 Task: Look for space in Schramberg, Germany from 8th June, 2023 to 19th June, 2023 for 1 adult in price range Rs.5000 to Rs.12000. Place can be shared room with 1  bedroom having 1 bed and 1 bathroom. Property type can be house, flat, guest house, hotel. Booking option can be shelf check-in. Required host language is English.
Action: Mouse moved to (375, 162)
Screenshot: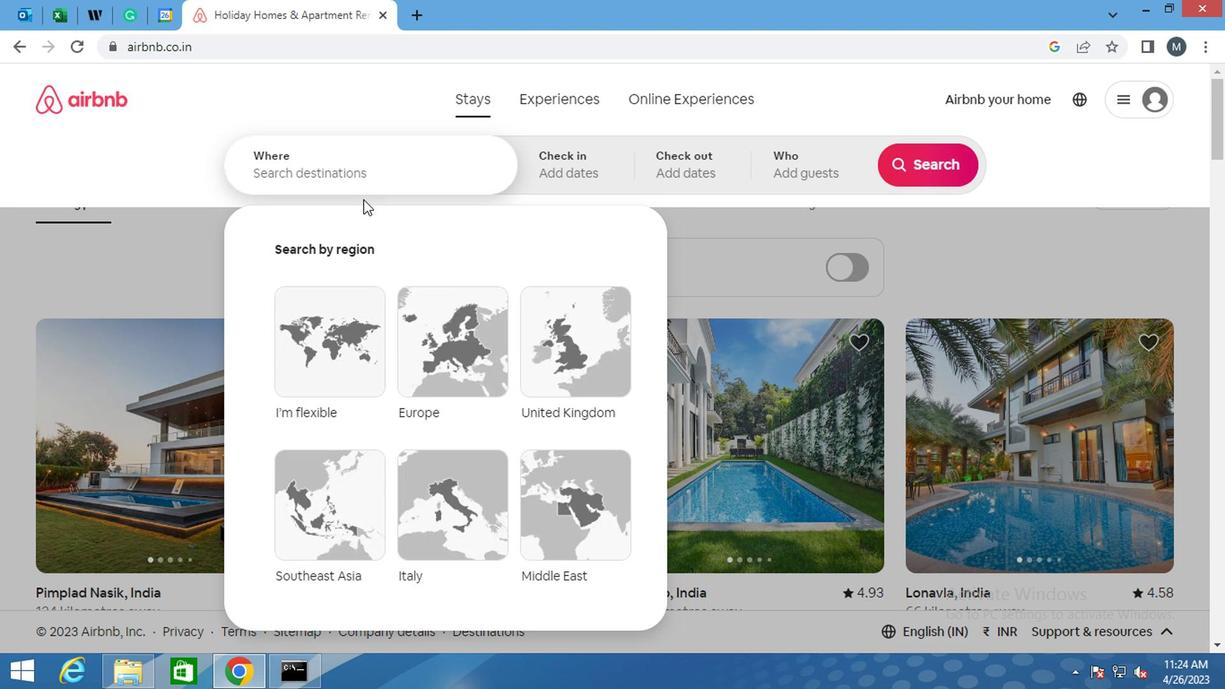 
Action: Mouse pressed left at (375, 162)
Screenshot: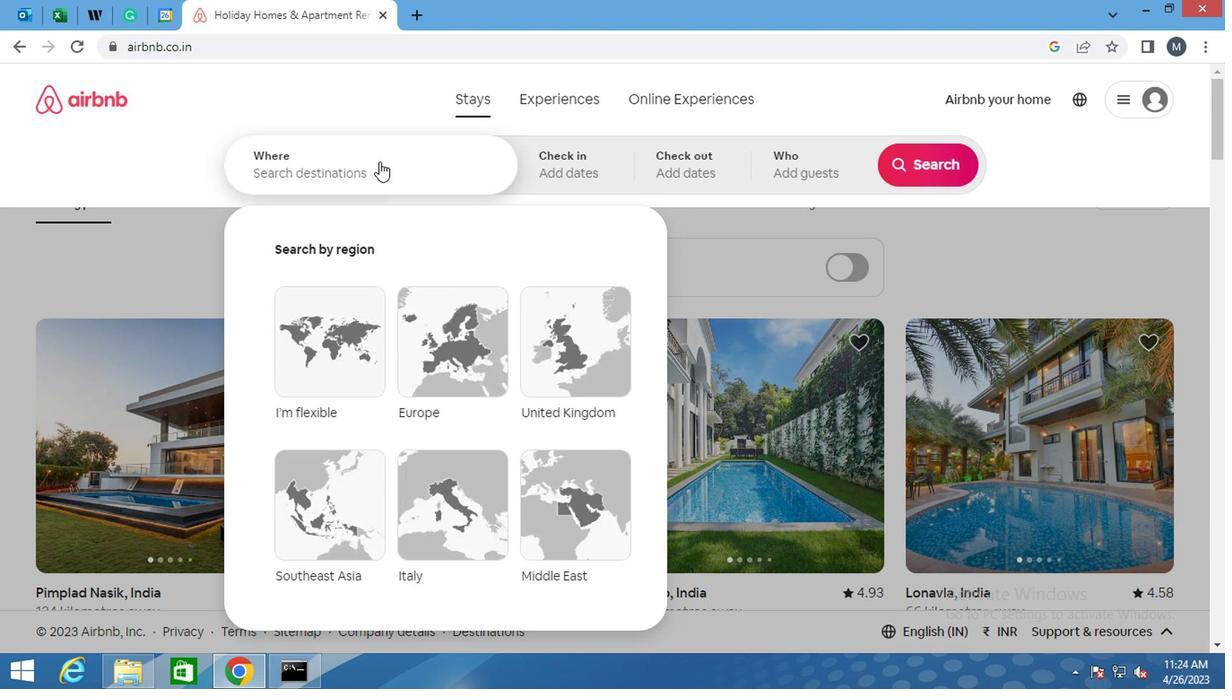 
Action: Mouse moved to (379, 172)
Screenshot: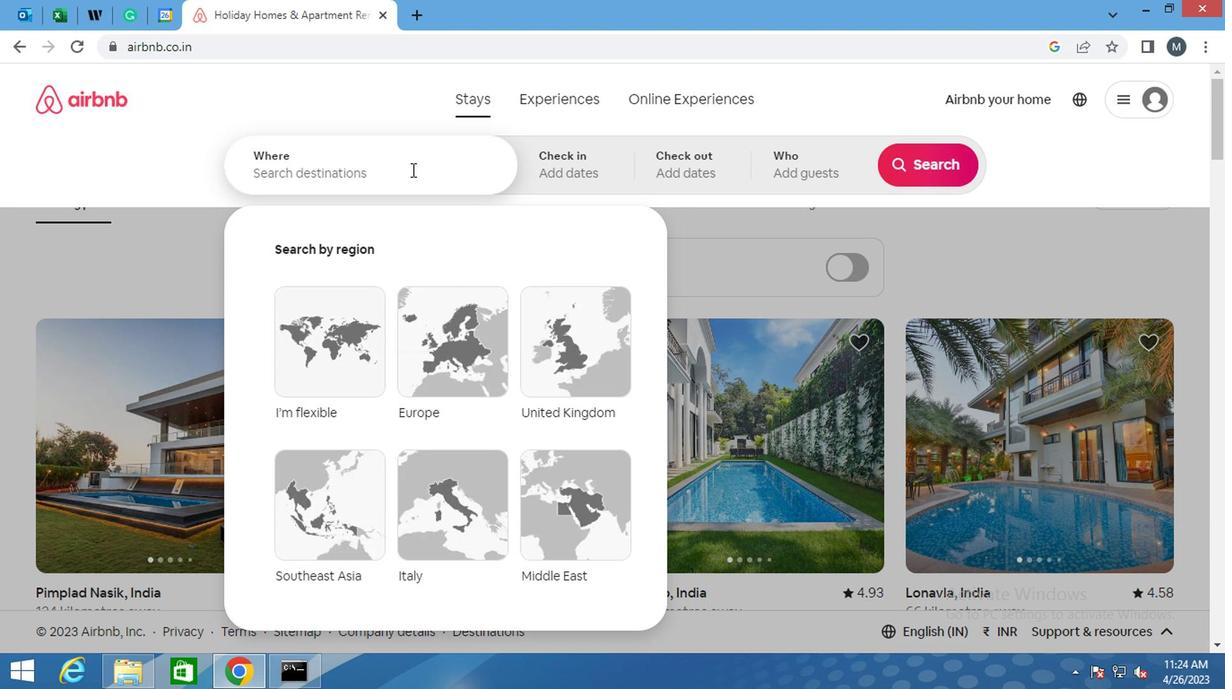 
Action: Key pressed <Key.shift>SCHRAMBERG.<Key.backspace>,<Key.shift>GER
Screenshot: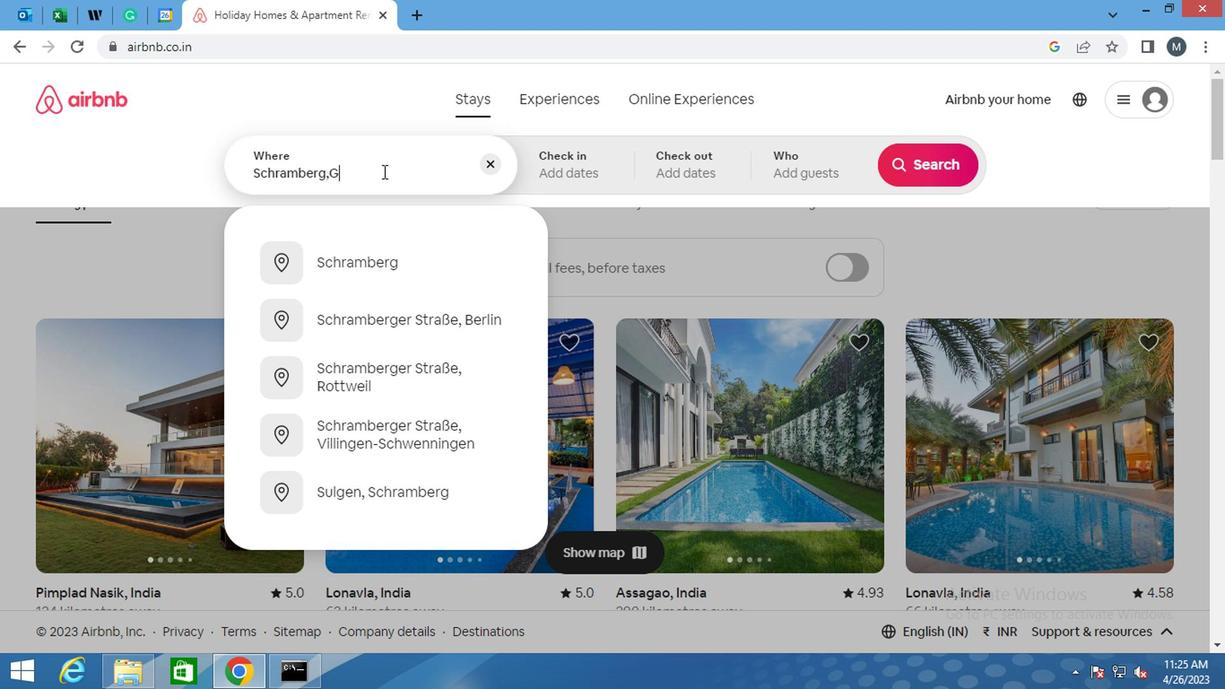 
Action: Mouse moved to (437, 259)
Screenshot: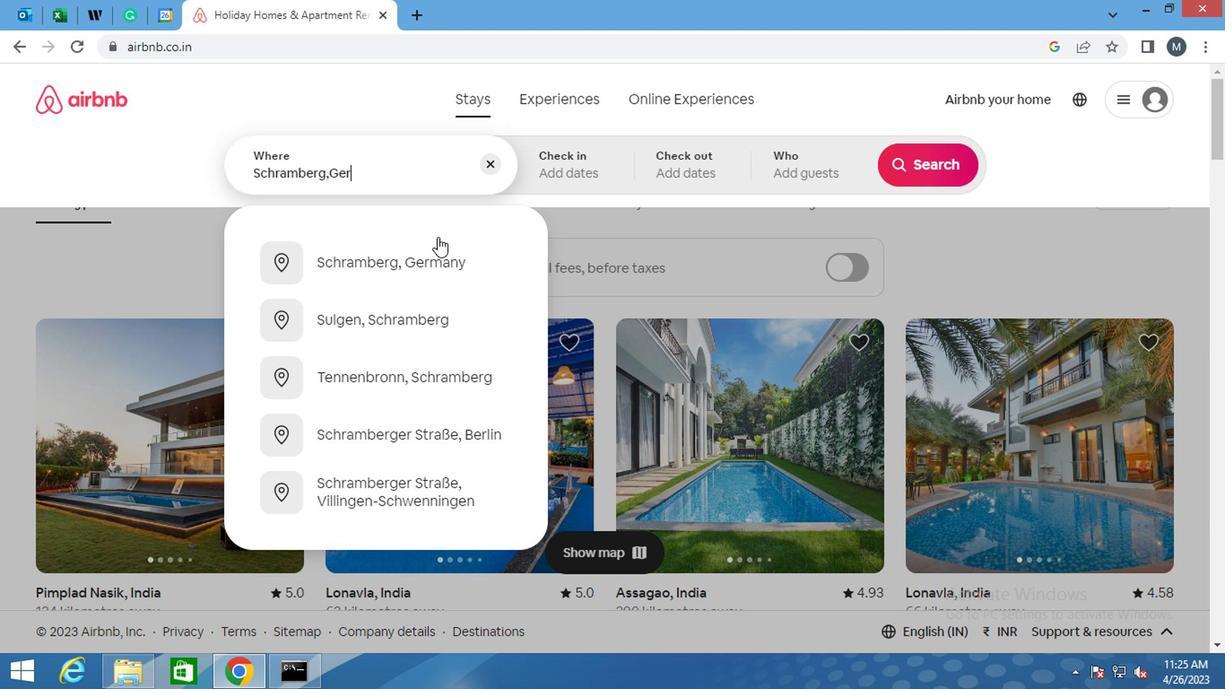 
Action: Mouse pressed left at (437, 259)
Screenshot: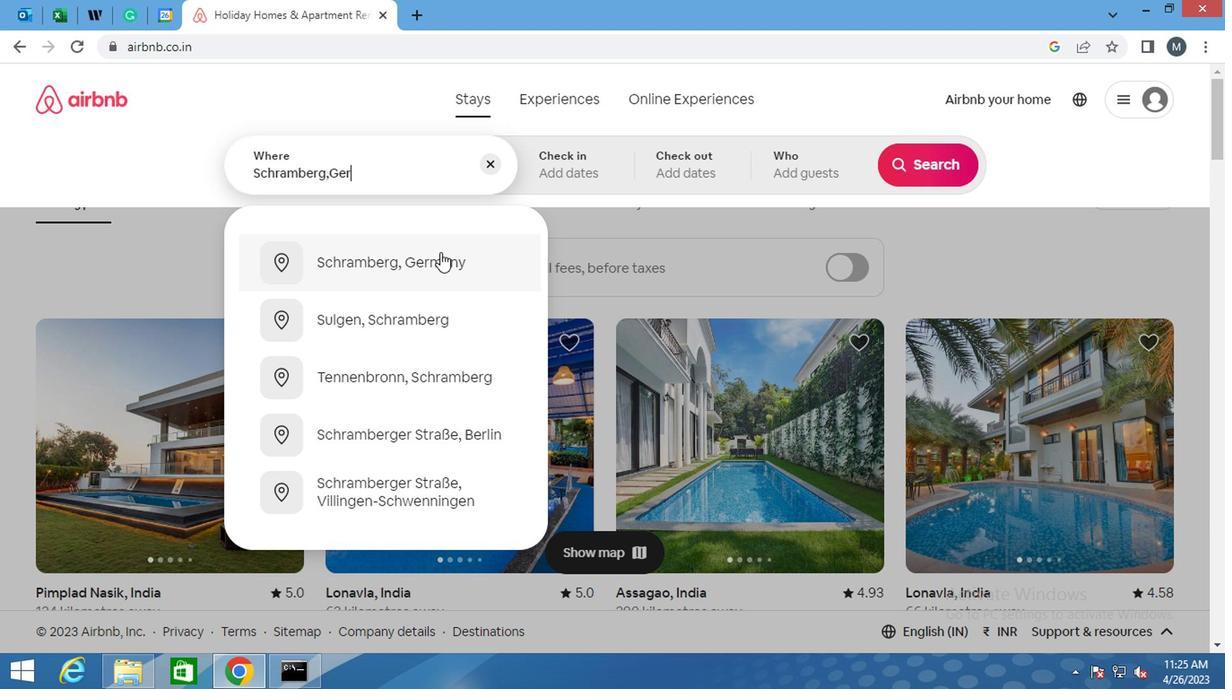 
Action: Mouse moved to (919, 308)
Screenshot: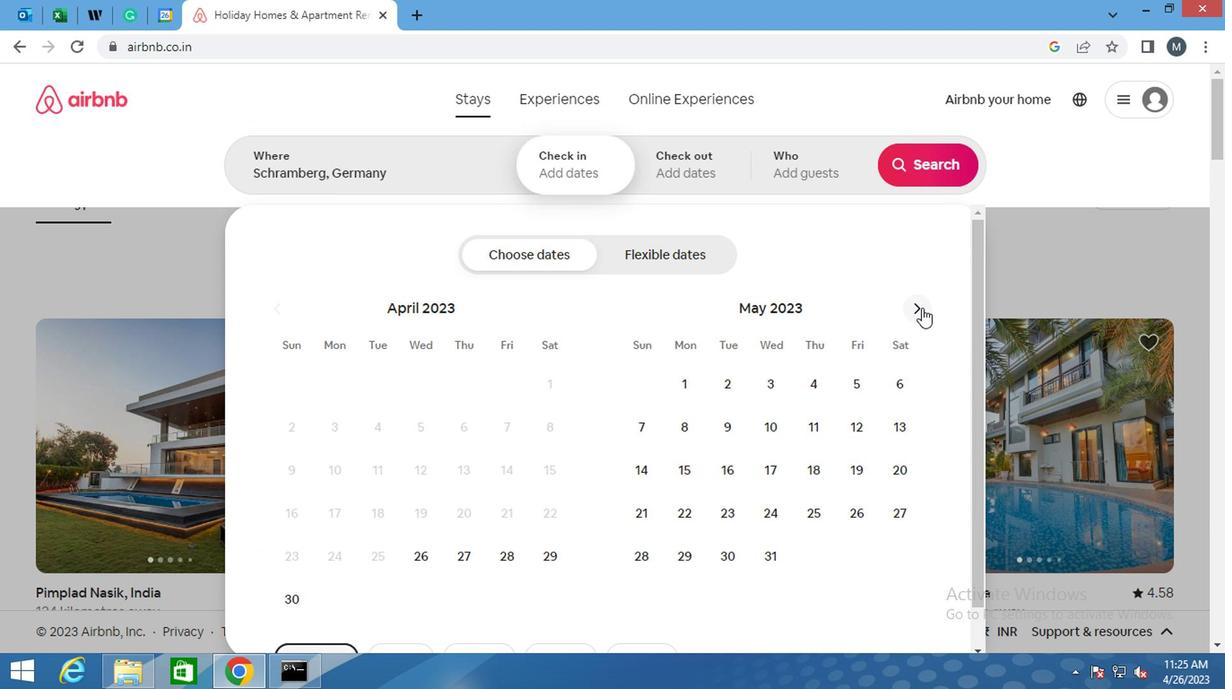 
Action: Mouse pressed left at (919, 308)
Screenshot: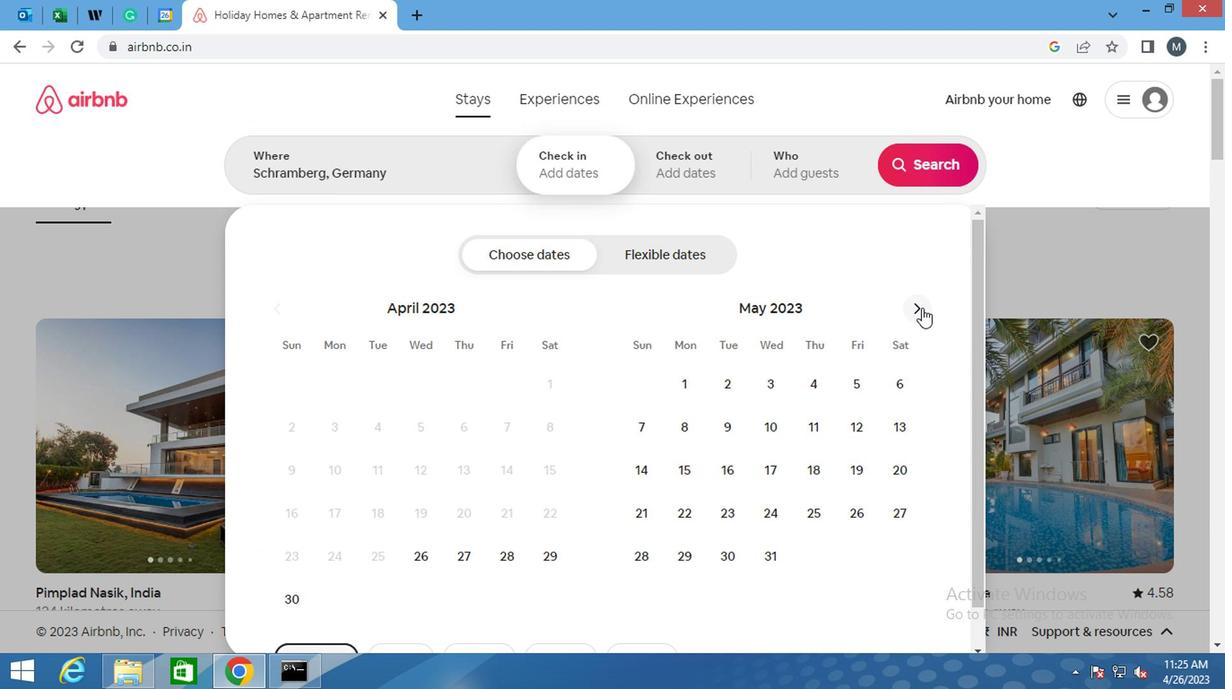 
Action: Mouse pressed left at (919, 308)
Screenshot: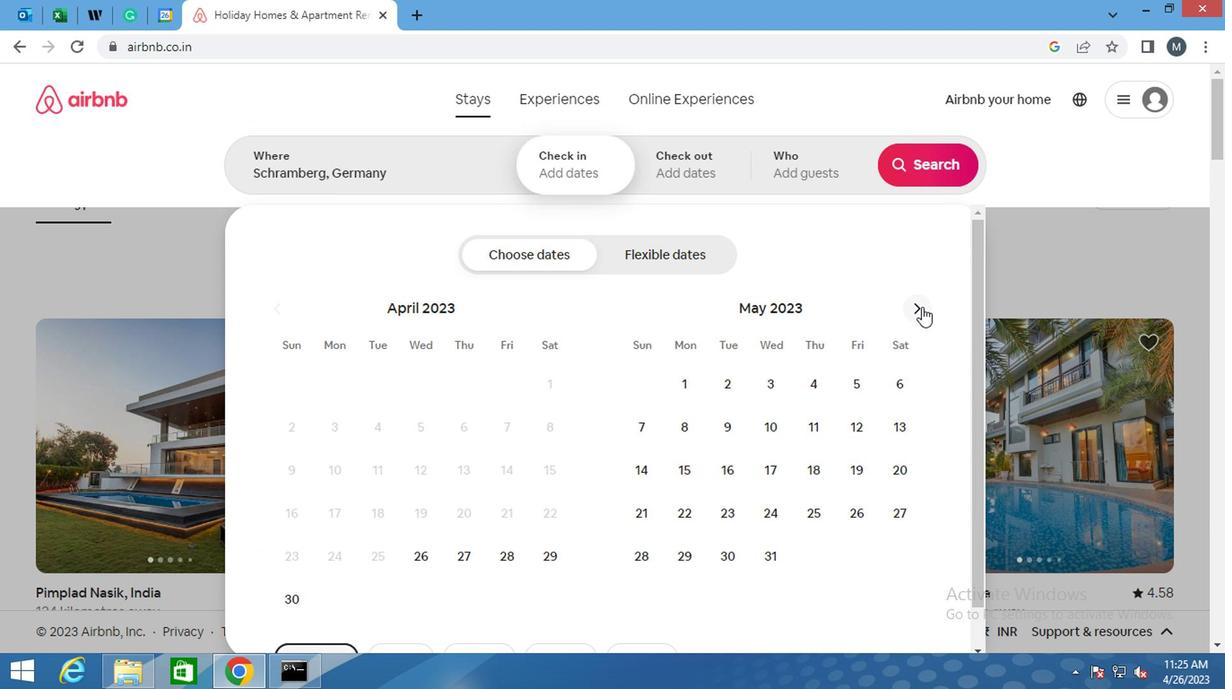 
Action: Mouse moved to (457, 431)
Screenshot: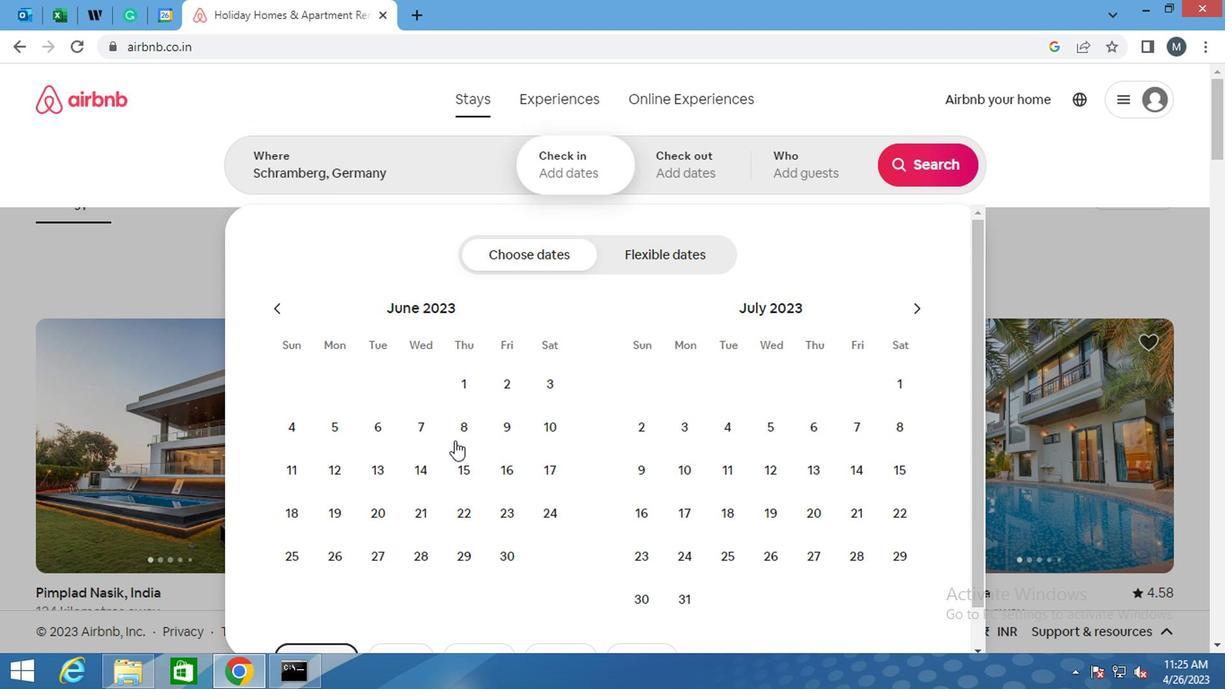 
Action: Mouse pressed left at (457, 431)
Screenshot: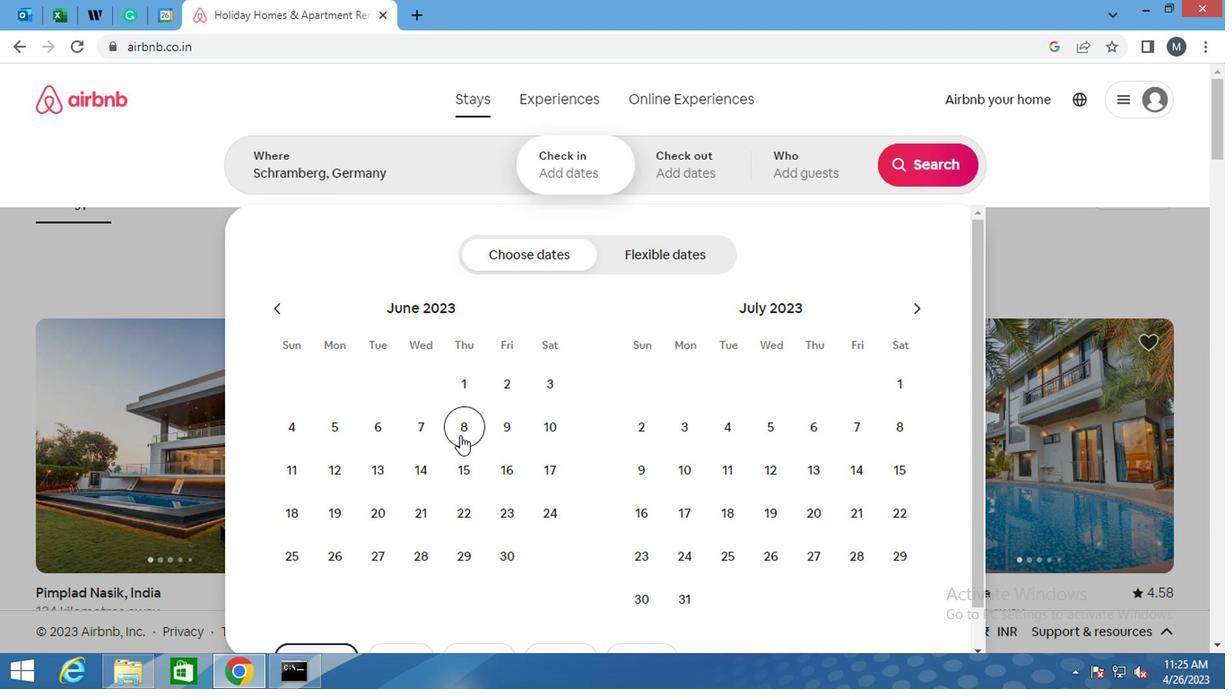 
Action: Mouse moved to (336, 523)
Screenshot: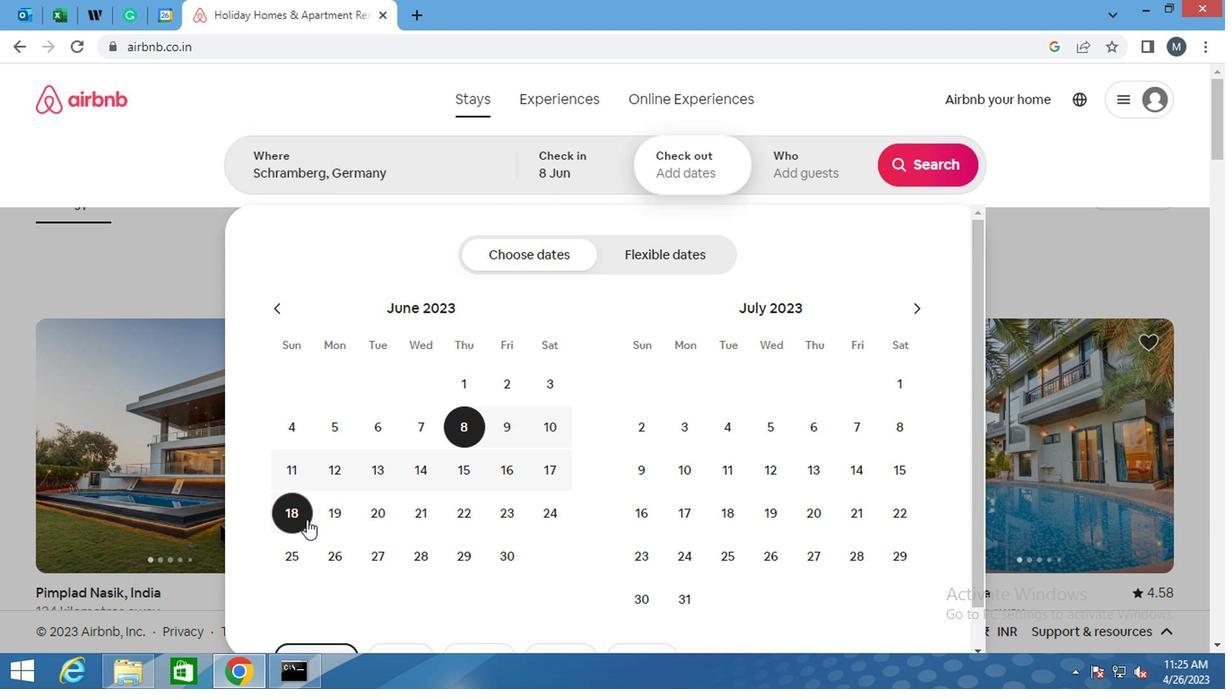 
Action: Mouse pressed left at (336, 523)
Screenshot: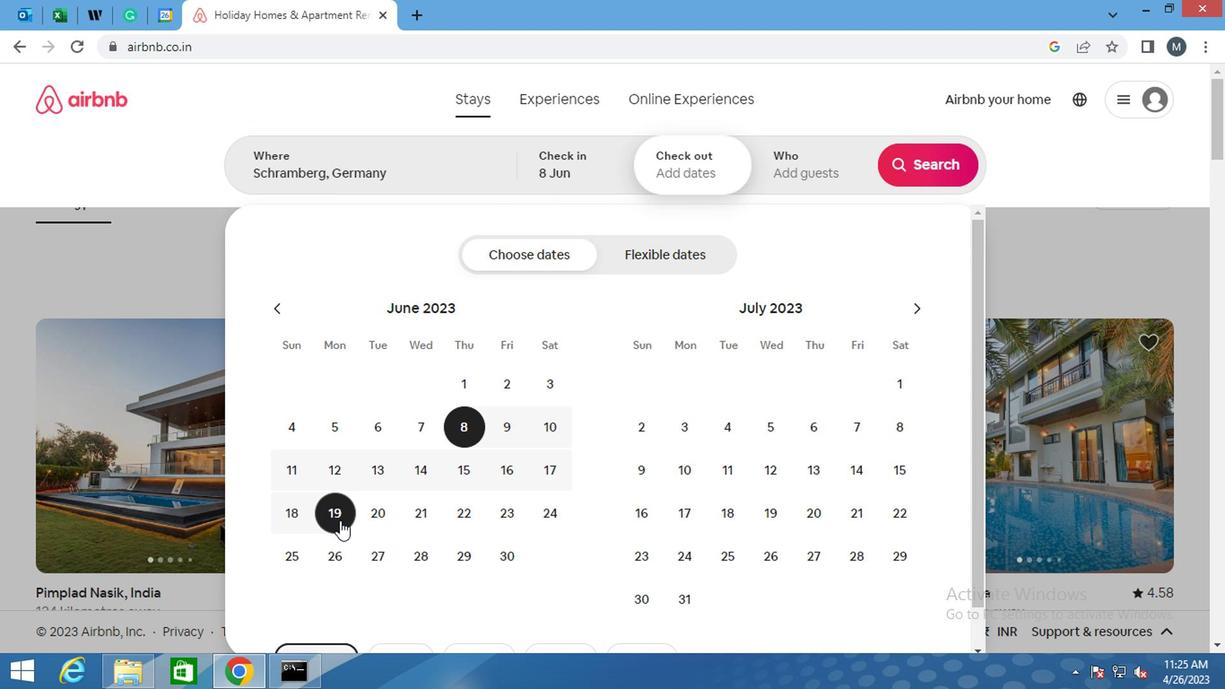 
Action: Mouse moved to (337, 523)
Screenshot: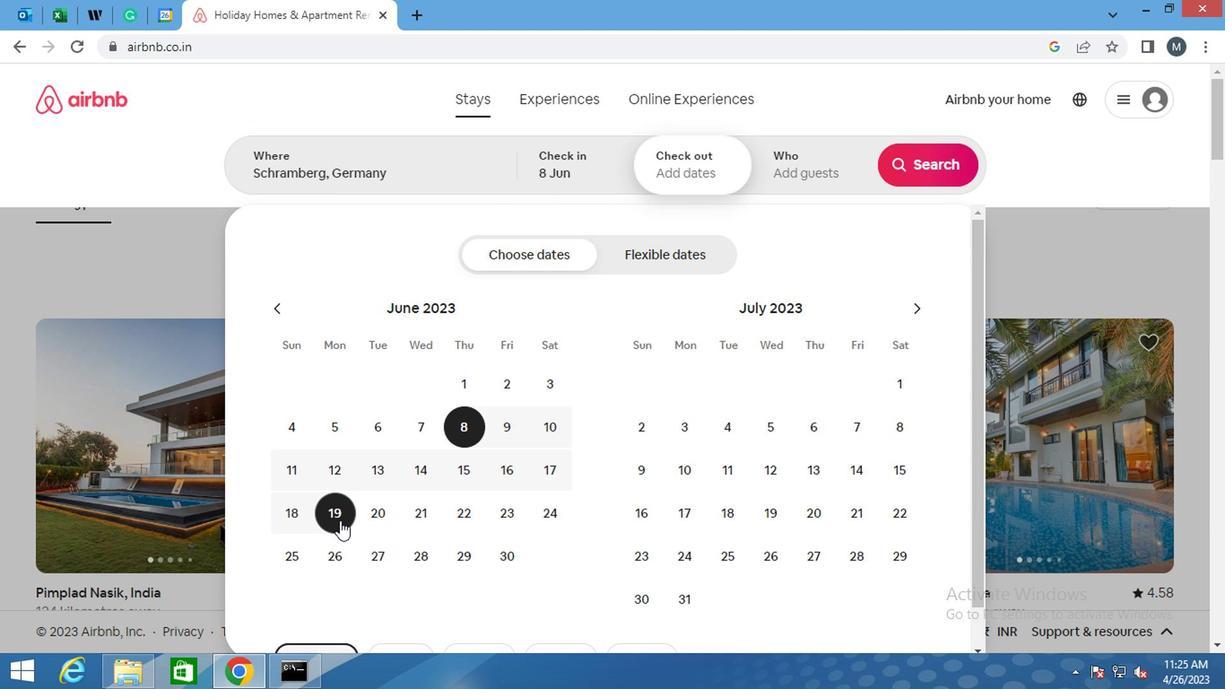 
Action: Mouse pressed left at (337, 523)
Screenshot: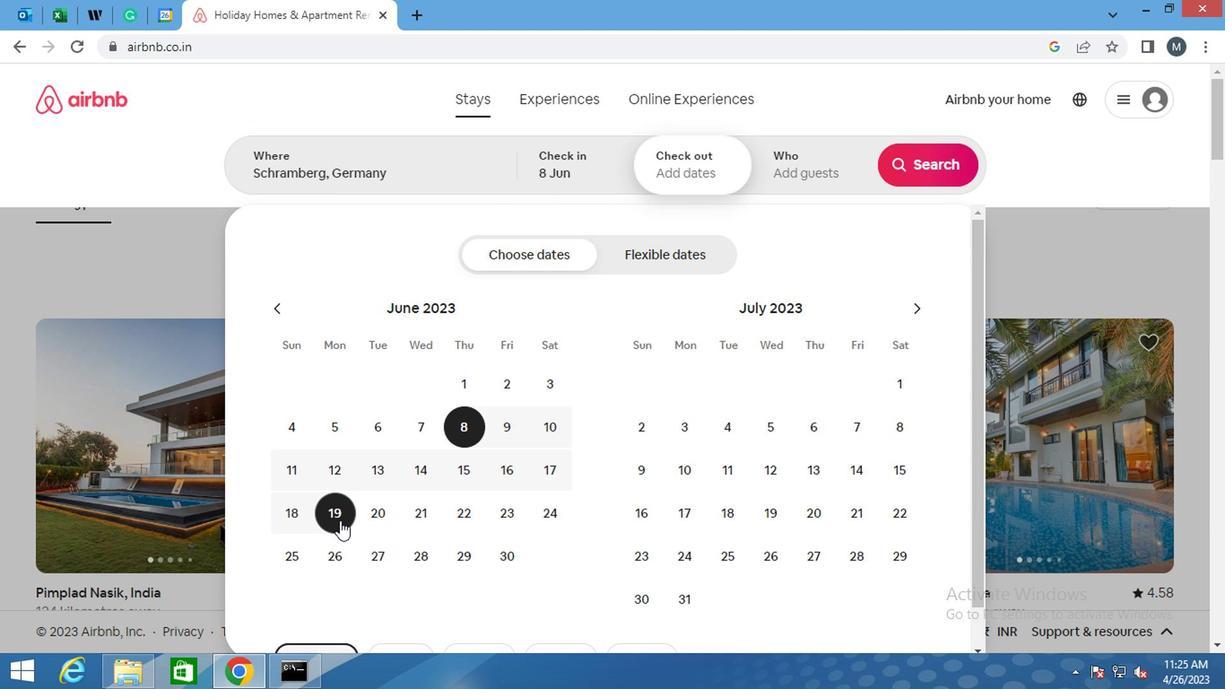 
Action: Mouse moved to (795, 173)
Screenshot: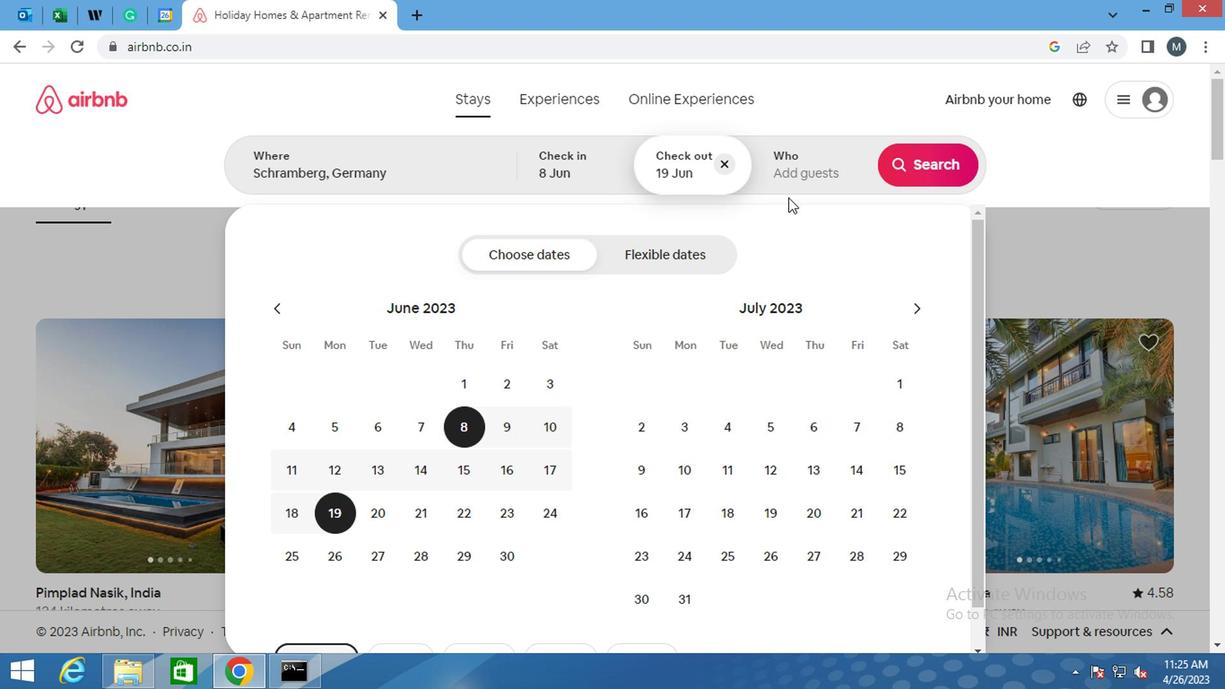 
Action: Mouse pressed left at (795, 173)
Screenshot: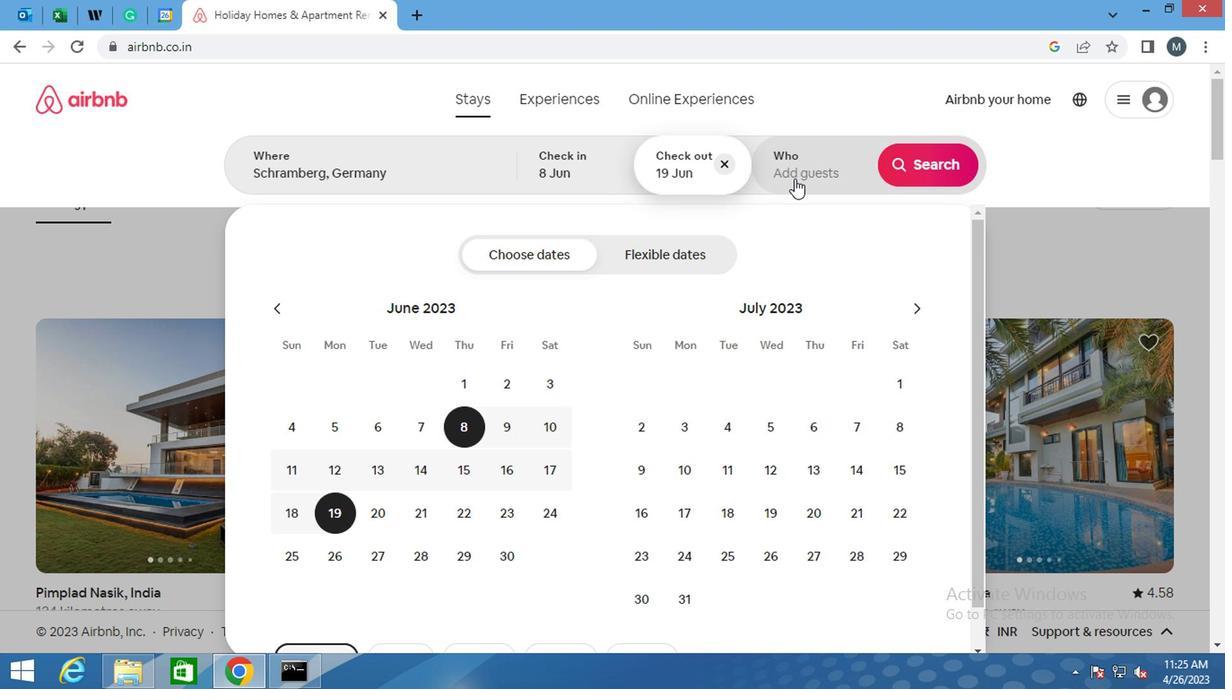 
Action: Mouse moved to (929, 258)
Screenshot: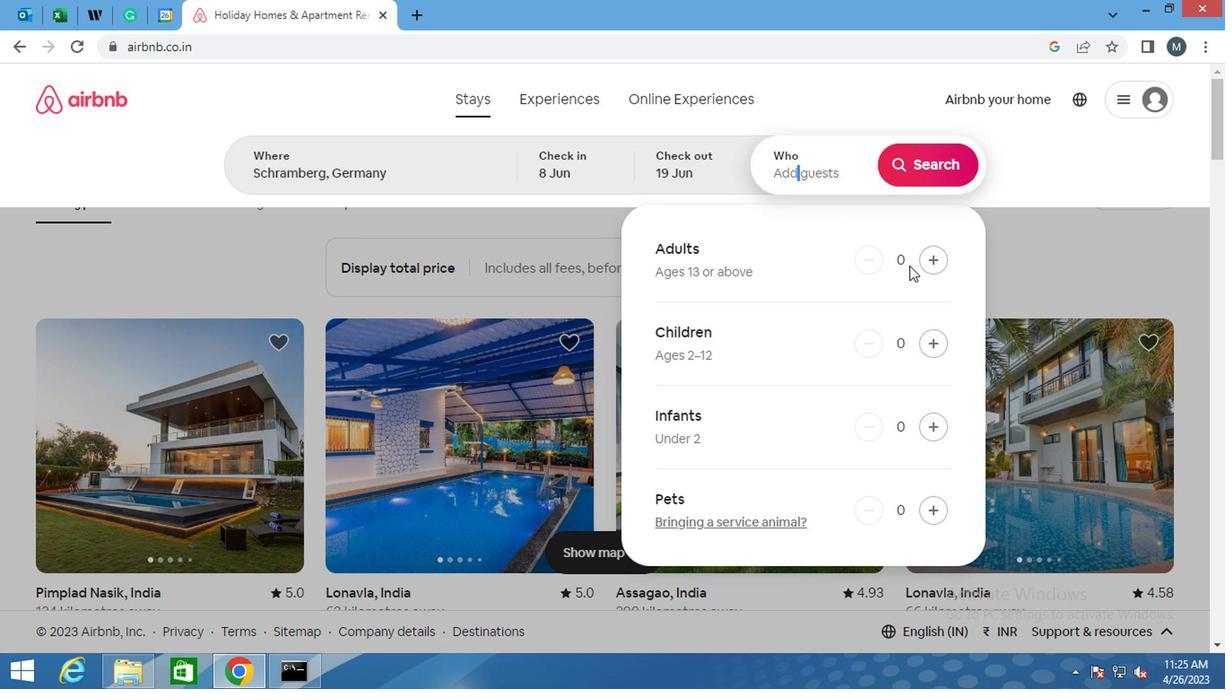 
Action: Mouse pressed left at (929, 258)
Screenshot: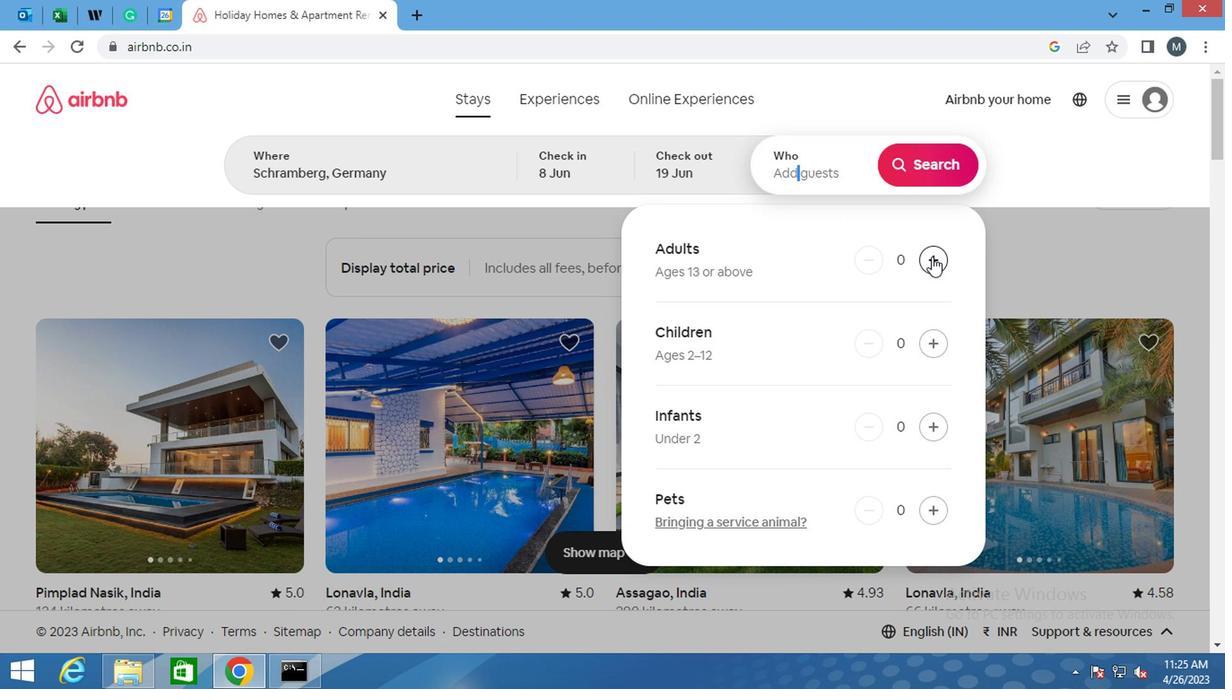
Action: Mouse moved to (931, 256)
Screenshot: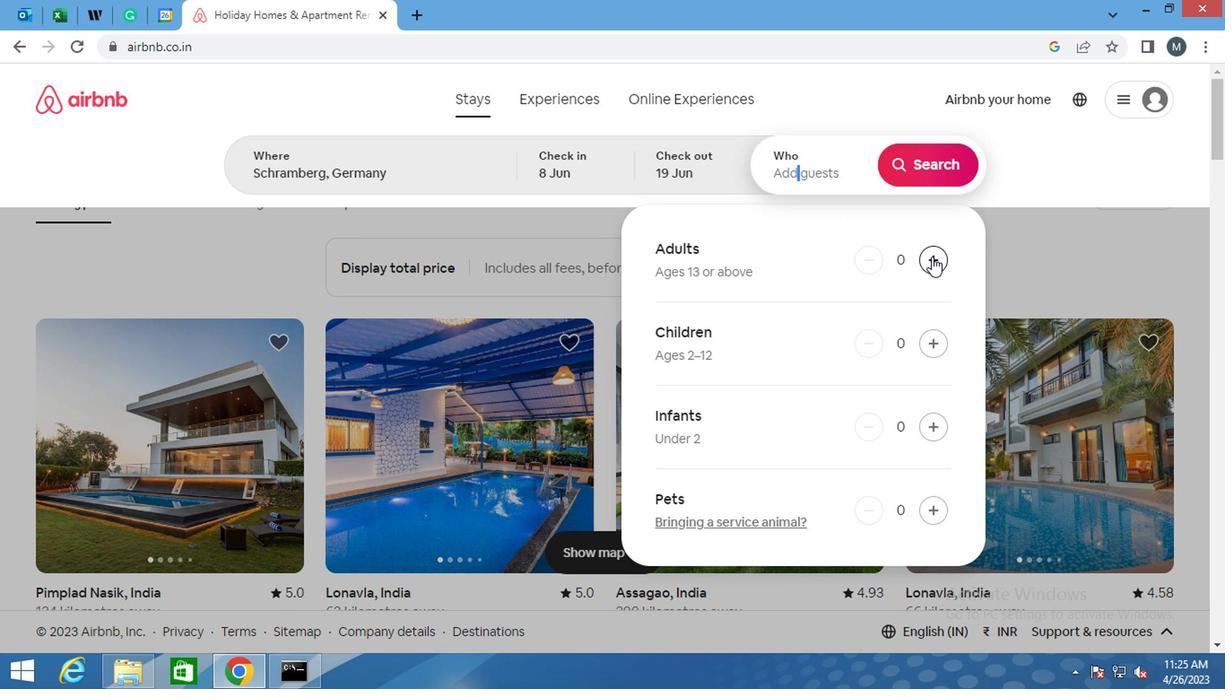 
Action: Mouse pressed left at (931, 256)
Screenshot: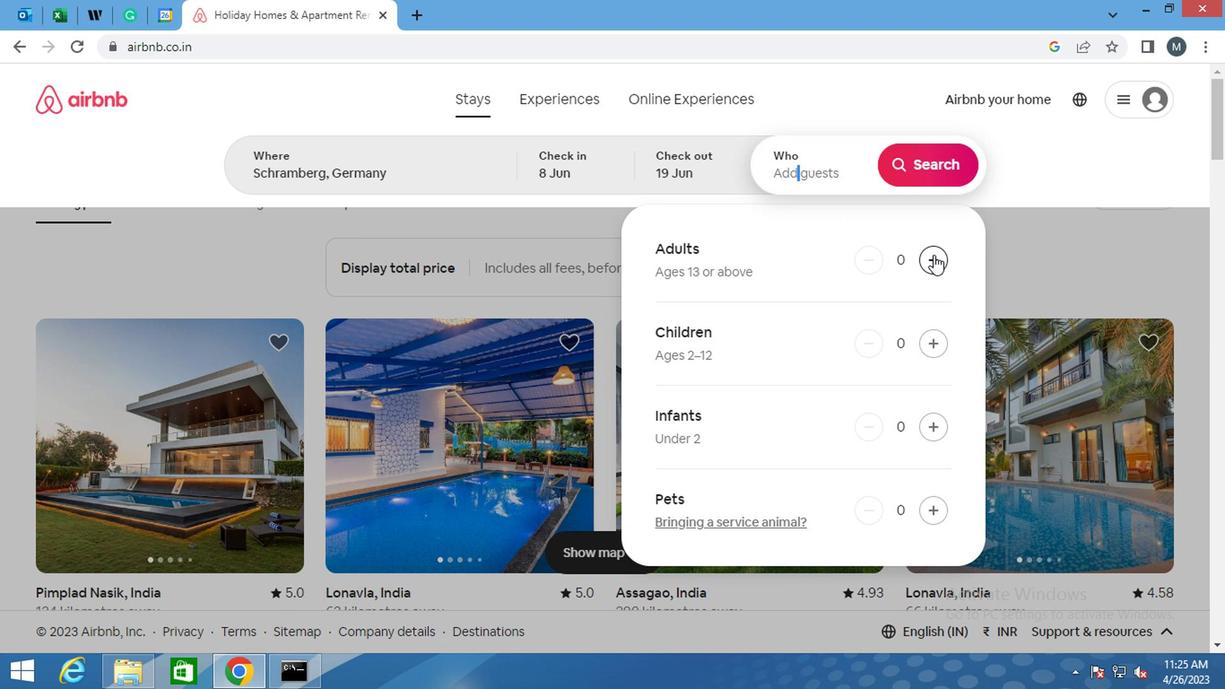 
Action: Mouse moved to (857, 262)
Screenshot: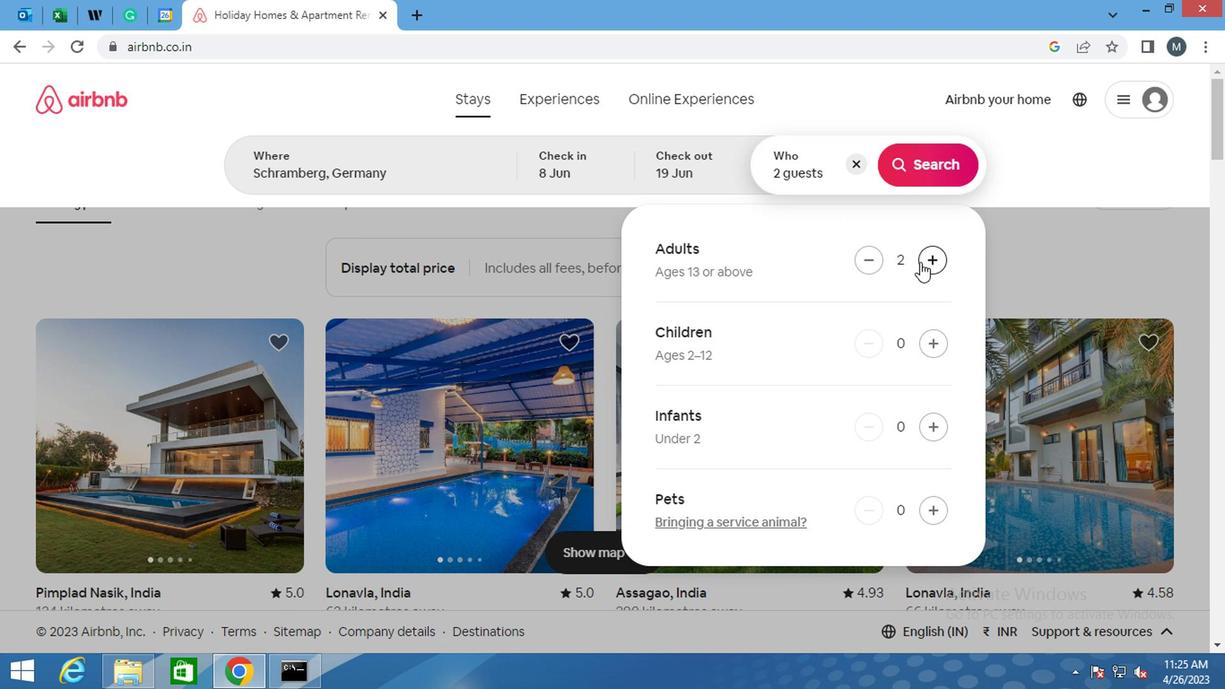 
Action: Mouse pressed left at (857, 262)
Screenshot: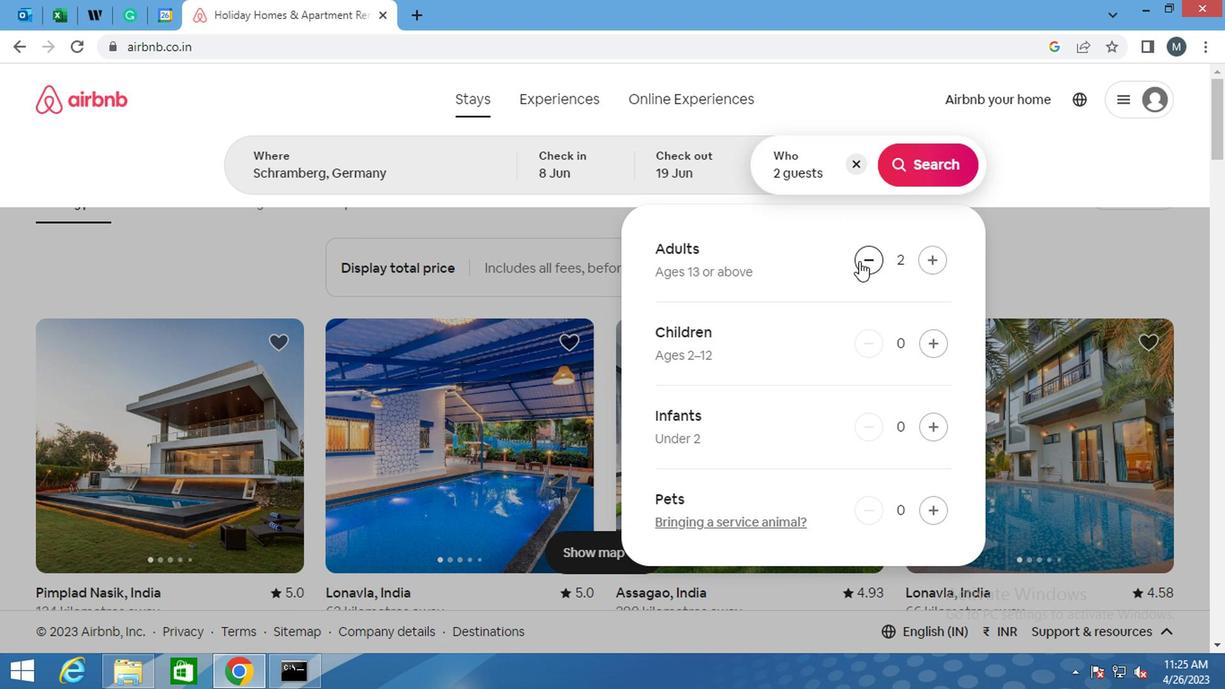 
Action: Mouse moved to (922, 167)
Screenshot: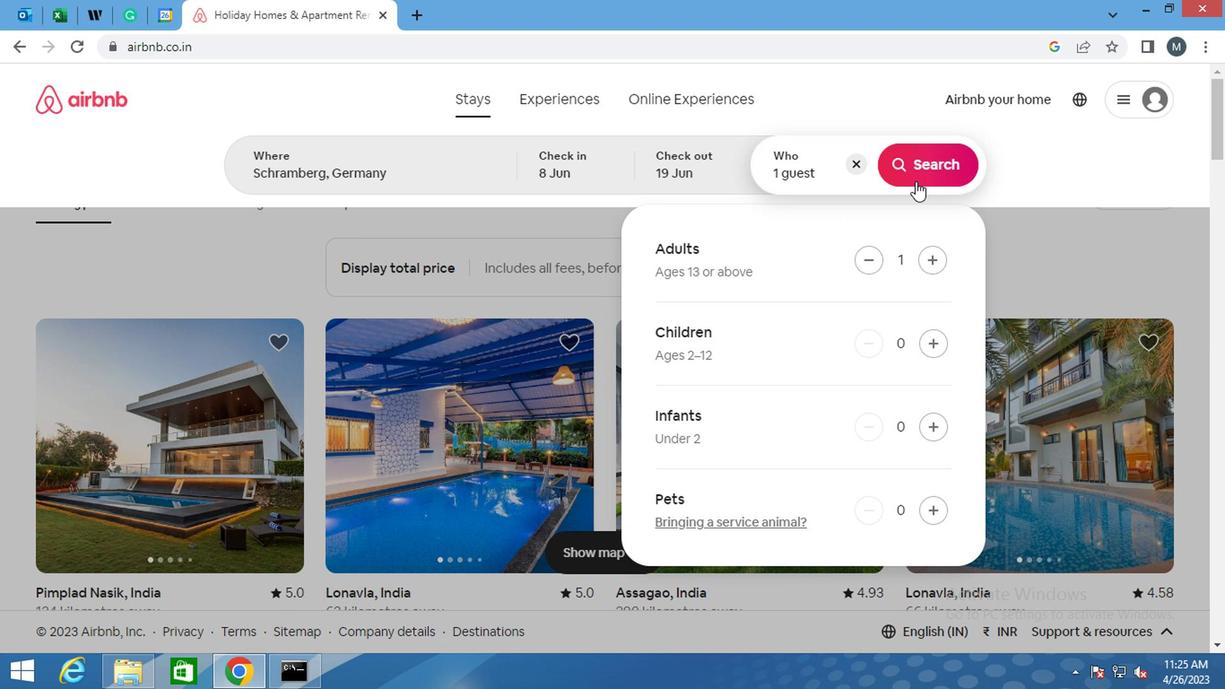 
Action: Mouse pressed left at (922, 167)
Screenshot: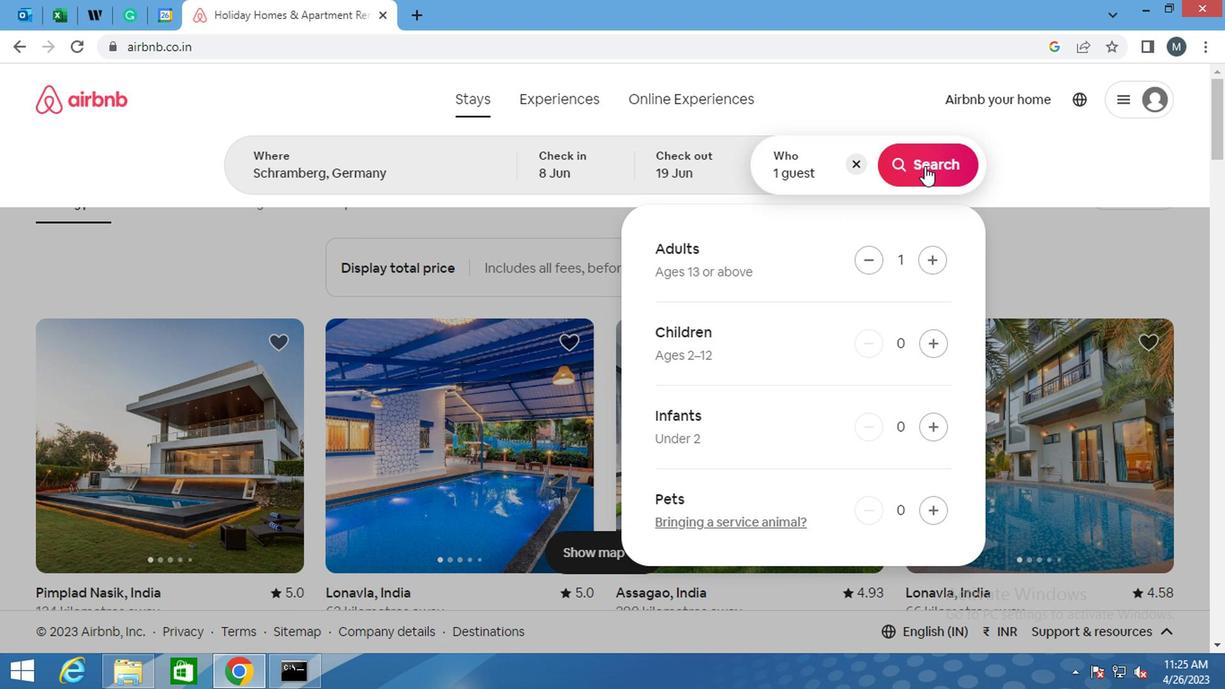 
Action: Mouse moved to (1136, 164)
Screenshot: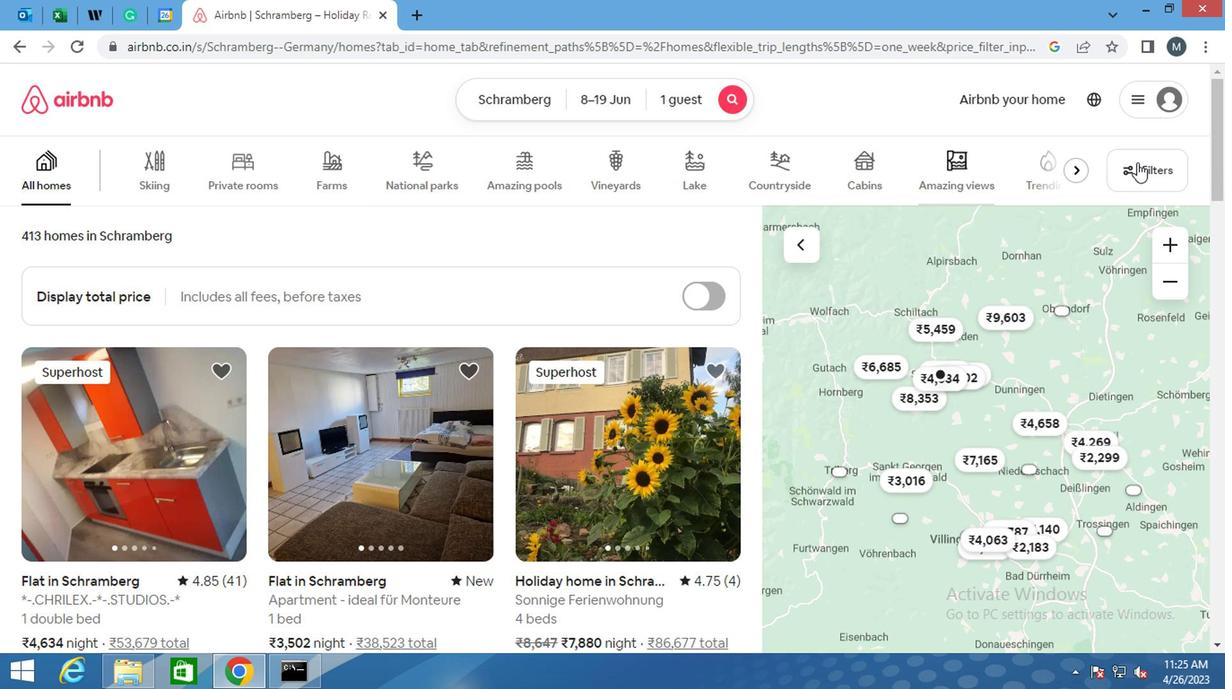 
Action: Mouse pressed left at (1136, 164)
Screenshot: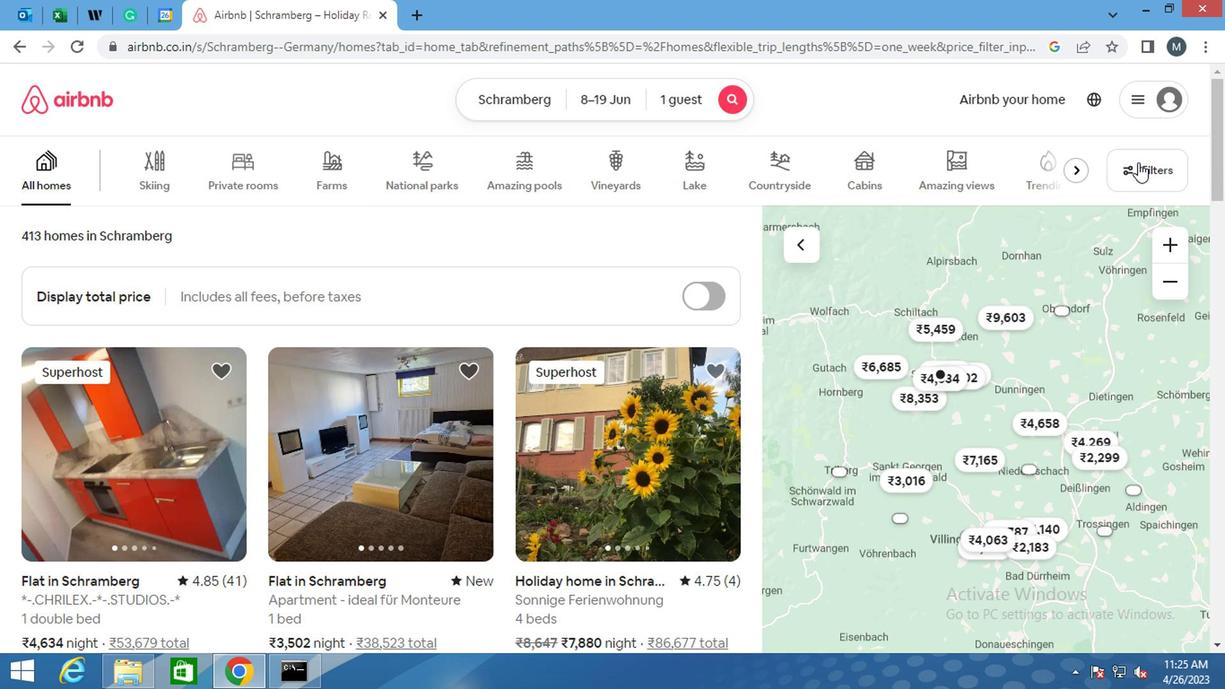 
Action: Mouse moved to (388, 394)
Screenshot: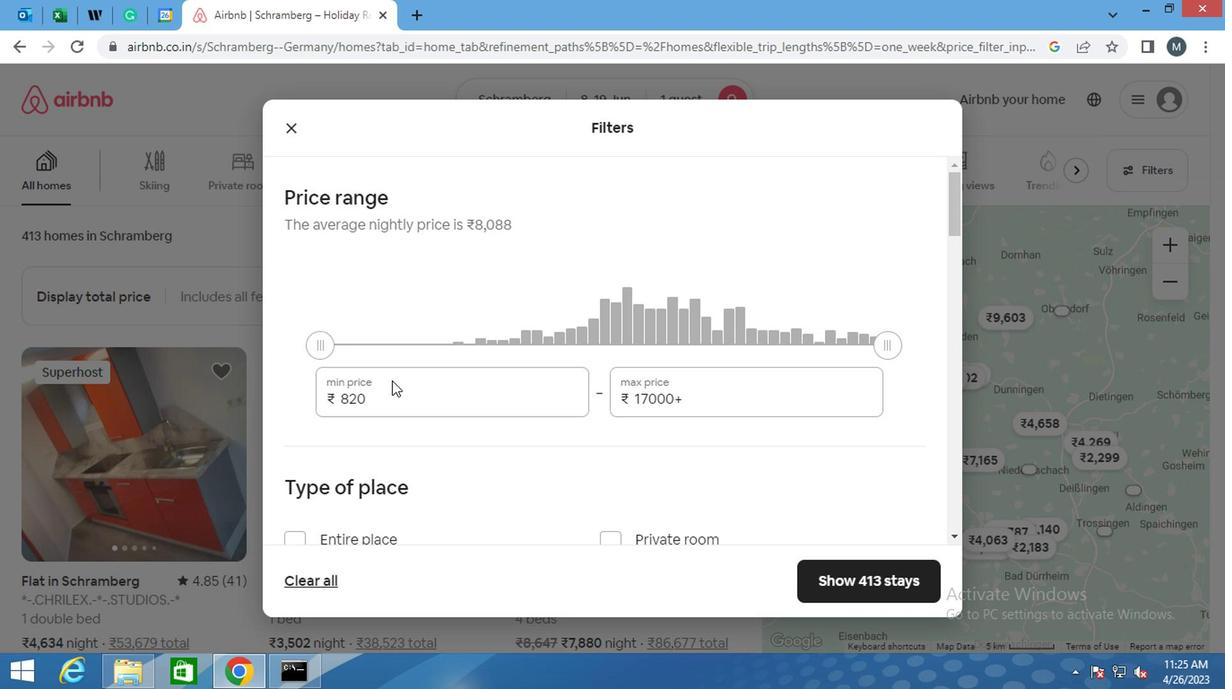 
Action: Mouse pressed left at (388, 394)
Screenshot: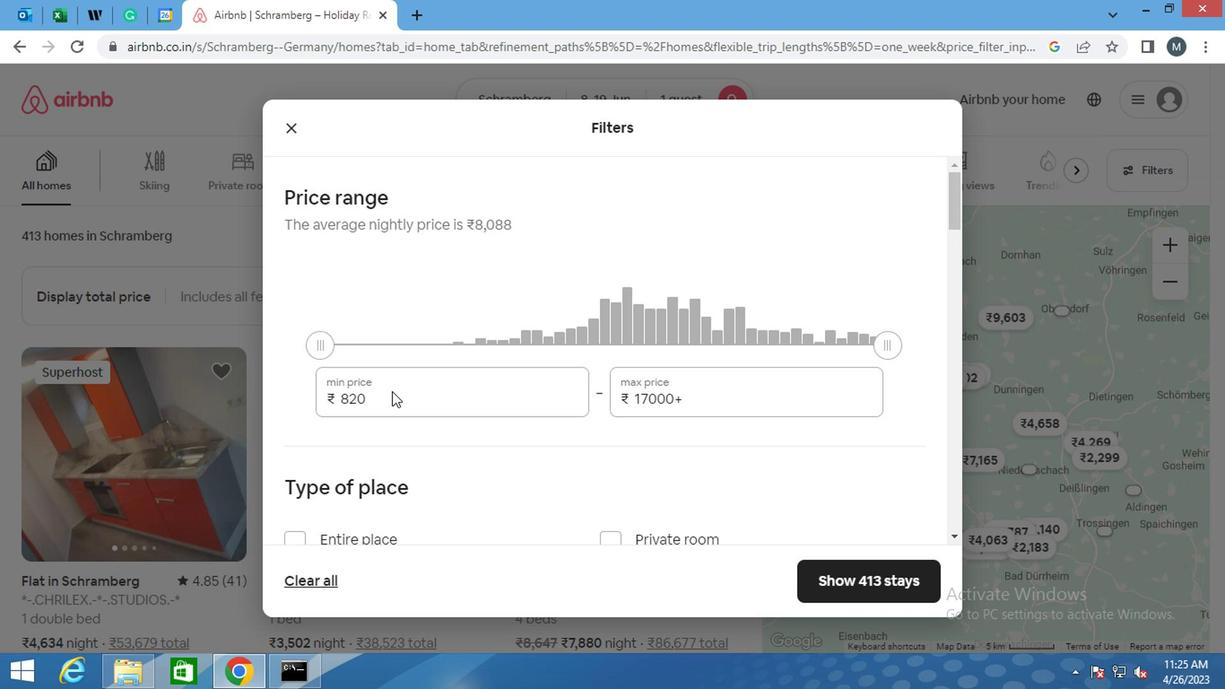 
Action: Key pressed <Key.backspace><Key.backspace><Key.backspace><Key.backspace><Key.backspace><Key.backspace><Key.backspace>5000
Screenshot: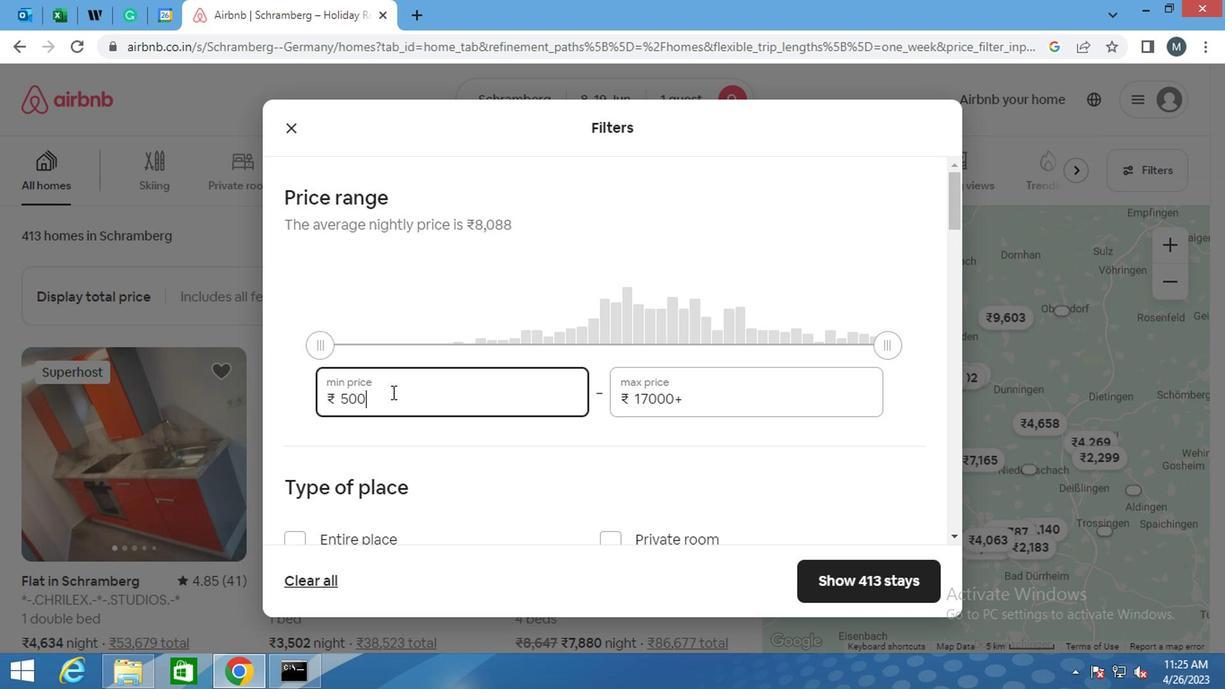 
Action: Mouse moved to (716, 400)
Screenshot: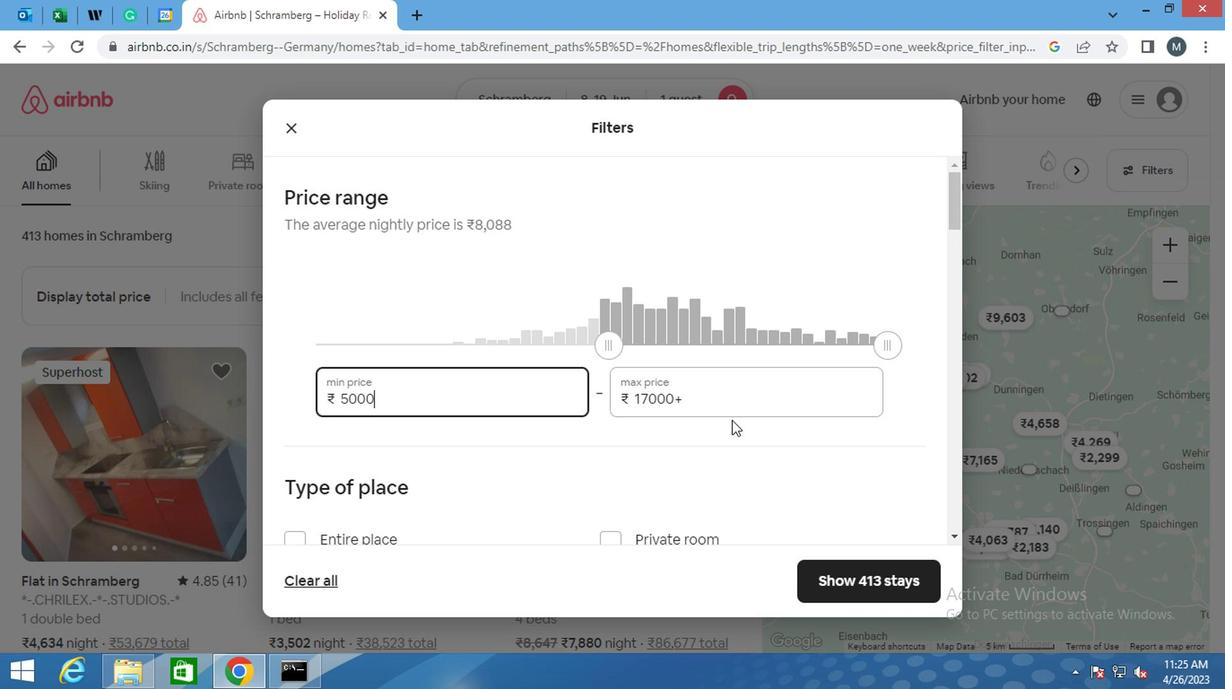
Action: Mouse pressed left at (716, 400)
Screenshot: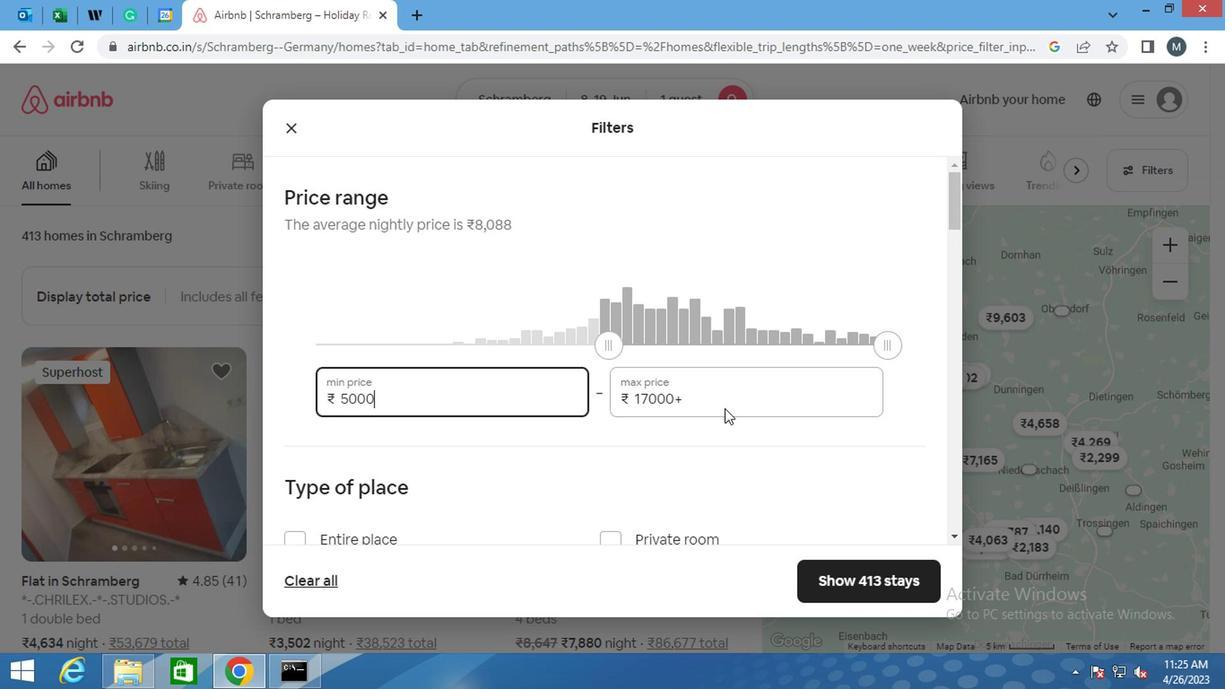 
Action: Key pressed <Key.backspace><Key.backspace><Key.backspace><Key.backspace><Key.backspace><Key.backspace><Key.backspace><Key.backspace><Key.backspace><Key.backspace>
Screenshot: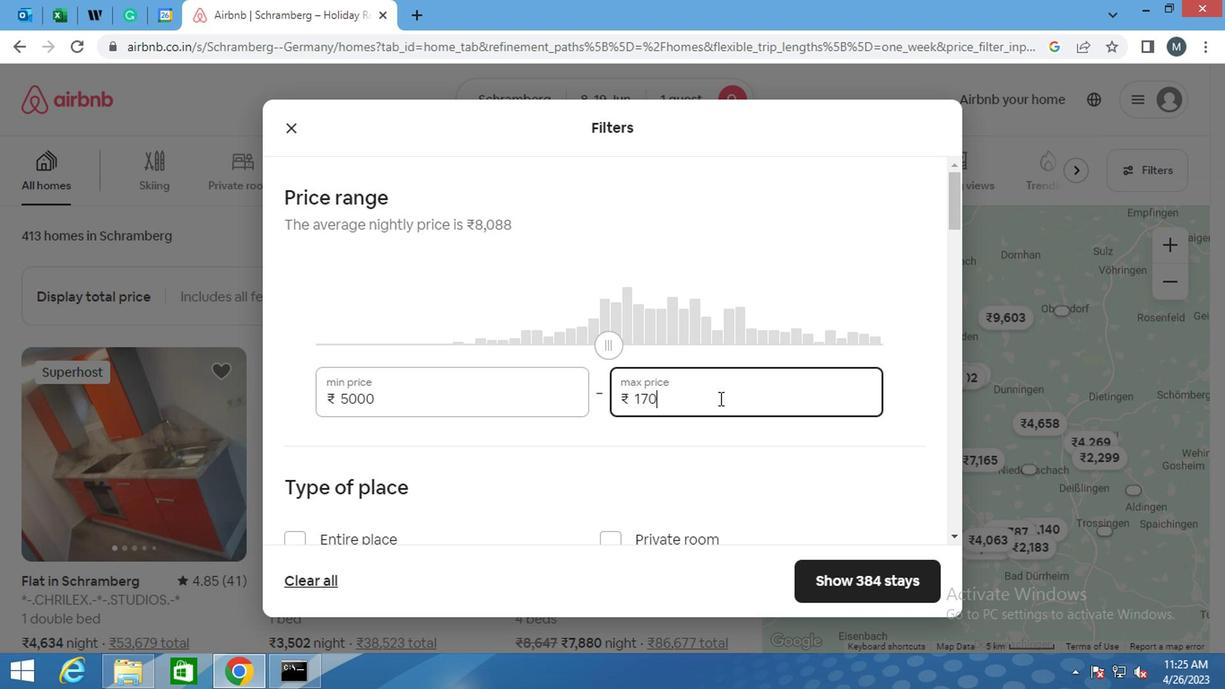 
Action: Mouse moved to (712, 400)
Screenshot: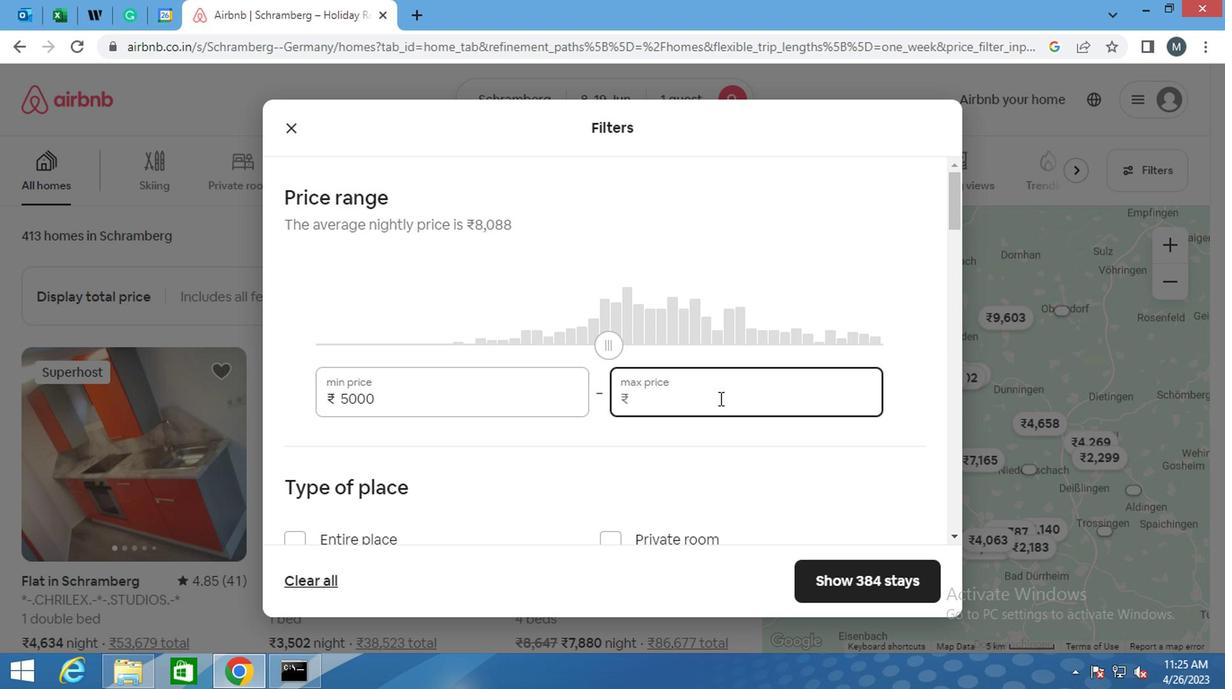 
Action: Key pressed 1
Screenshot: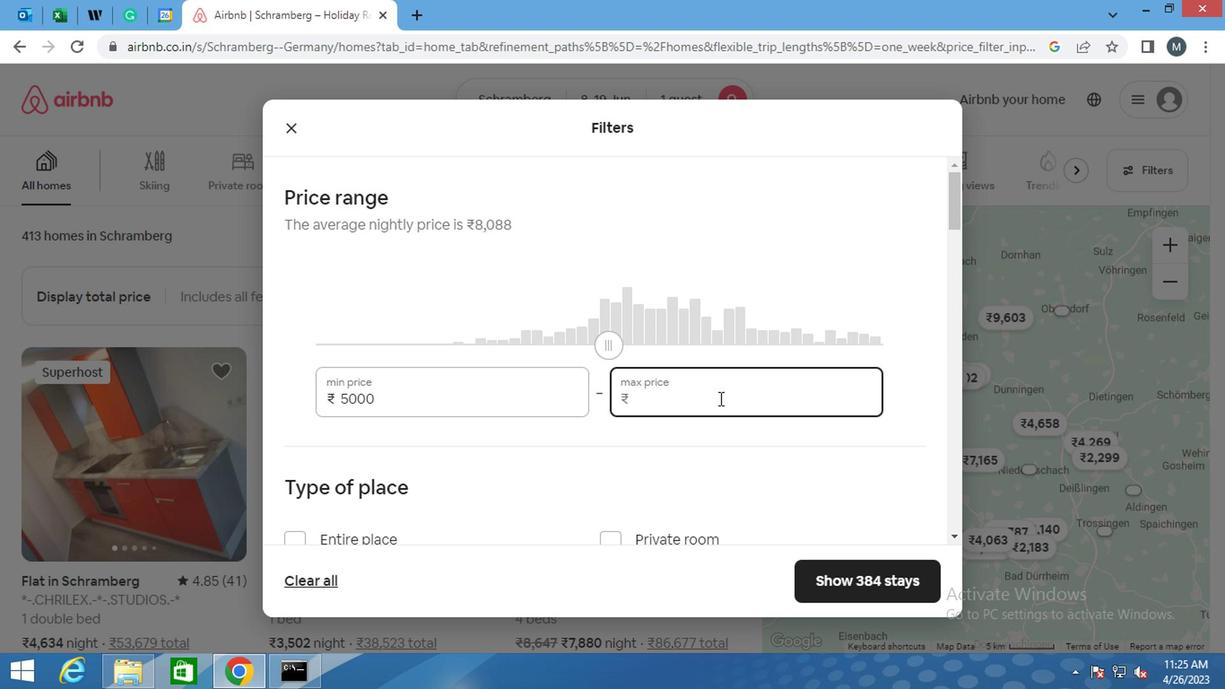 
Action: Mouse moved to (710, 400)
Screenshot: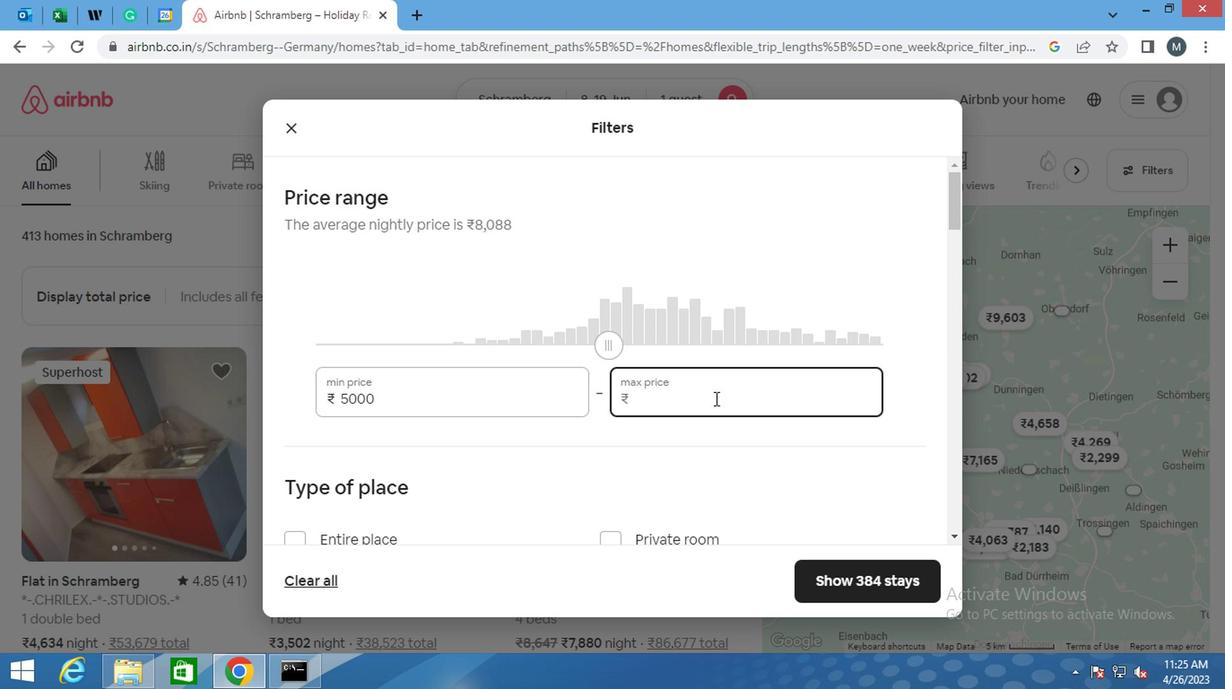 
Action: Key pressed 2000
Screenshot: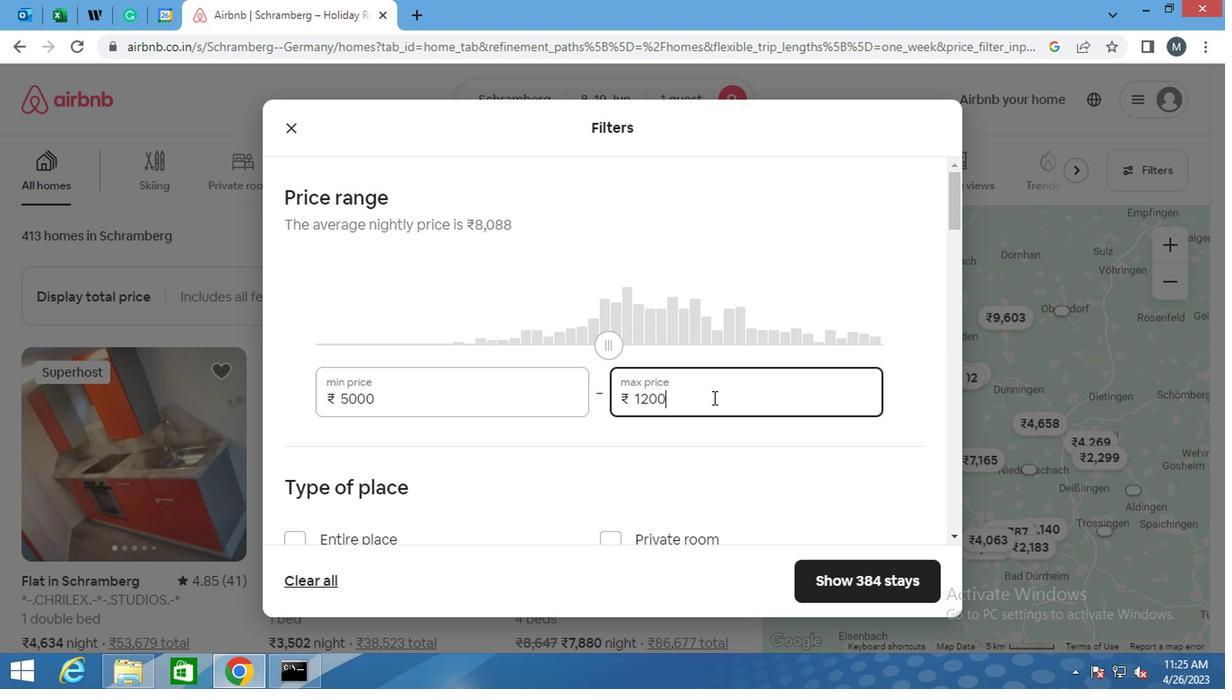 
Action: Mouse moved to (471, 382)
Screenshot: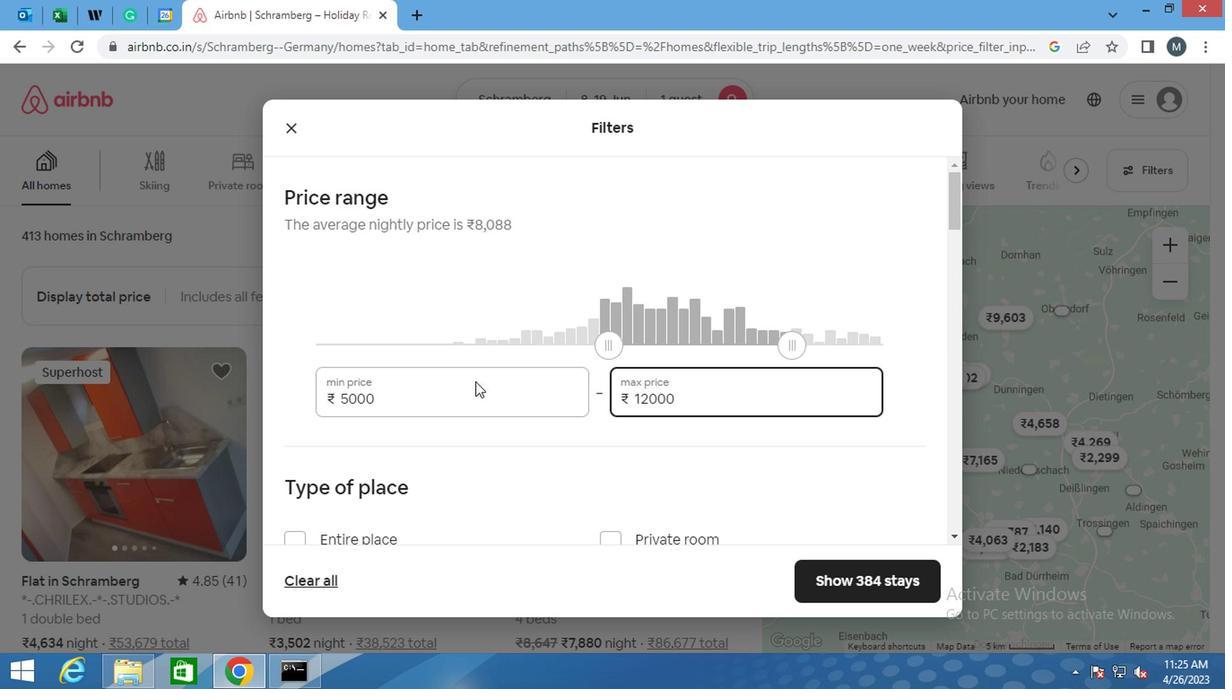 
Action: Mouse scrolled (471, 381) with delta (0, -1)
Screenshot: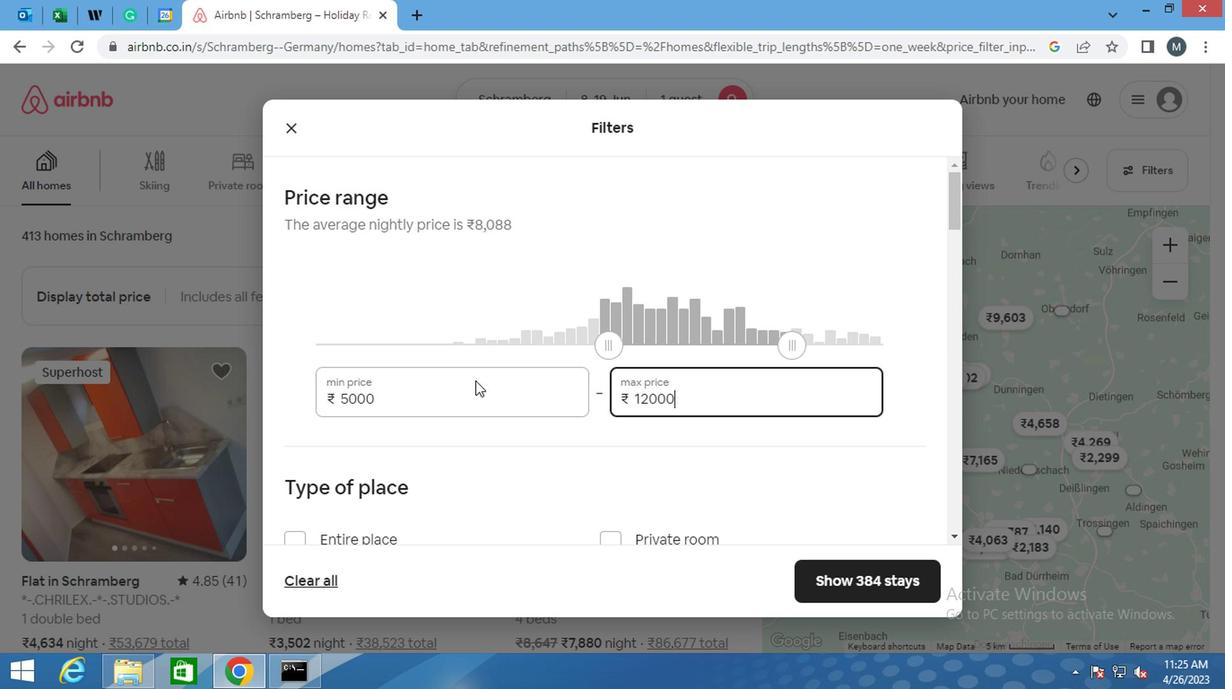 
Action: Mouse moved to (473, 389)
Screenshot: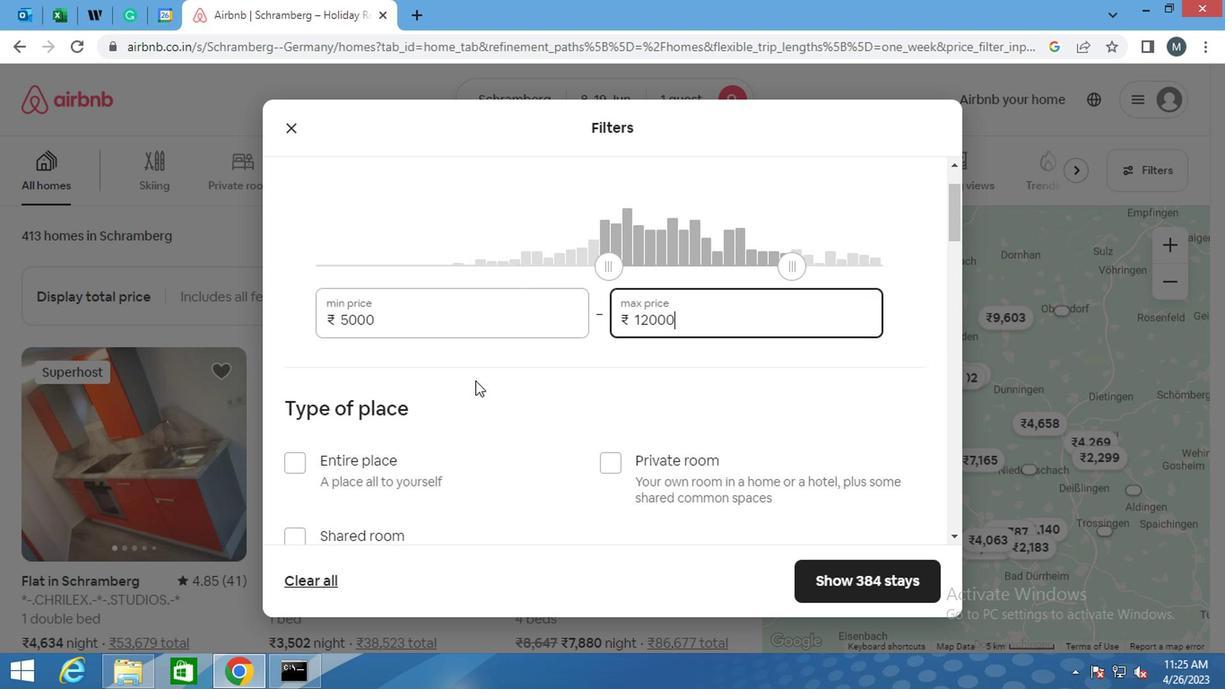
Action: Mouse scrolled (473, 389) with delta (0, 0)
Screenshot: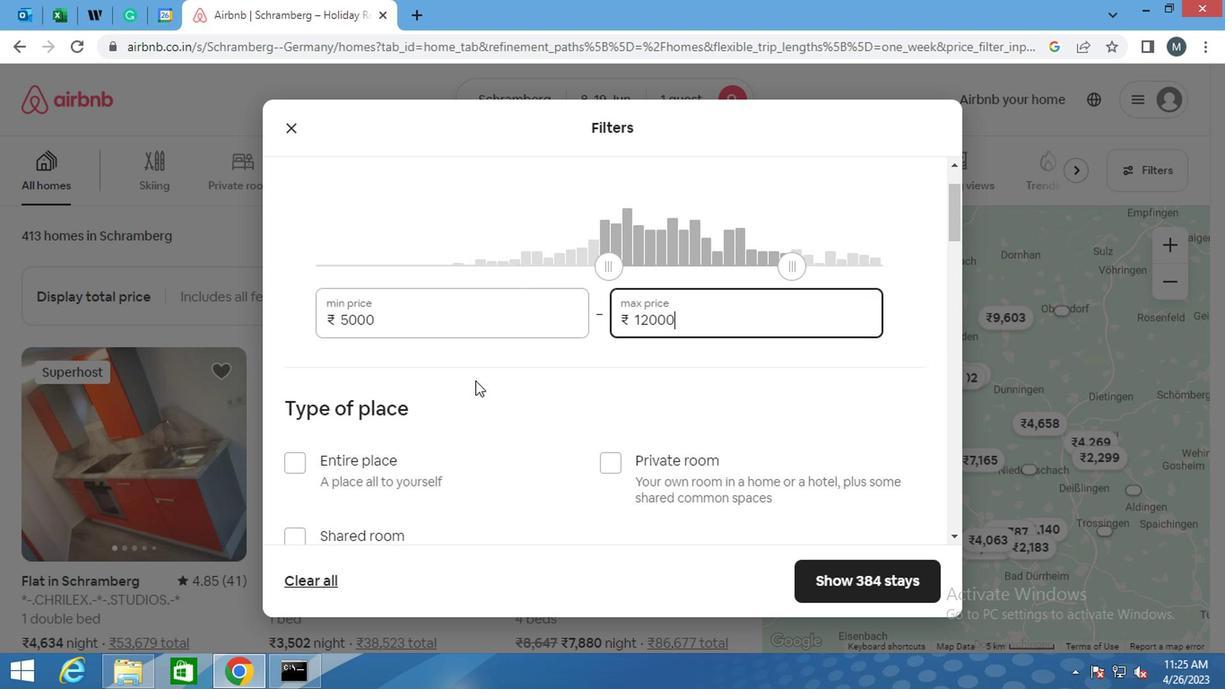 
Action: Mouse moved to (474, 392)
Screenshot: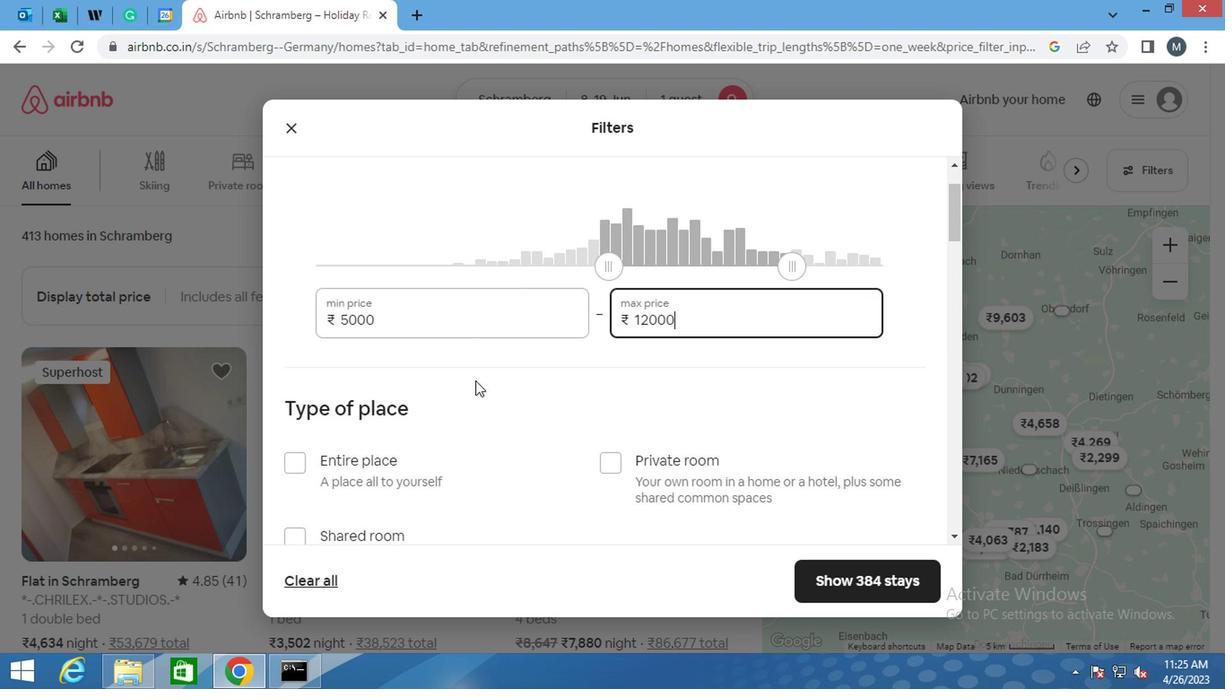 
Action: Mouse scrolled (474, 391) with delta (0, 0)
Screenshot: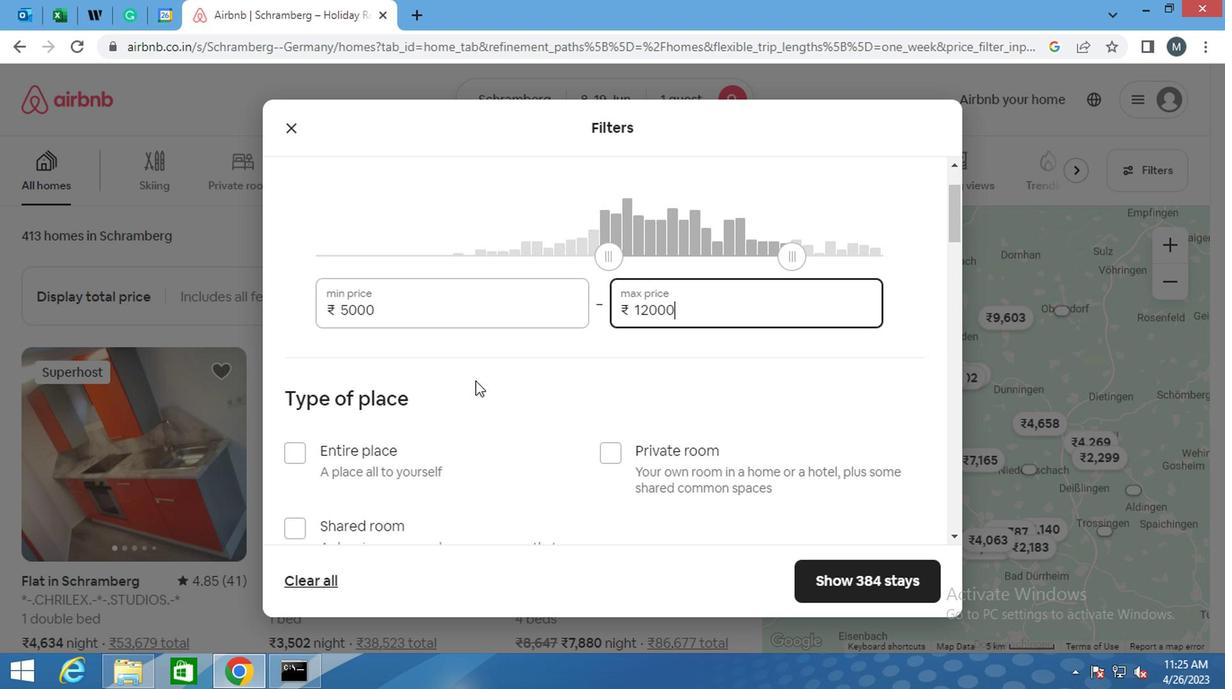 
Action: Mouse moved to (294, 352)
Screenshot: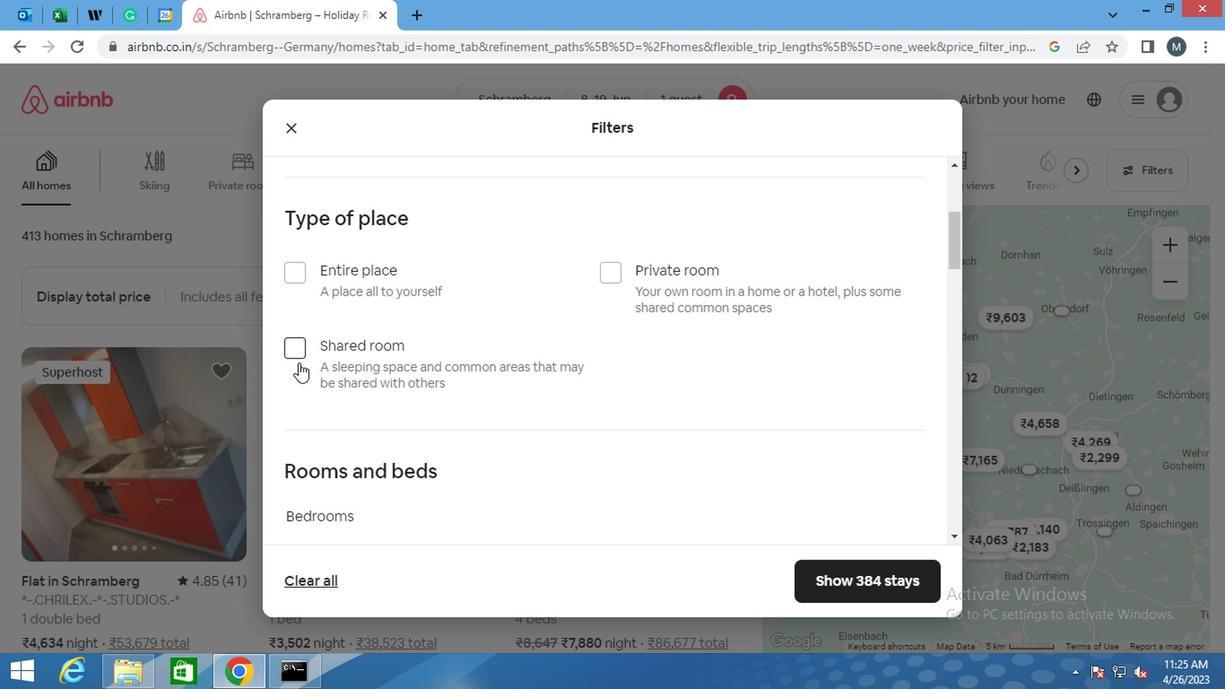 
Action: Mouse pressed left at (294, 352)
Screenshot: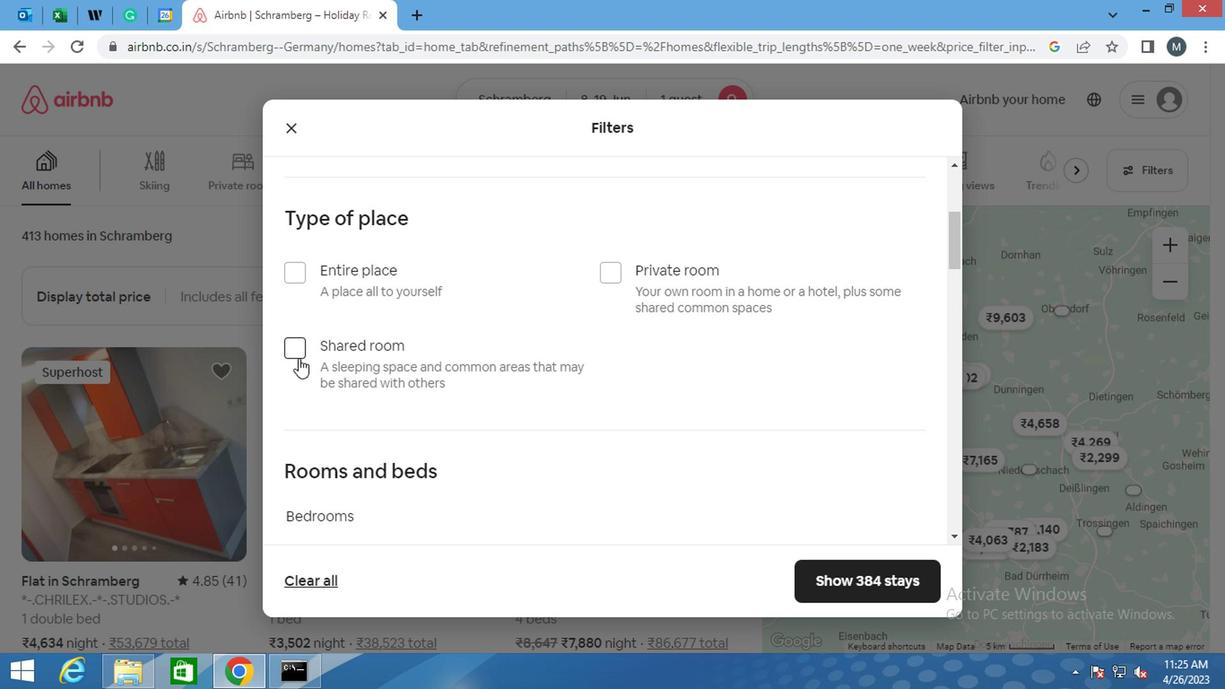
Action: Mouse moved to (317, 359)
Screenshot: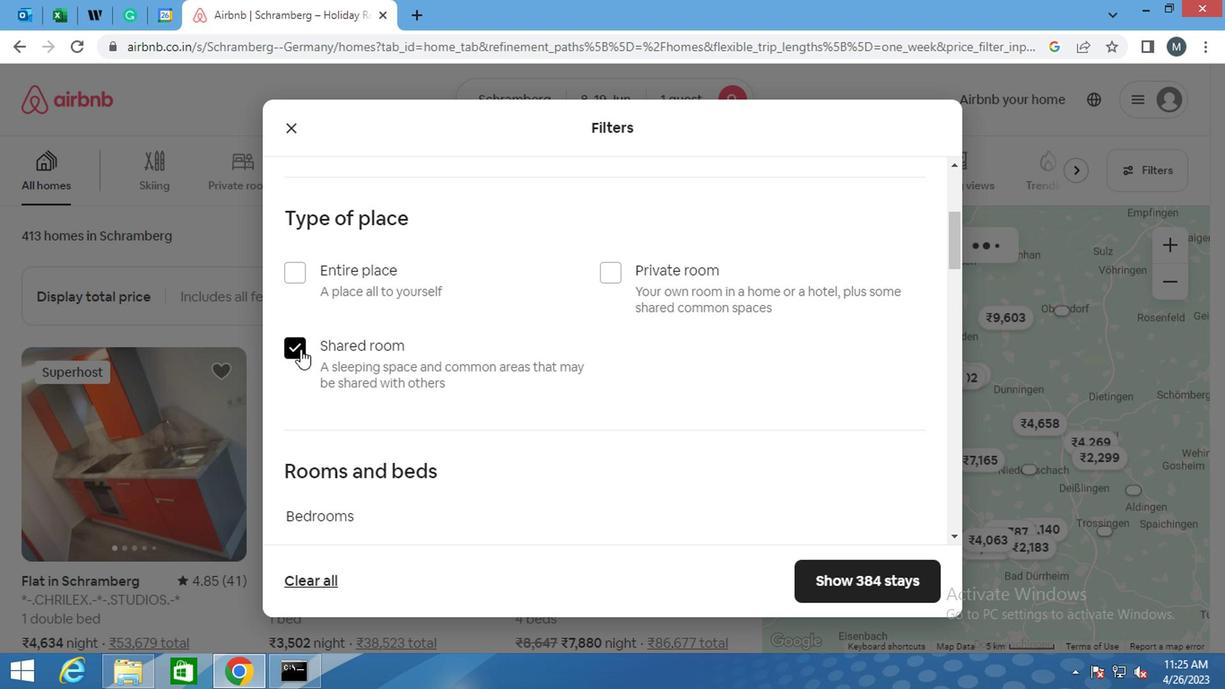 
Action: Mouse scrolled (317, 358) with delta (0, 0)
Screenshot: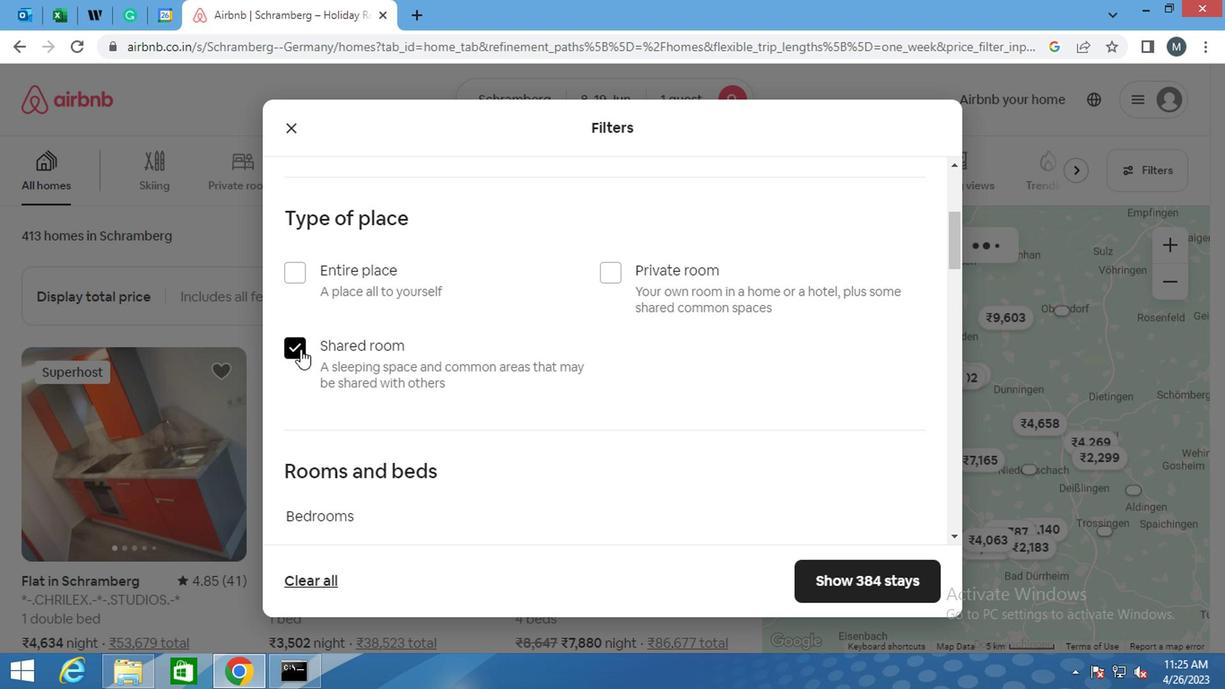 
Action: Mouse moved to (321, 369)
Screenshot: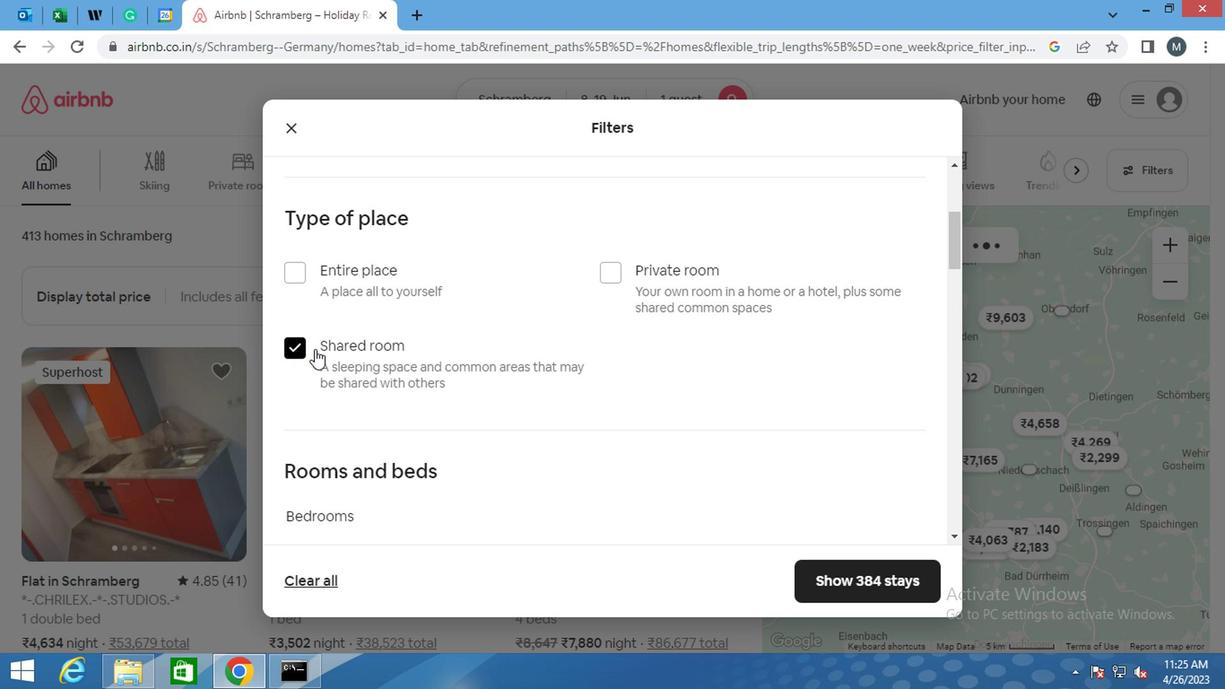 
Action: Mouse scrolled (321, 368) with delta (0, -1)
Screenshot: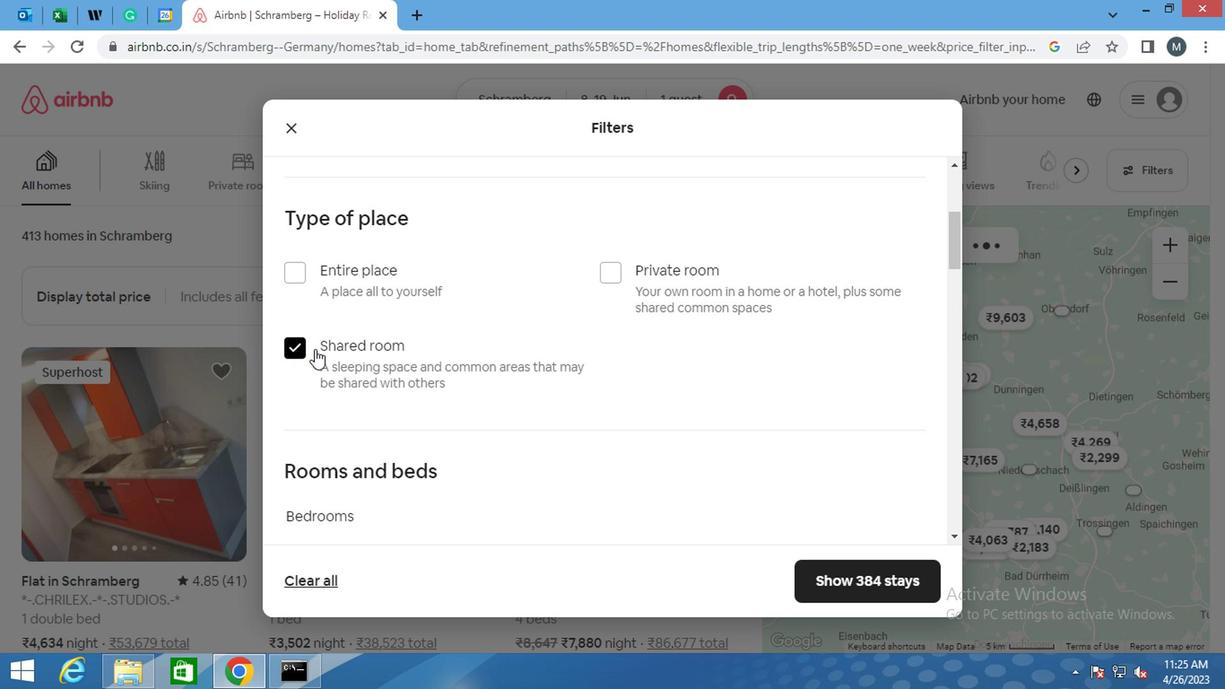 
Action: Mouse moved to (372, 391)
Screenshot: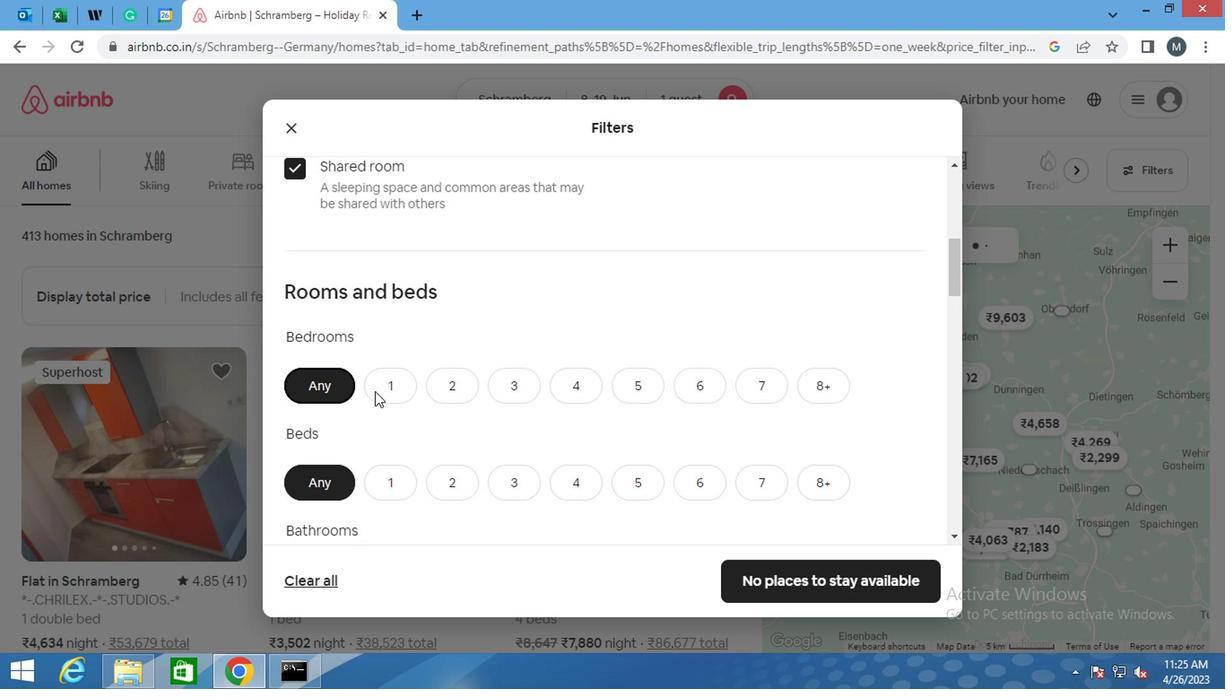 
Action: Mouse pressed left at (372, 391)
Screenshot: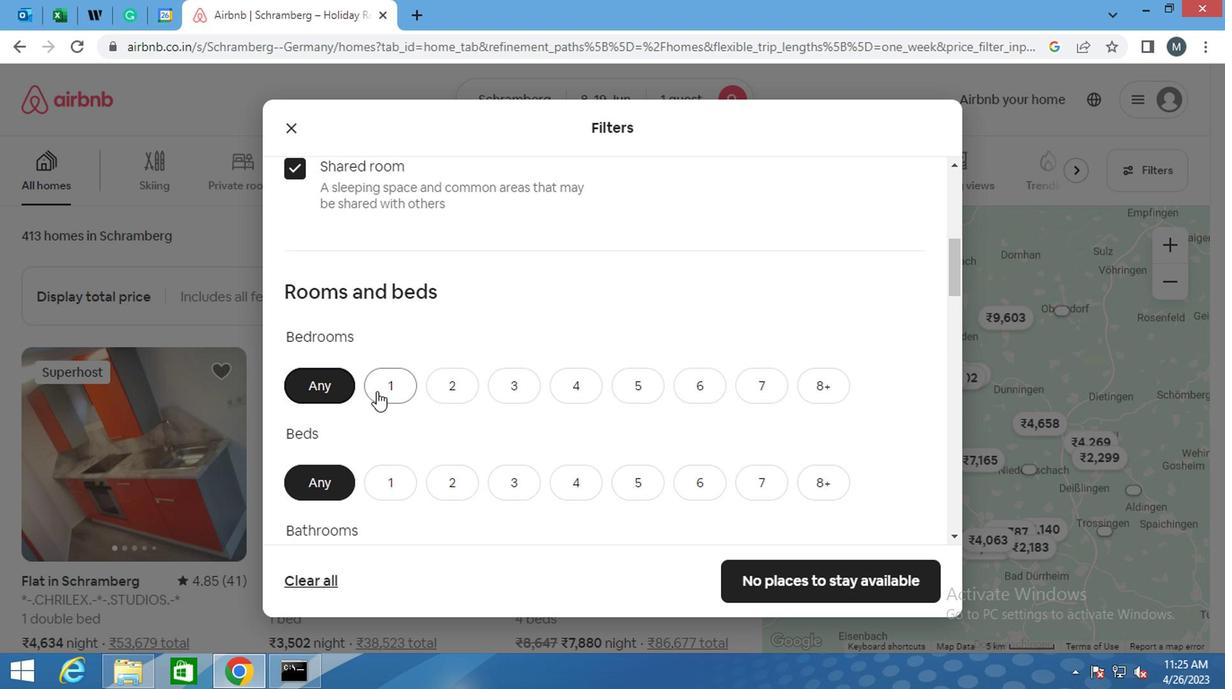
Action: Mouse moved to (370, 379)
Screenshot: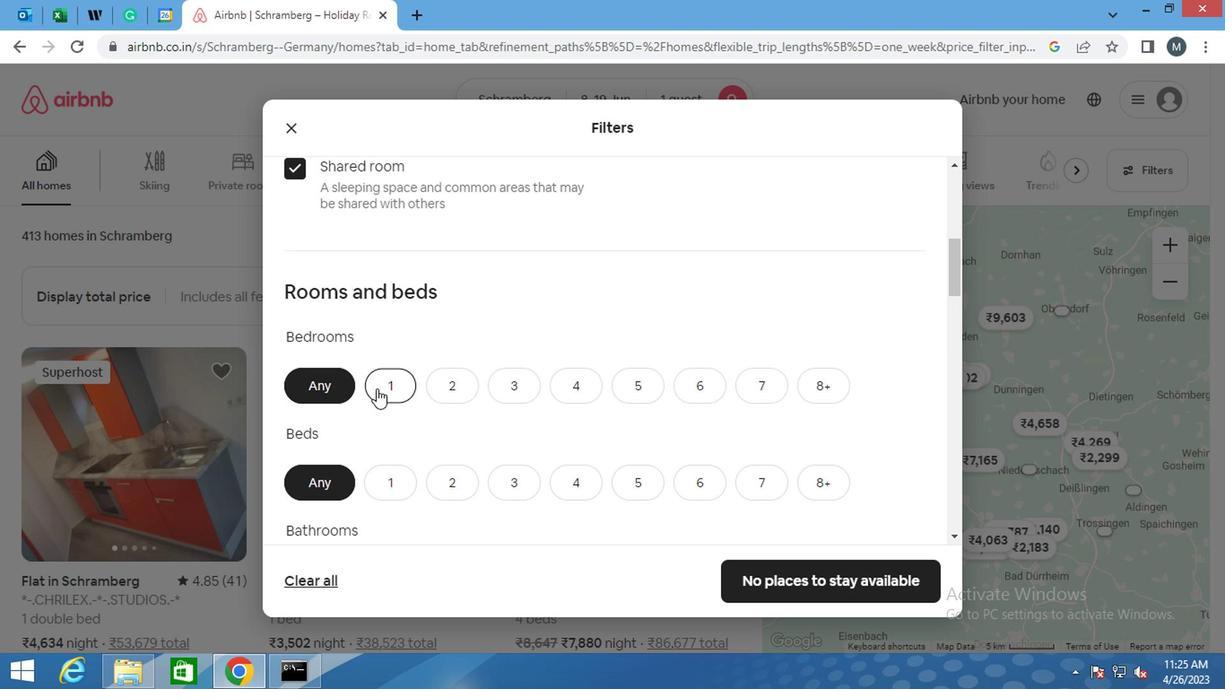 
Action: Mouse scrolled (370, 378) with delta (0, 0)
Screenshot: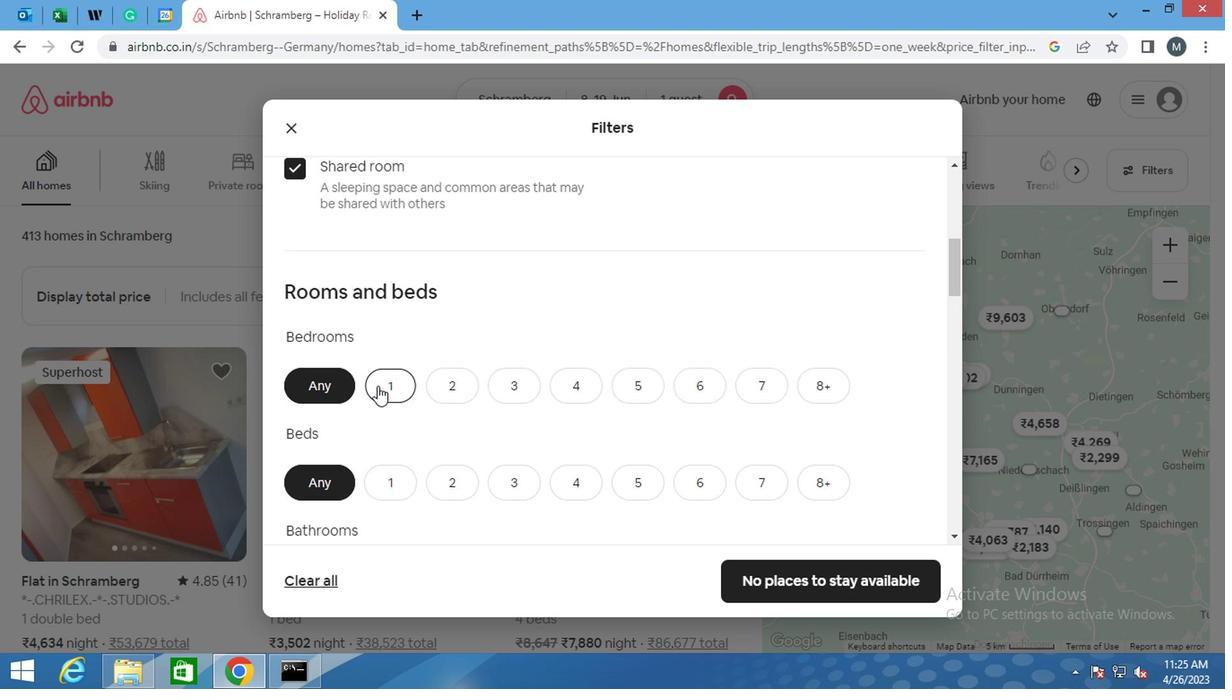 
Action: Mouse scrolled (370, 378) with delta (0, 0)
Screenshot: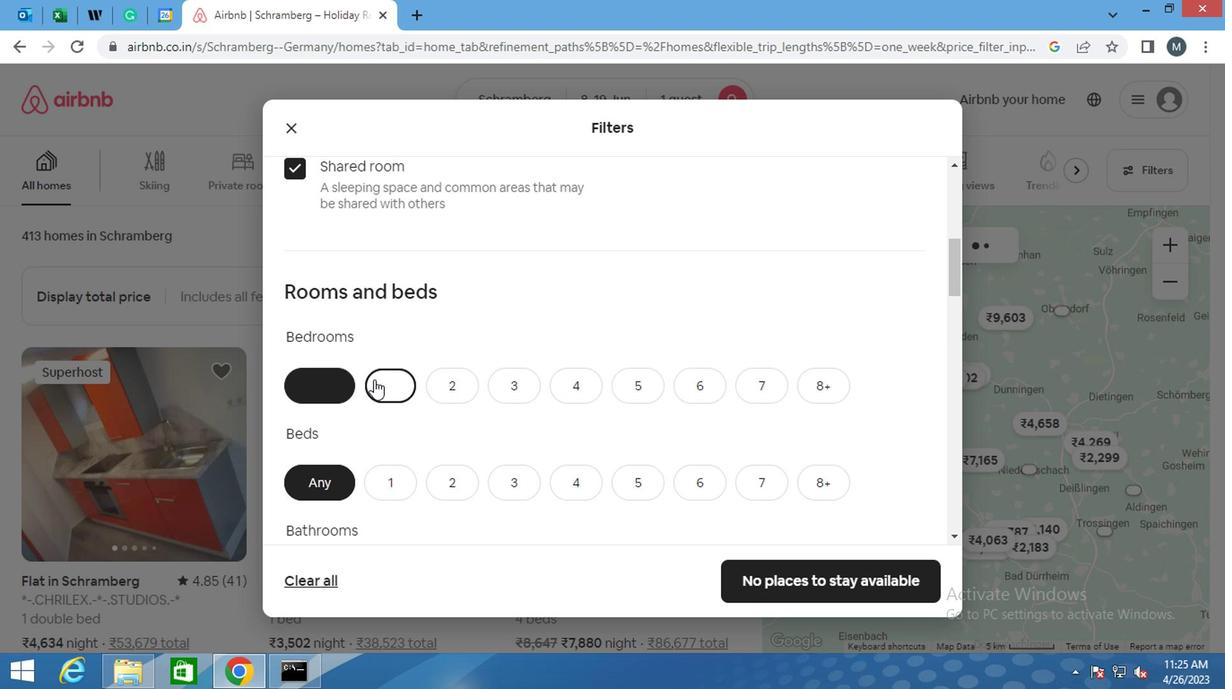 
Action: Mouse moved to (388, 310)
Screenshot: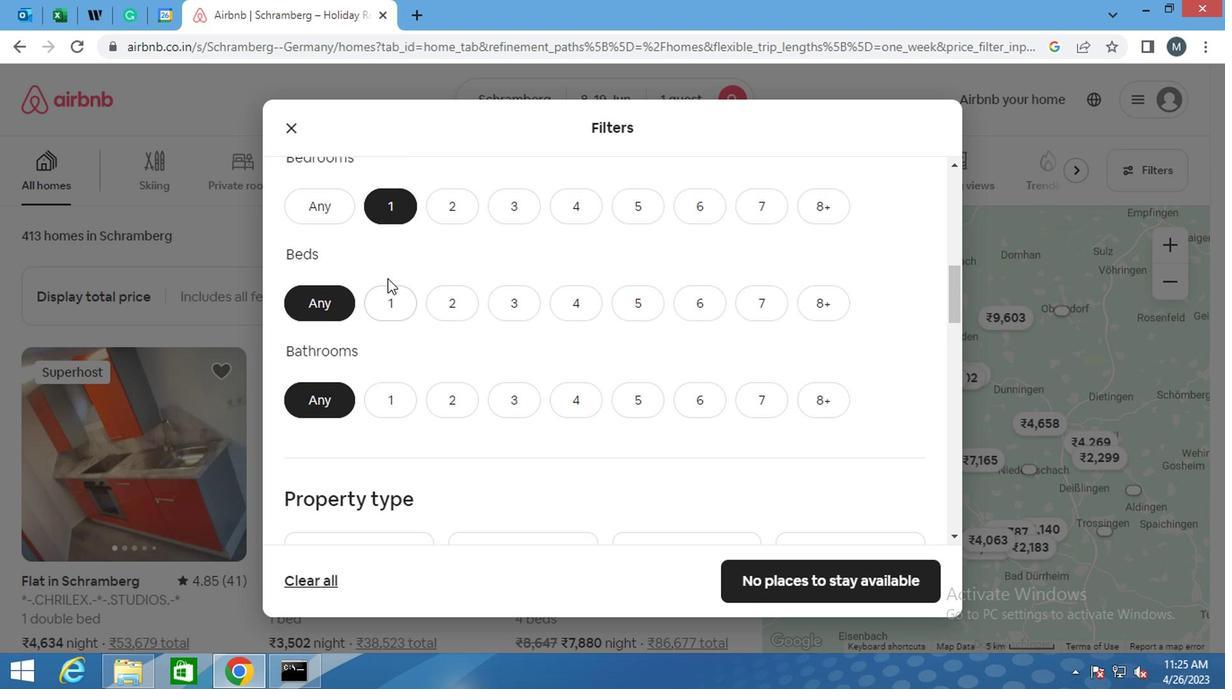 
Action: Mouse pressed left at (388, 310)
Screenshot: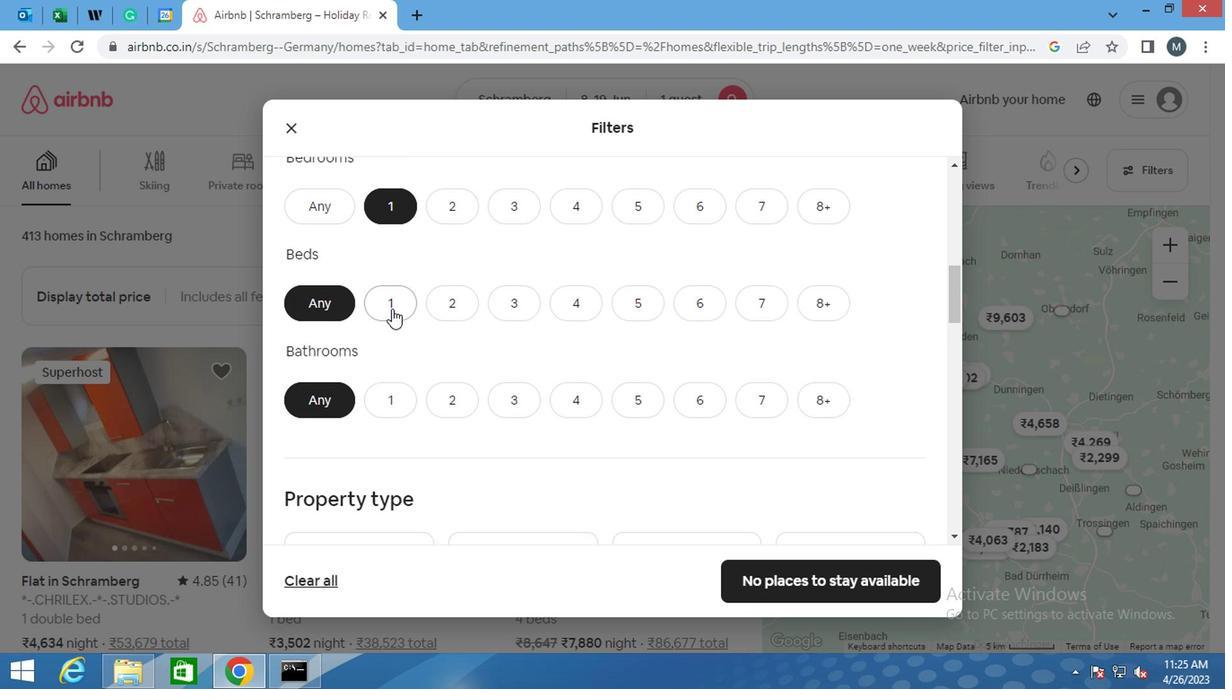 
Action: Mouse moved to (389, 405)
Screenshot: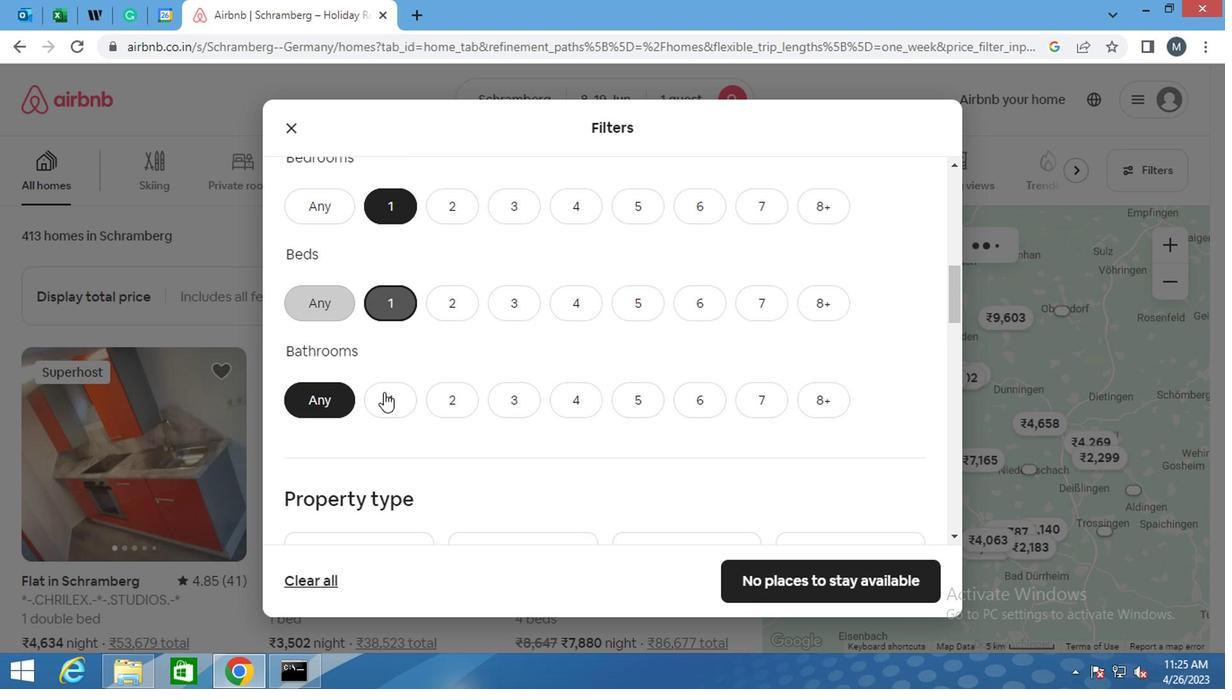 
Action: Mouse pressed left at (389, 405)
Screenshot: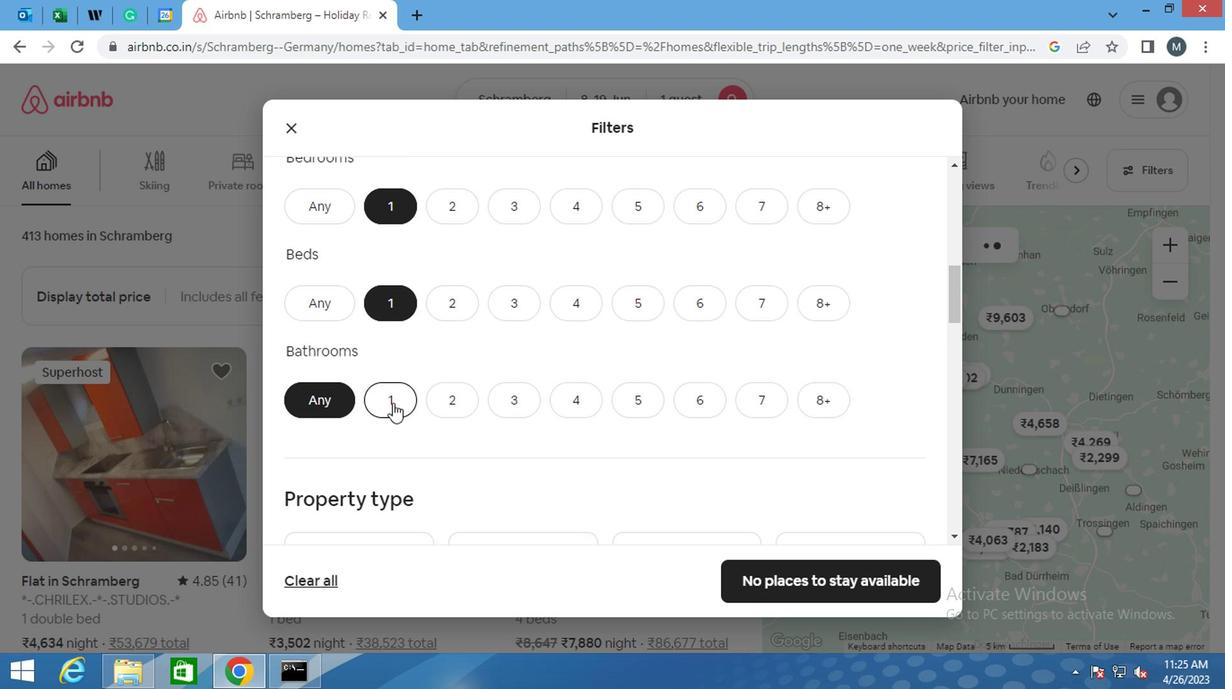
Action: Mouse moved to (391, 385)
Screenshot: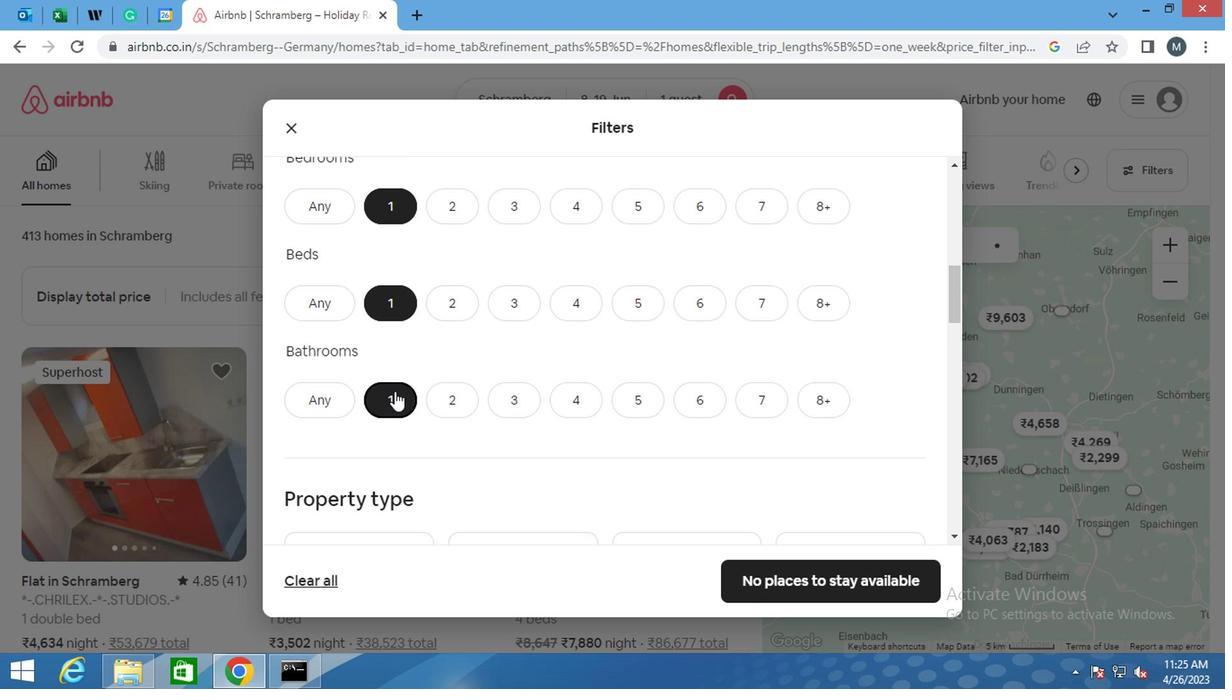 
Action: Mouse scrolled (391, 384) with delta (0, 0)
Screenshot: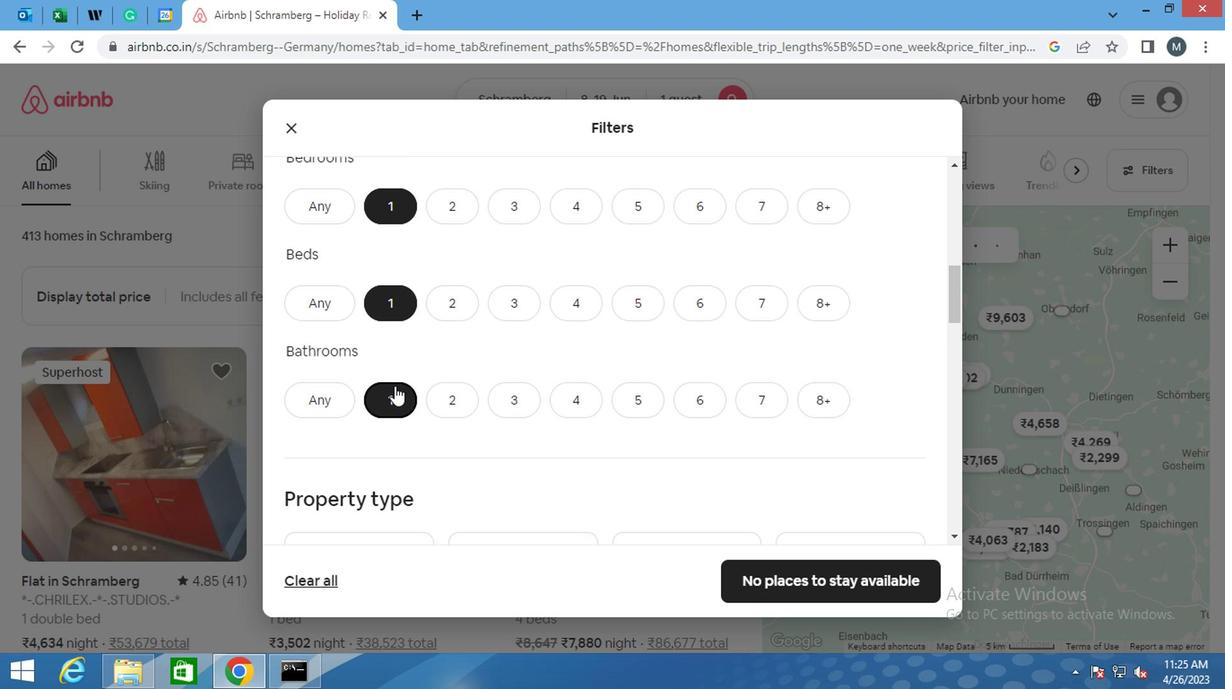 
Action: Mouse scrolled (391, 384) with delta (0, 0)
Screenshot: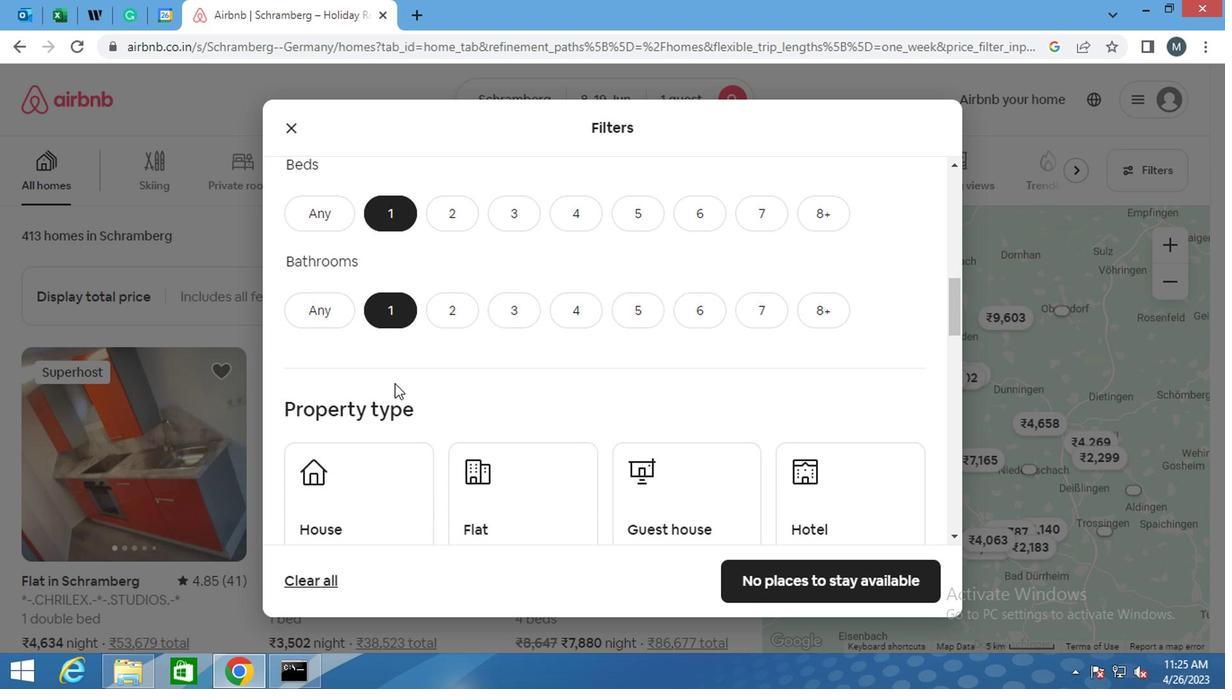 
Action: Mouse moved to (394, 400)
Screenshot: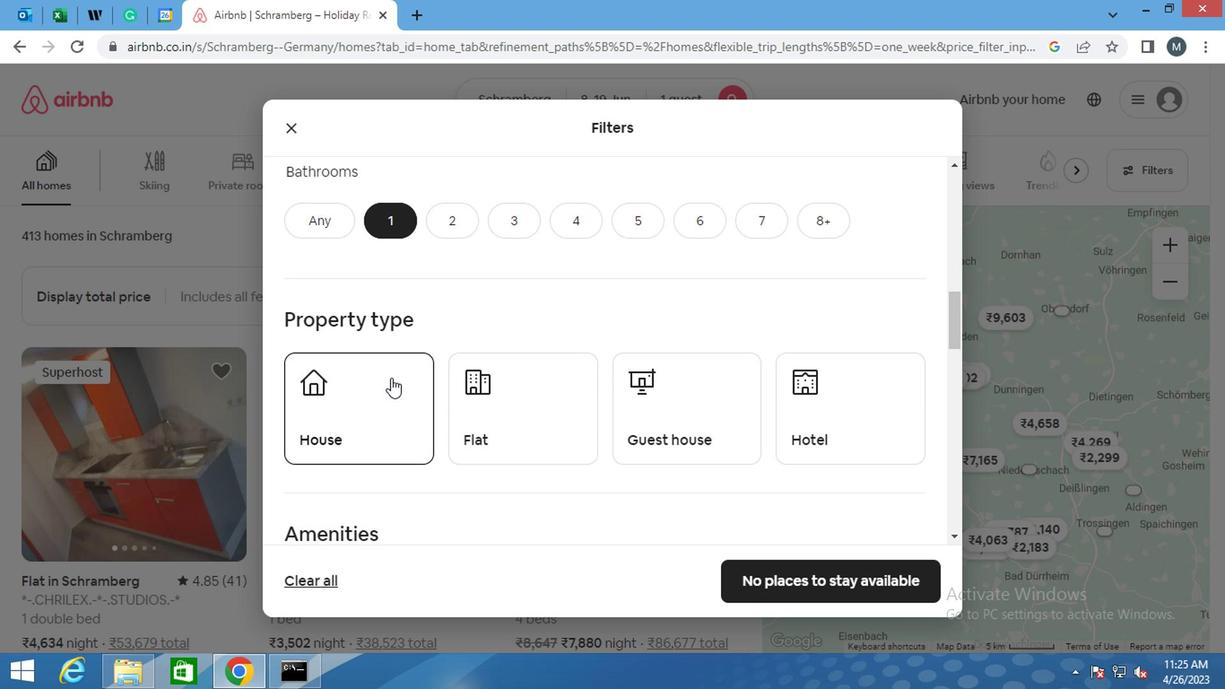 
Action: Mouse pressed left at (394, 400)
Screenshot: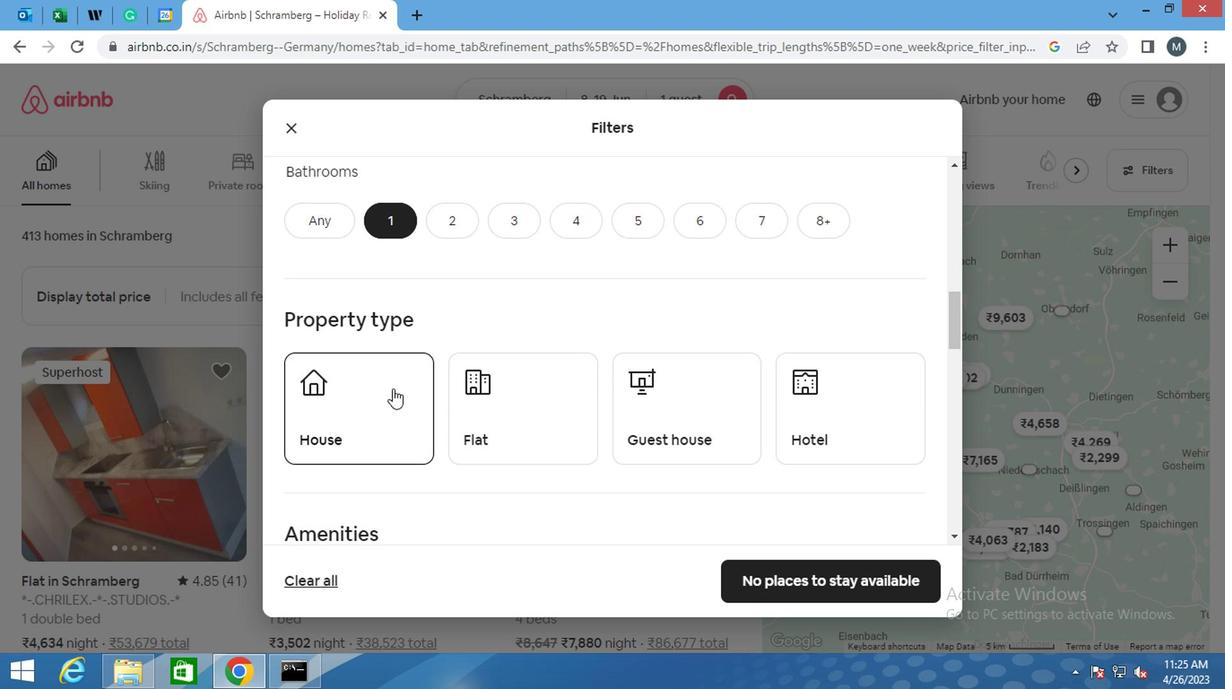 
Action: Mouse moved to (419, 391)
Screenshot: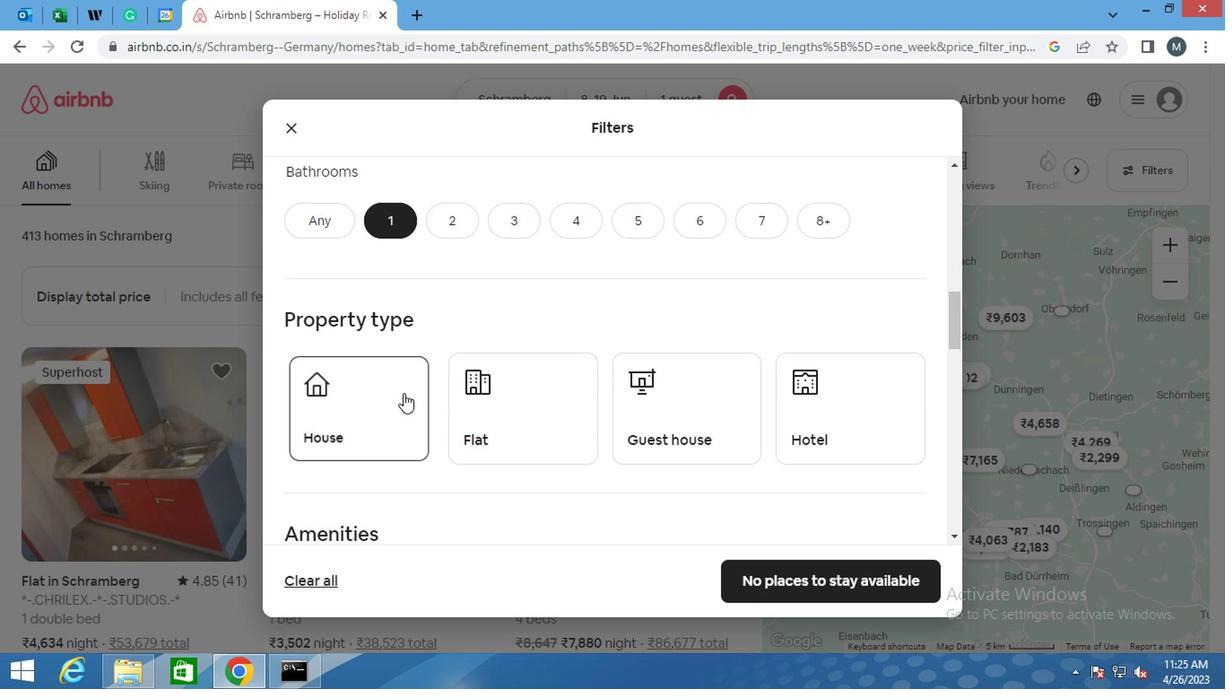 
Action: Mouse pressed left at (419, 391)
Screenshot: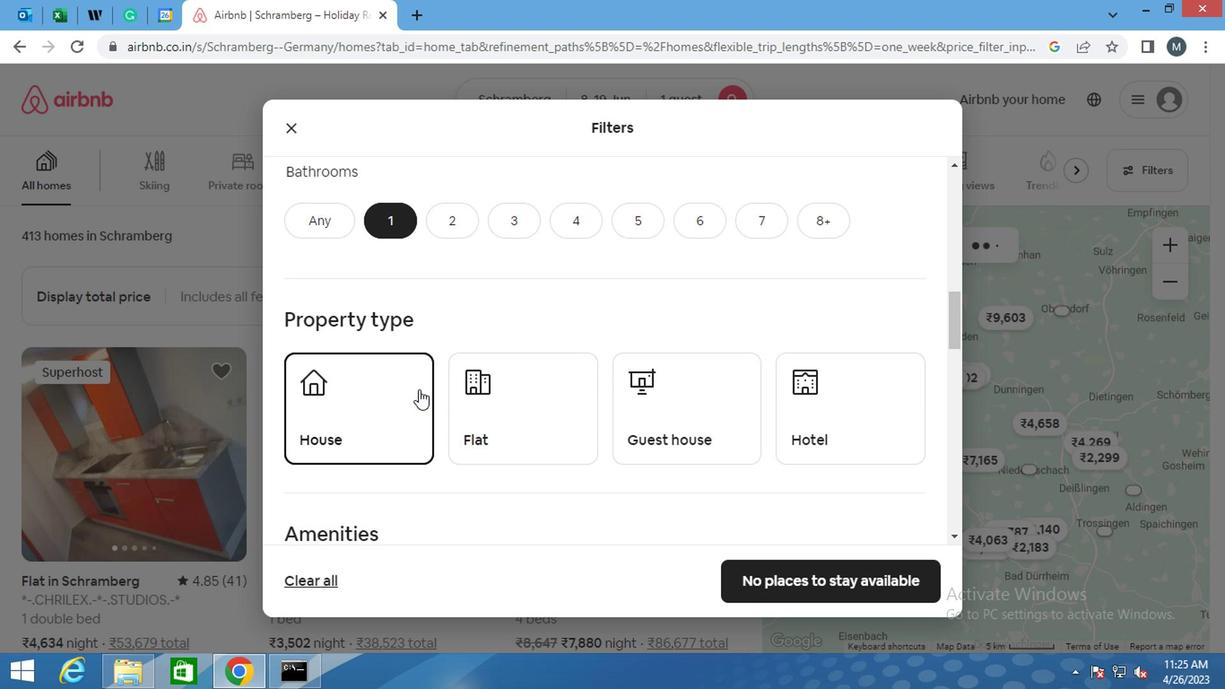 
Action: Mouse moved to (372, 398)
Screenshot: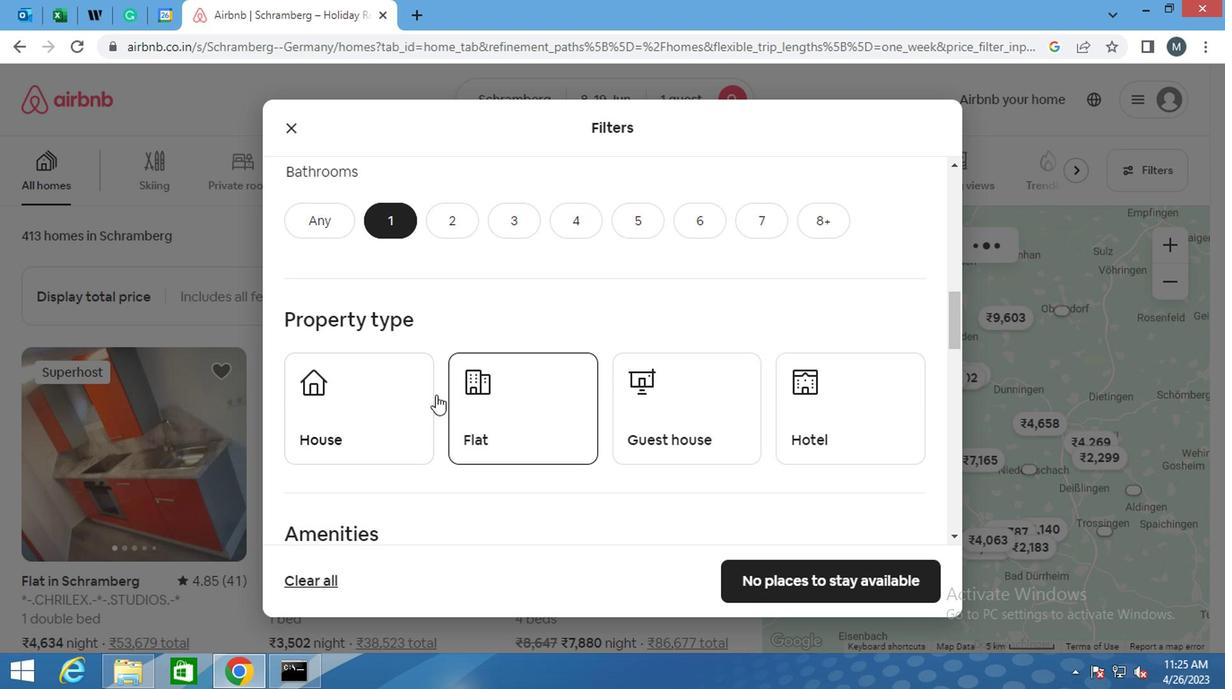 
Action: Mouse pressed left at (372, 398)
Screenshot: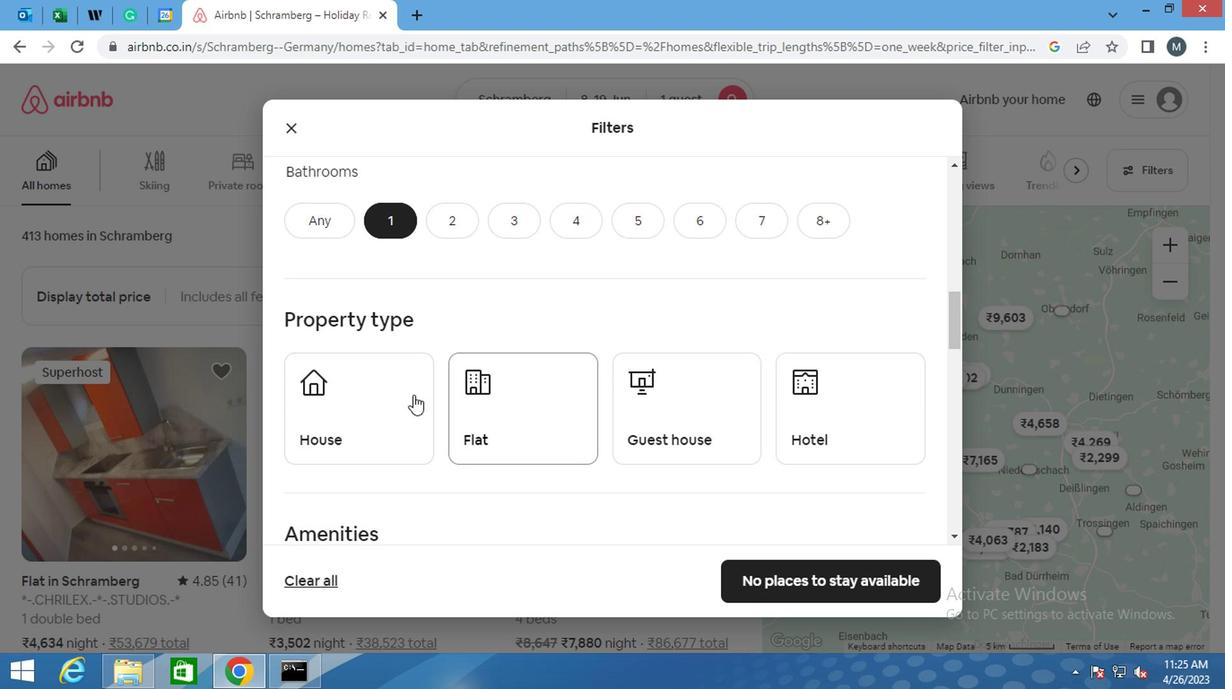 
Action: Mouse moved to (488, 406)
Screenshot: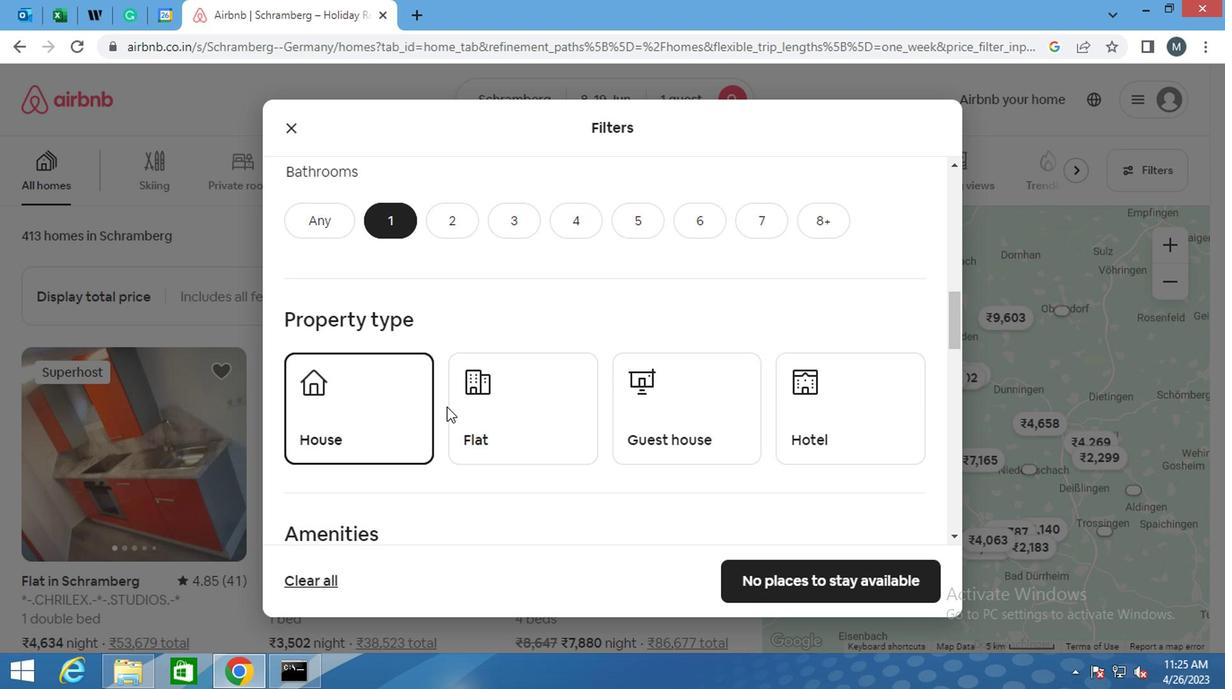 
Action: Mouse pressed left at (488, 406)
Screenshot: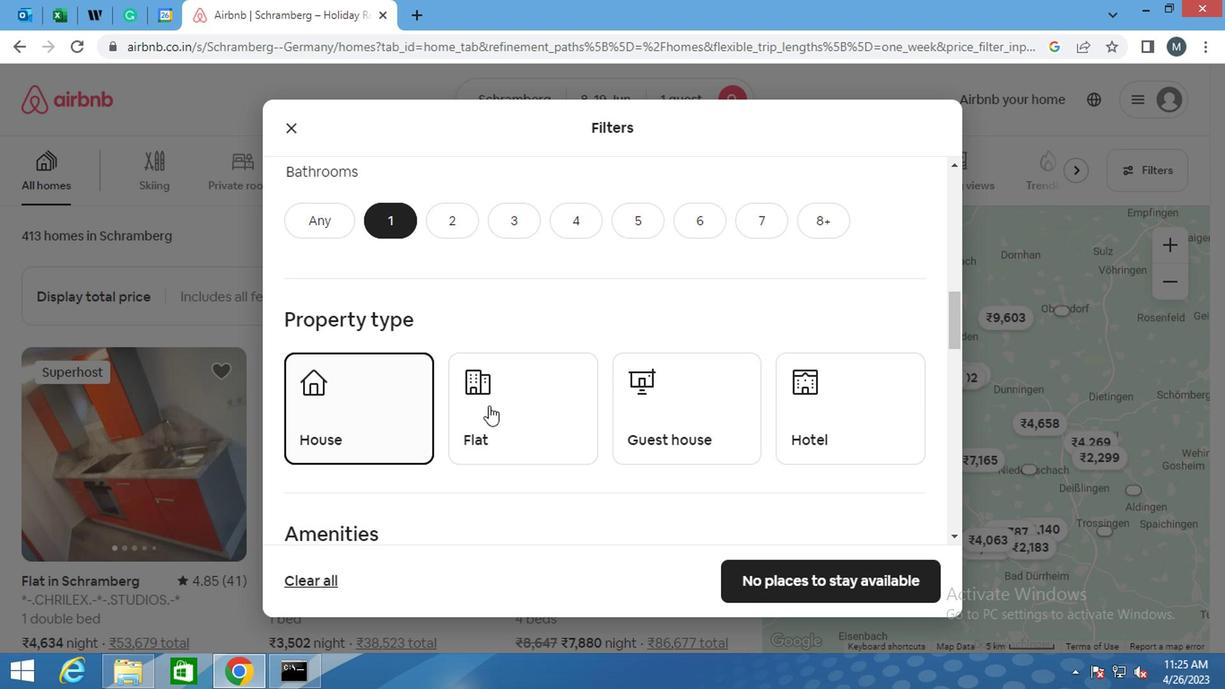 
Action: Mouse moved to (644, 398)
Screenshot: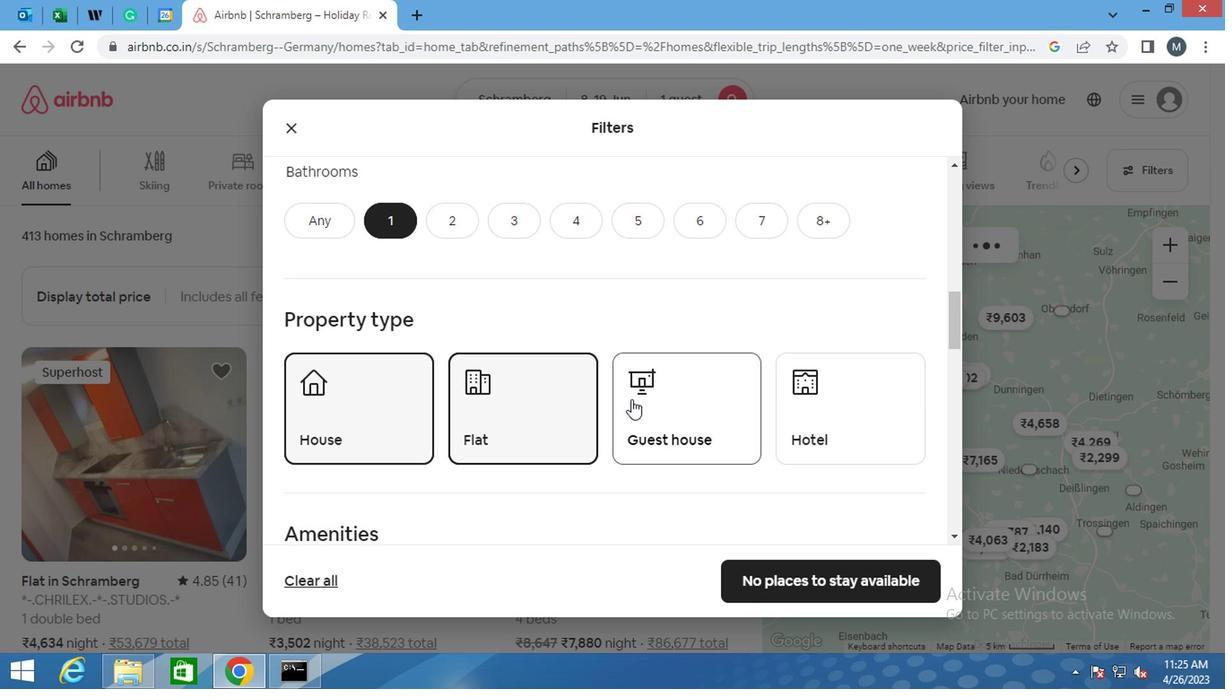 
Action: Mouse pressed left at (644, 398)
Screenshot: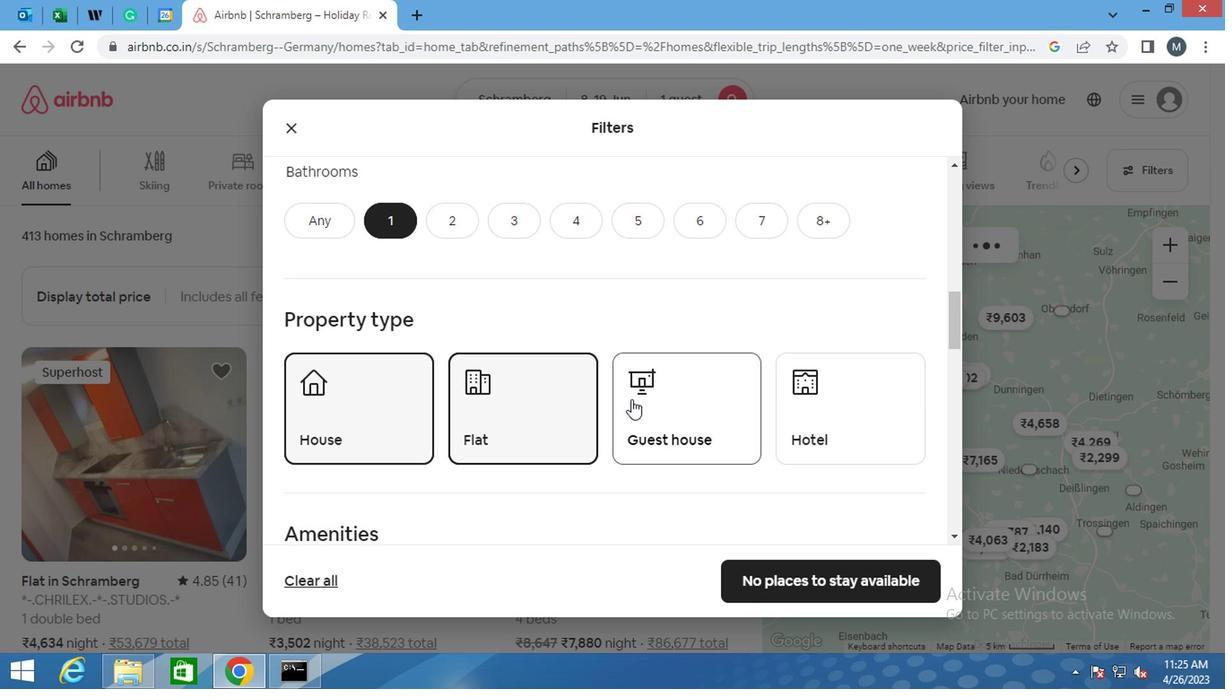 
Action: Mouse moved to (817, 392)
Screenshot: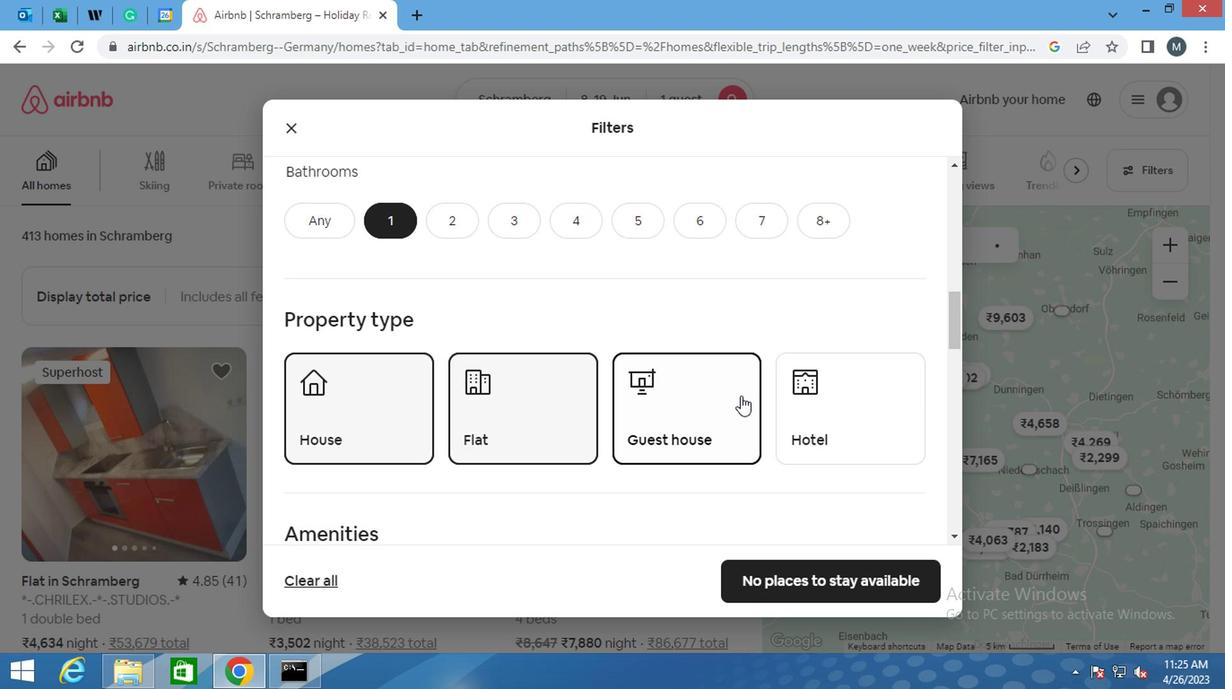 
Action: Mouse pressed left at (817, 392)
Screenshot: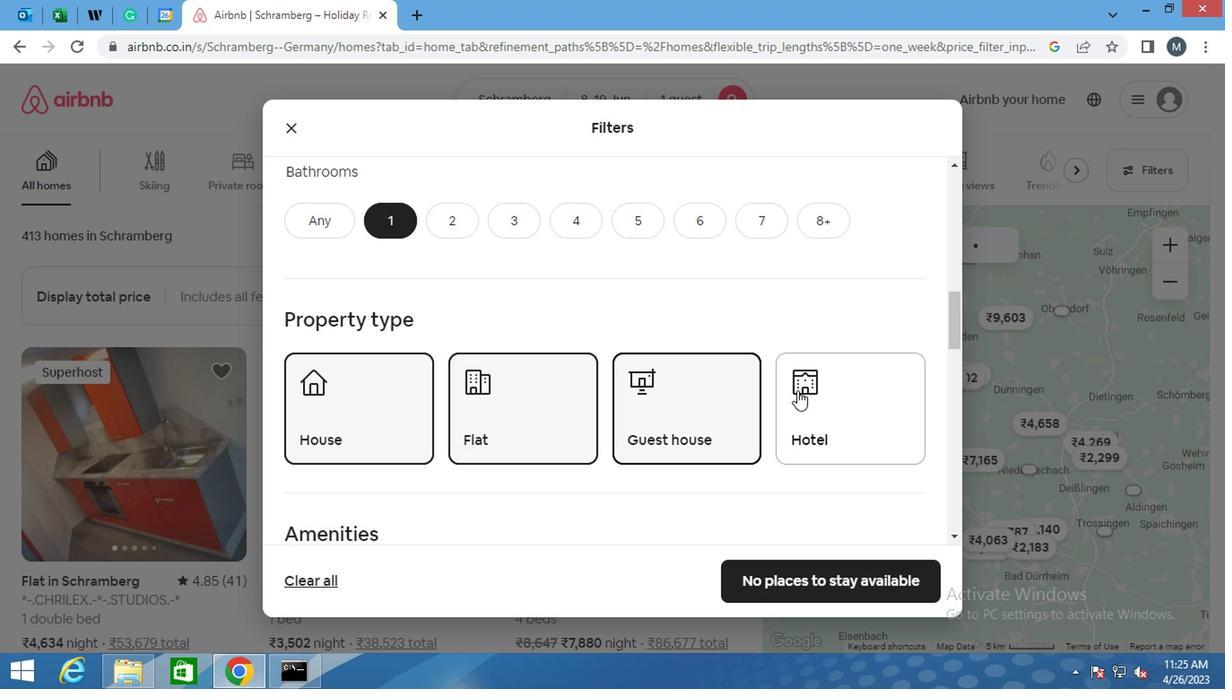 
Action: Mouse moved to (323, 394)
Screenshot: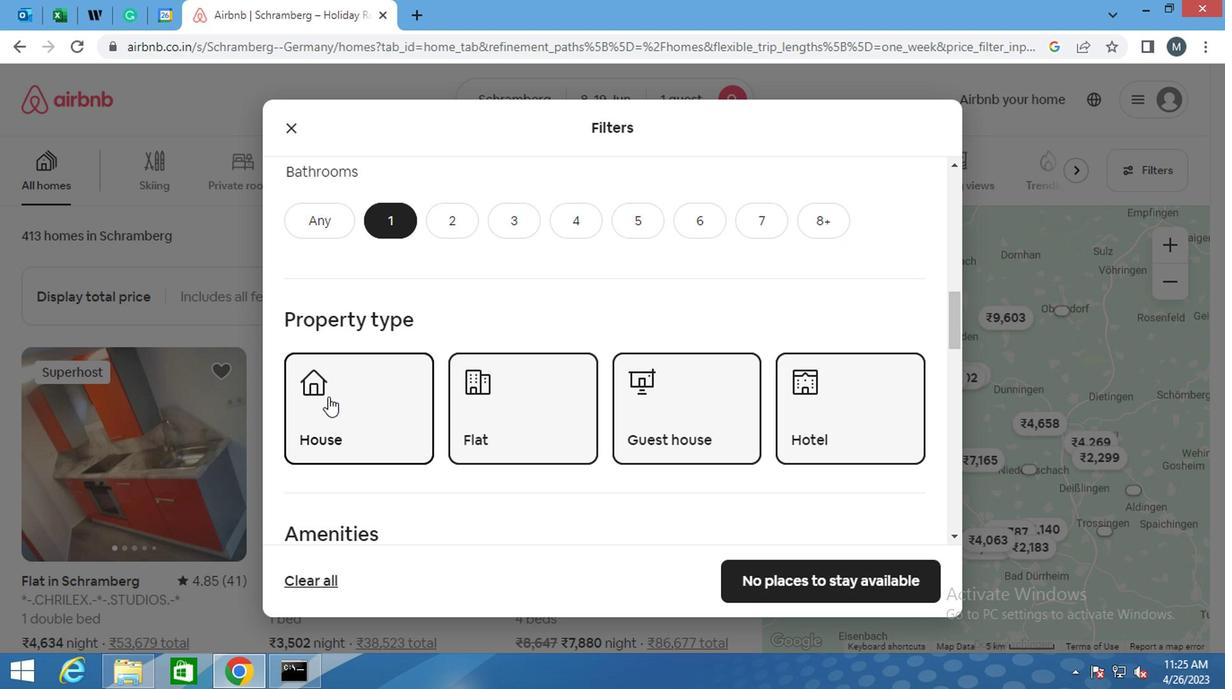 
Action: Mouse scrolled (323, 393) with delta (0, 0)
Screenshot: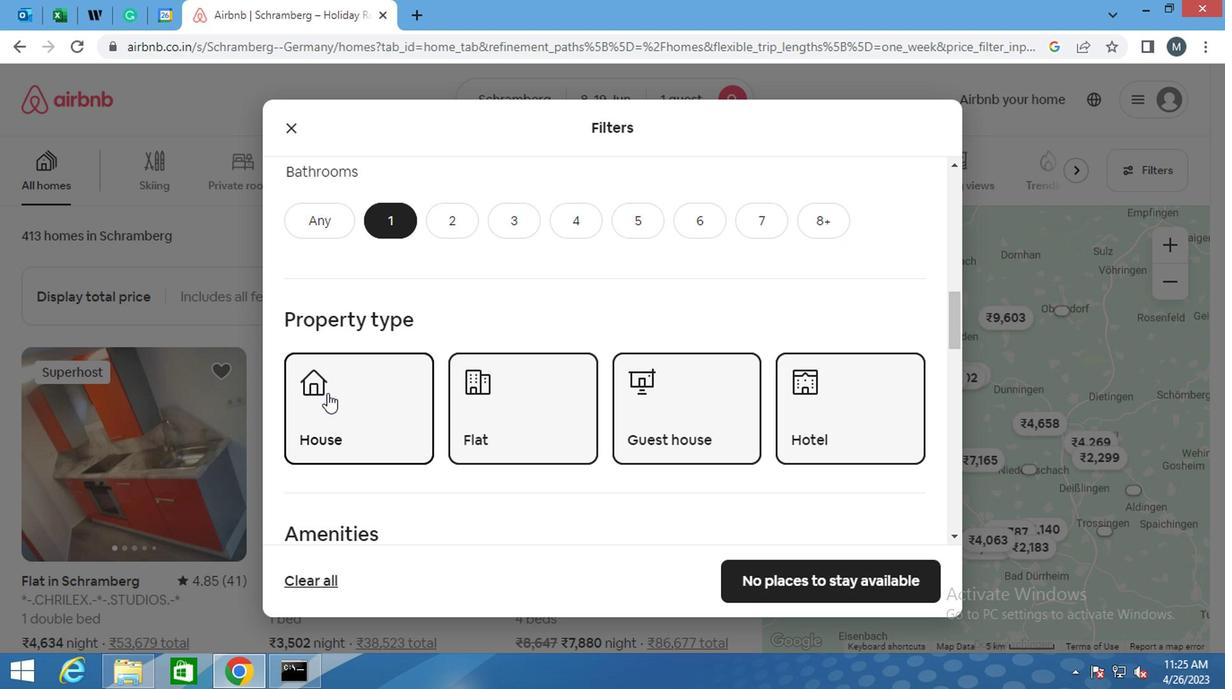 
Action: Mouse moved to (322, 394)
Screenshot: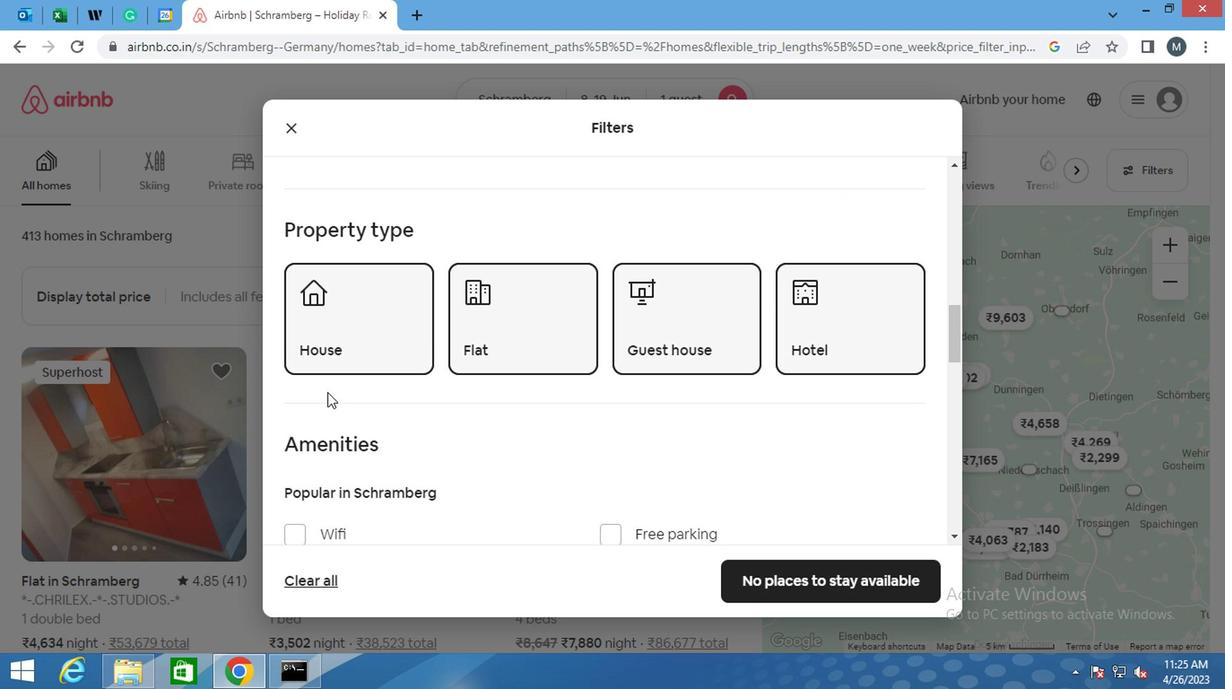 
Action: Mouse scrolled (322, 393) with delta (0, 0)
Screenshot: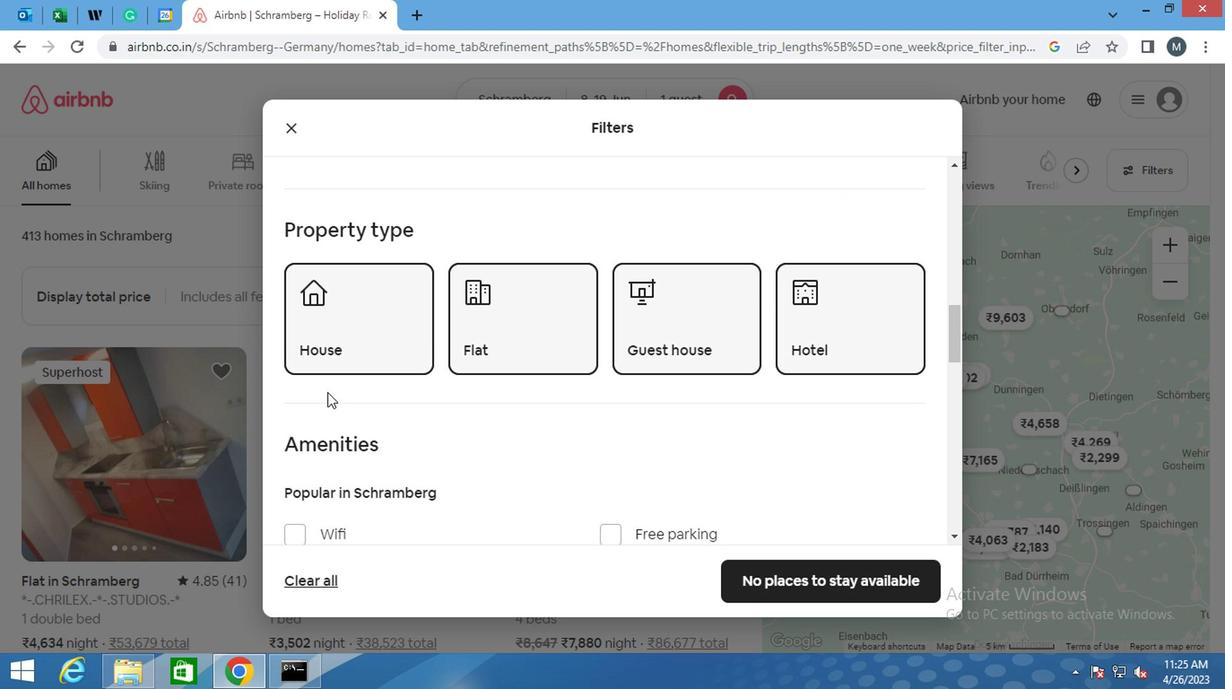 
Action: Mouse moved to (322, 394)
Screenshot: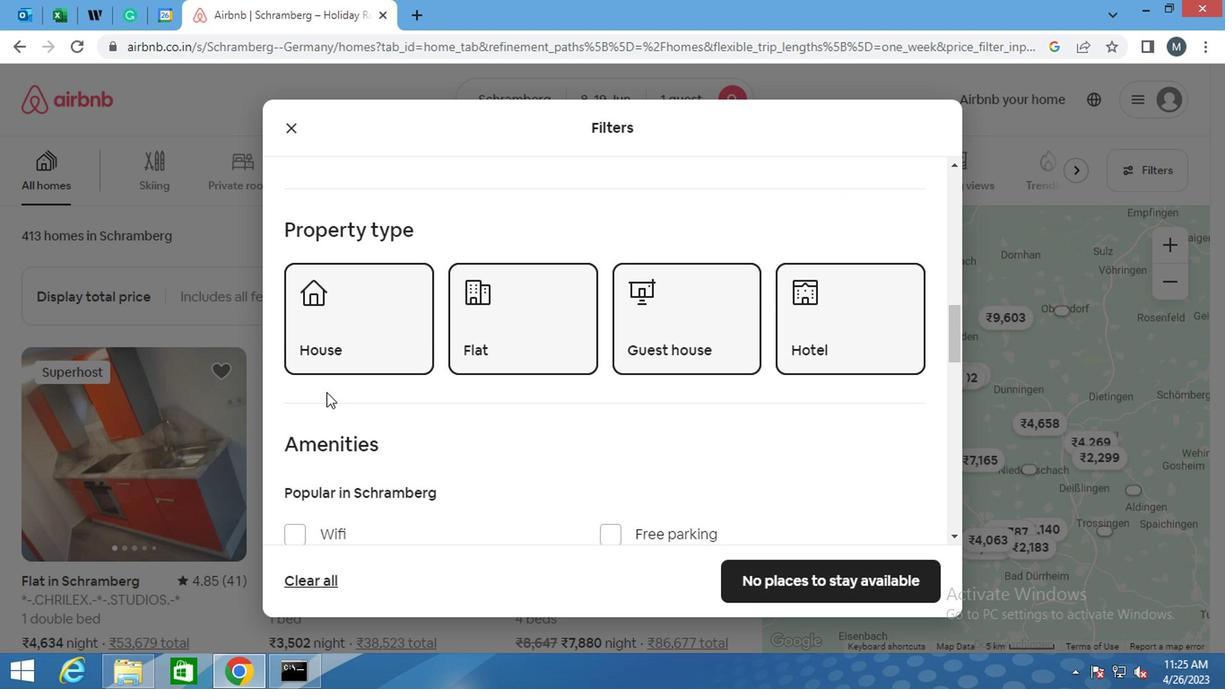 
Action: Mouse scrolled (322, 393) with delta (0, 0)
Screenshot: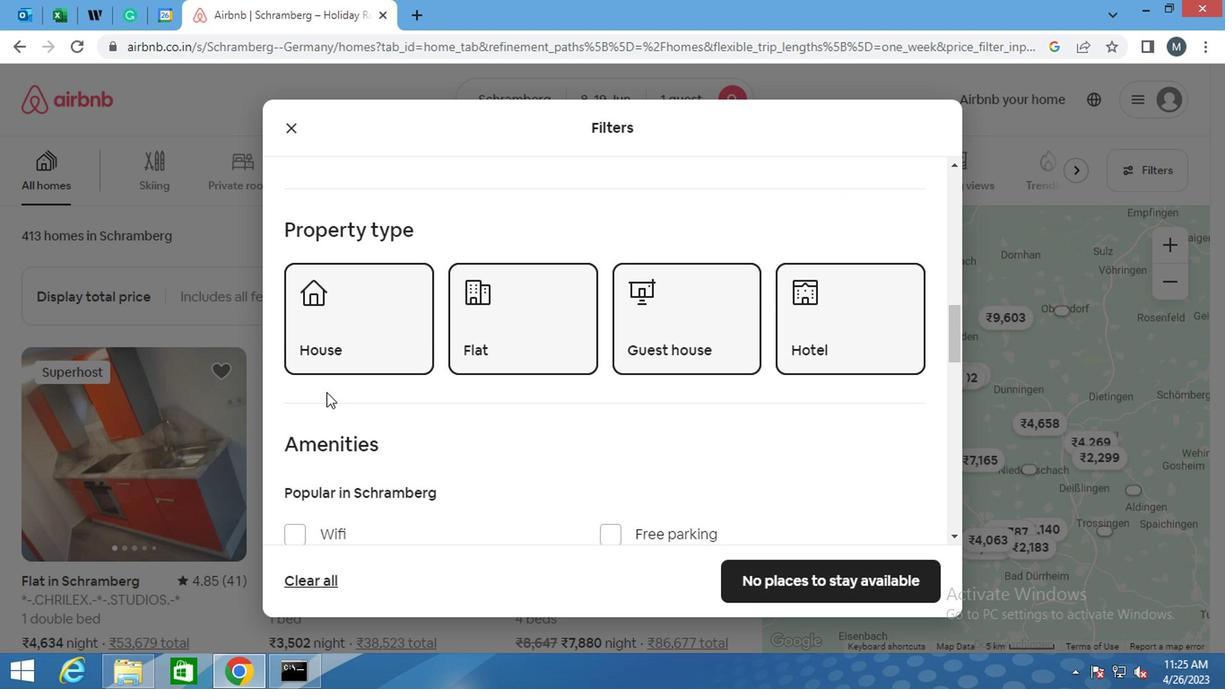 
Action: Mouse moved to (387, 400)
Screenshot: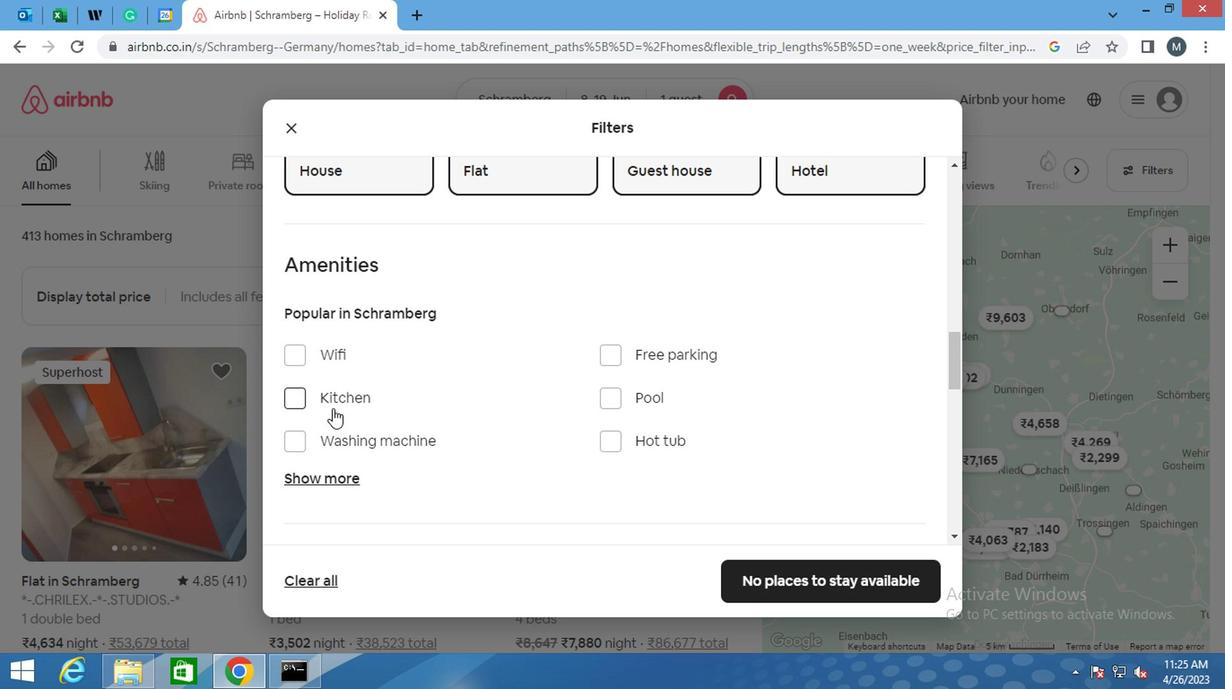 
Action: Mouse scrolled (387, 398) with delta (0, -1)
Screenshot: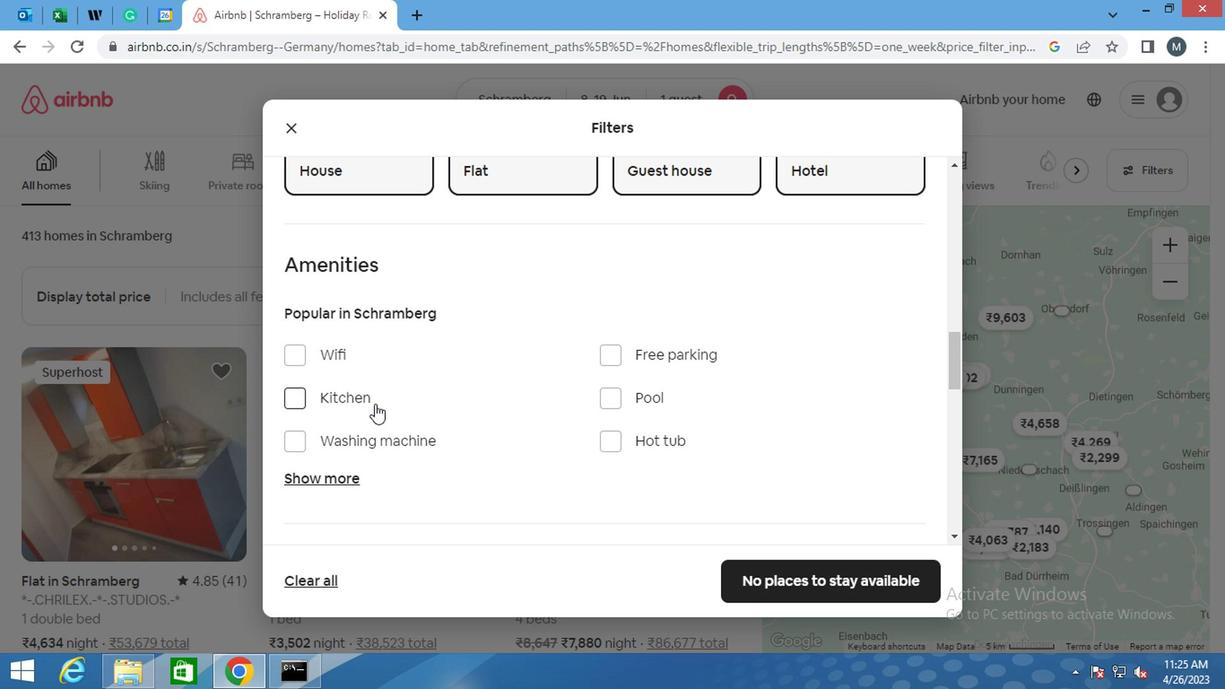 
Action: Mouse scrolled (387, 398) with delta (0, -1)
Screenshot: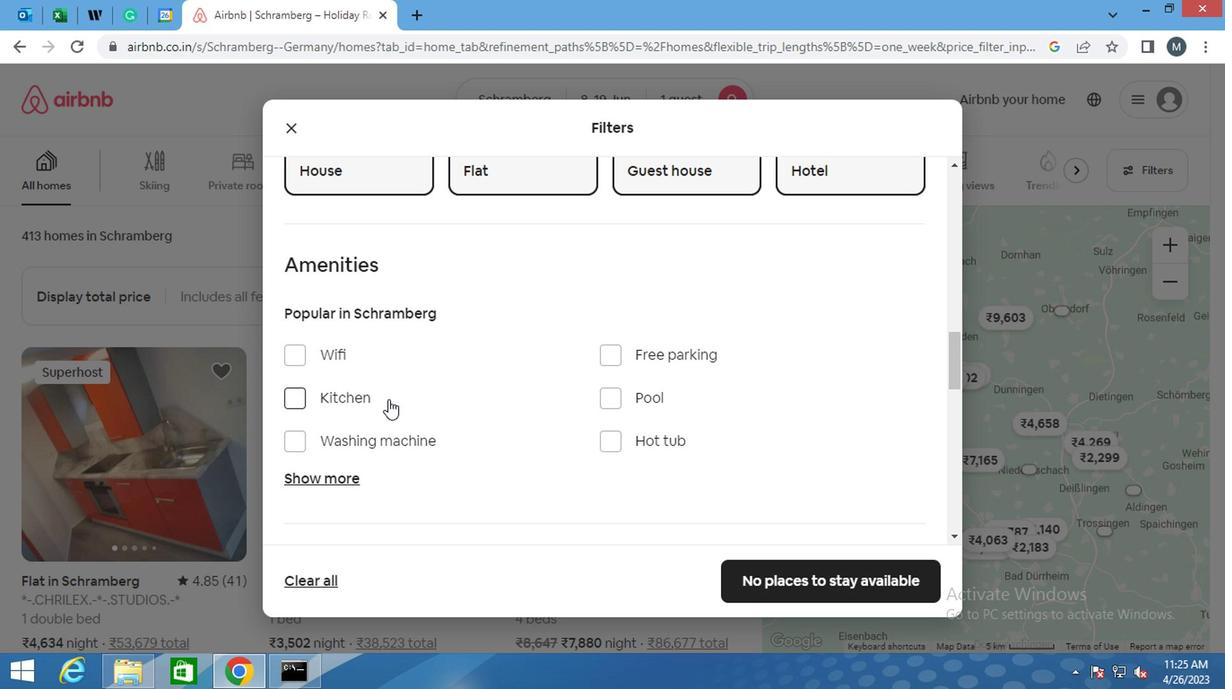 
Action: Mouse moved to (402, 398)
Screenshot: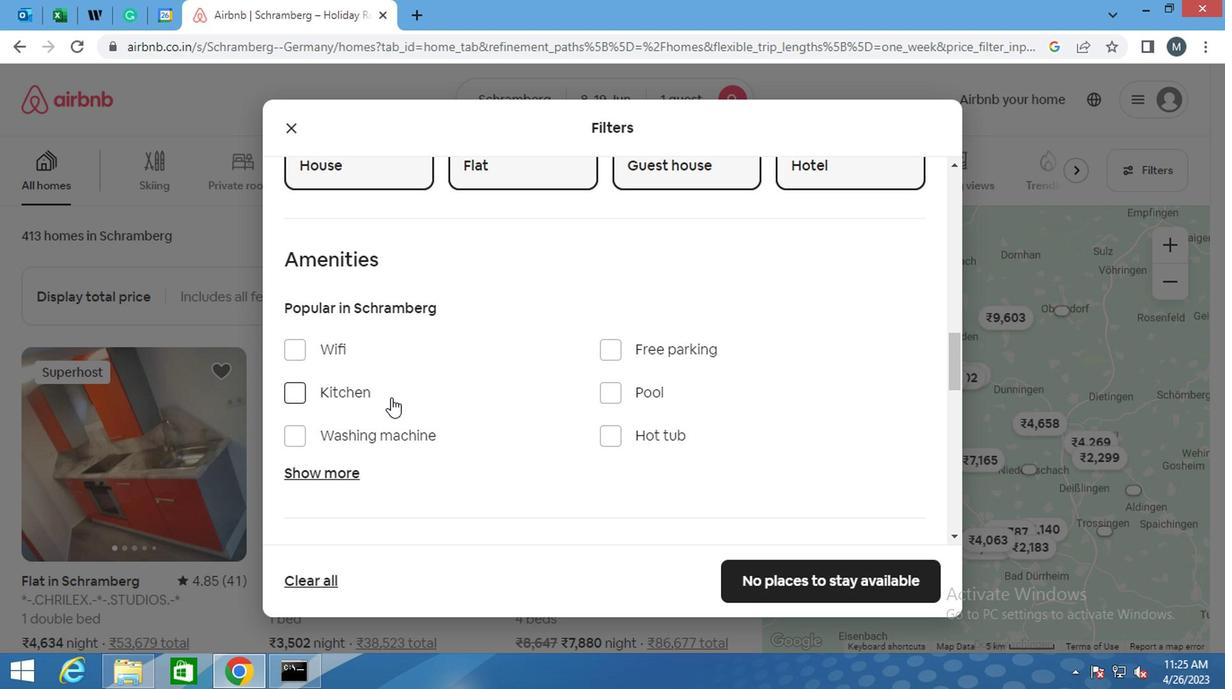 
Action: Mouse scrolled (402, 397) with delta (0, 0)
Screenshot: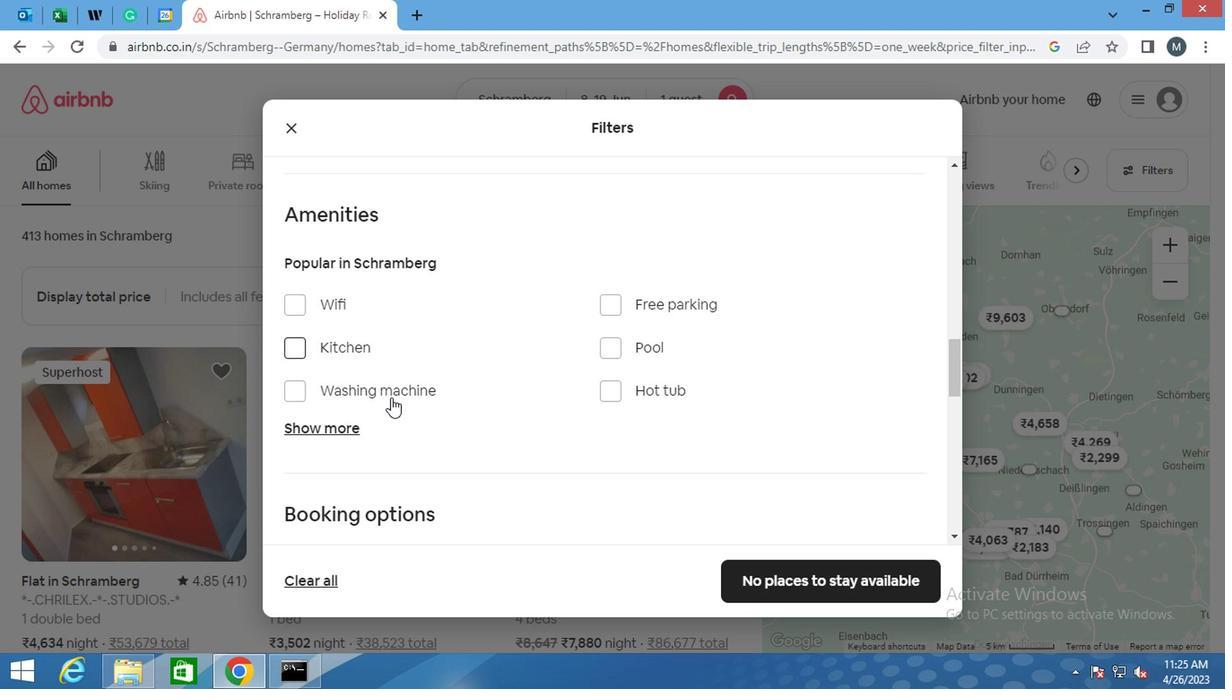 
Action: Mouse moved to (402, 398)
Screenshot: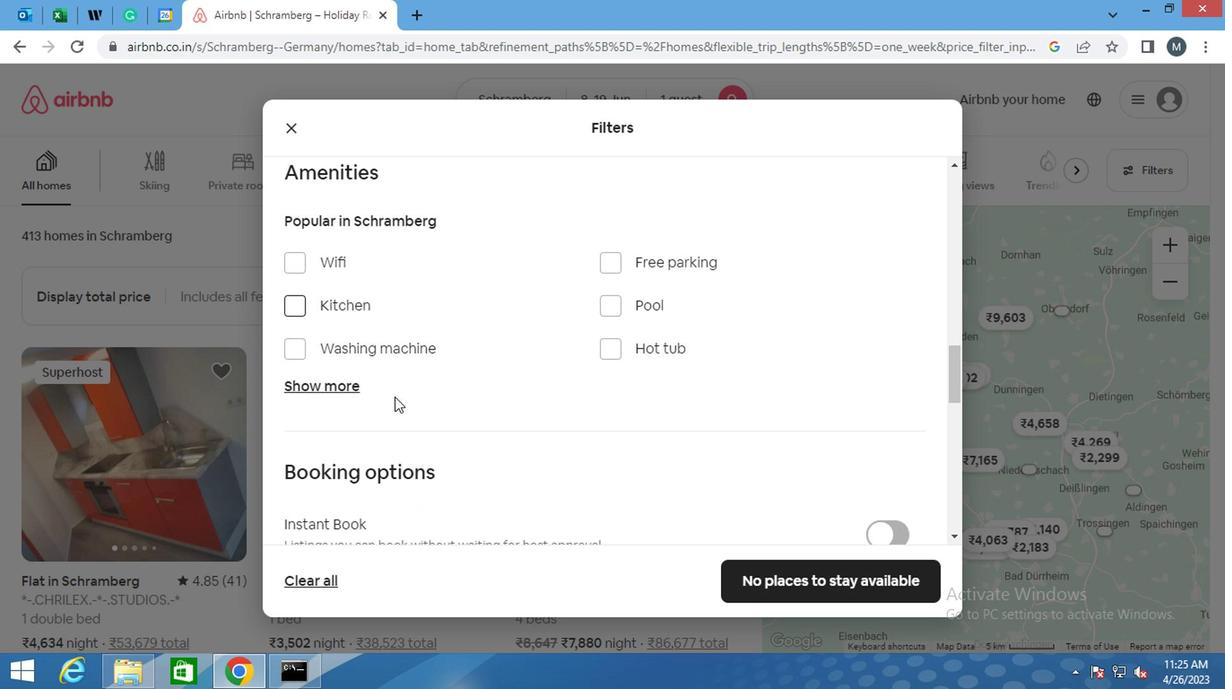 
Action: Mouse scrolled (402, 397) with delta (0, 0)
Screenshot: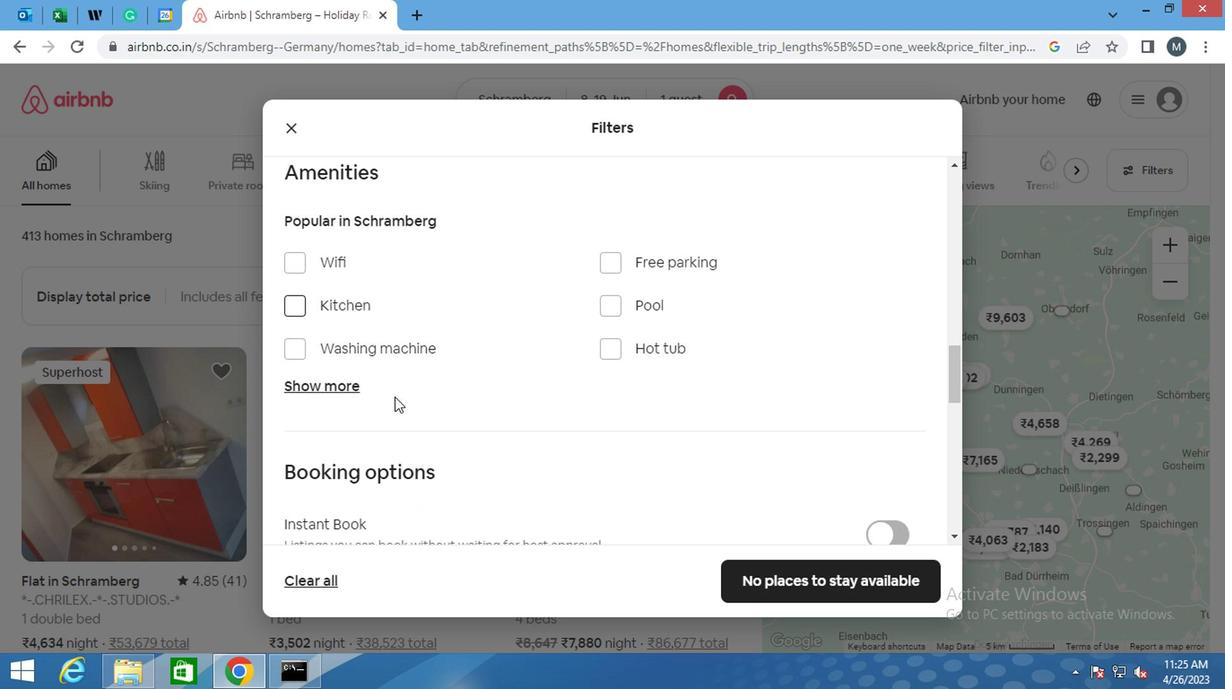 
Action: Mouse moved to (876, 335)
Screenshot: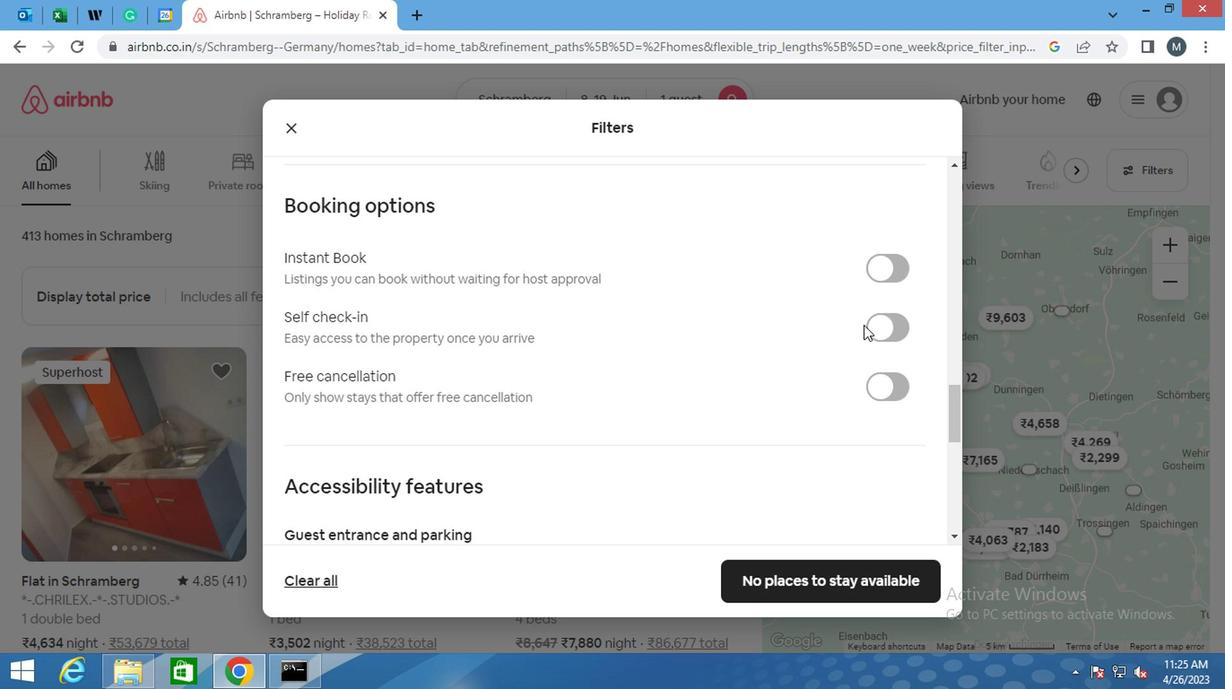 
Action: Mouse pressed left at (876, 335)
Screenshot: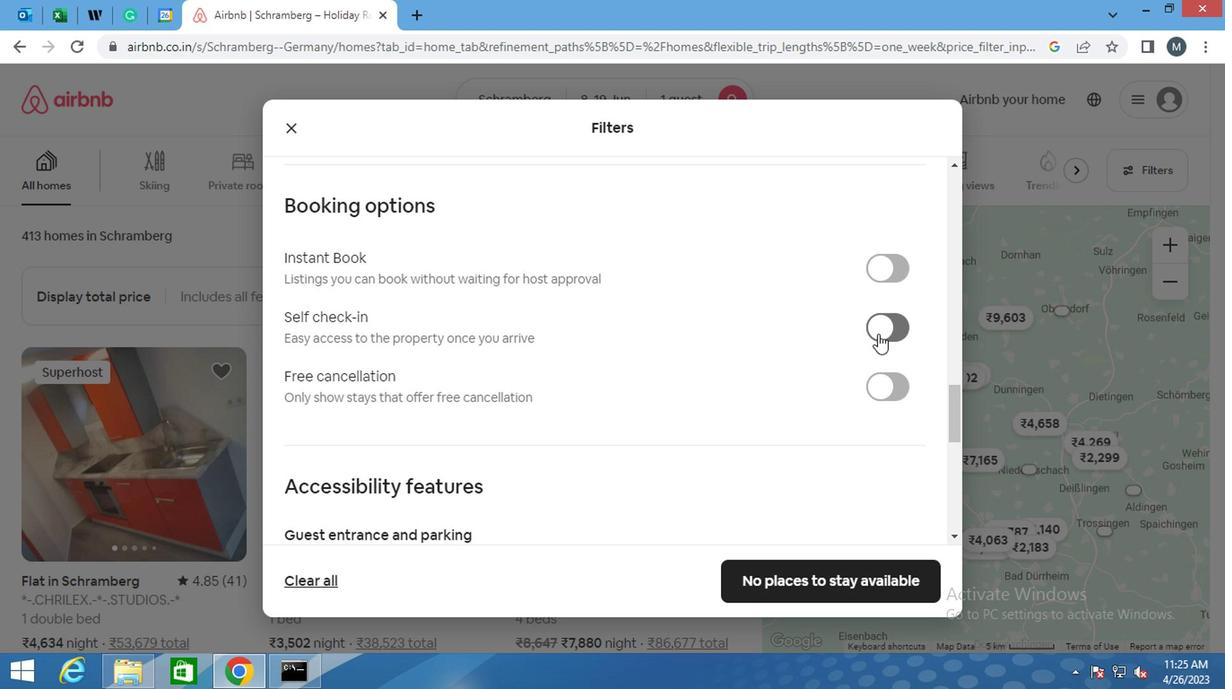 
Action: Mouse moved to (425, 367)
Screenshot: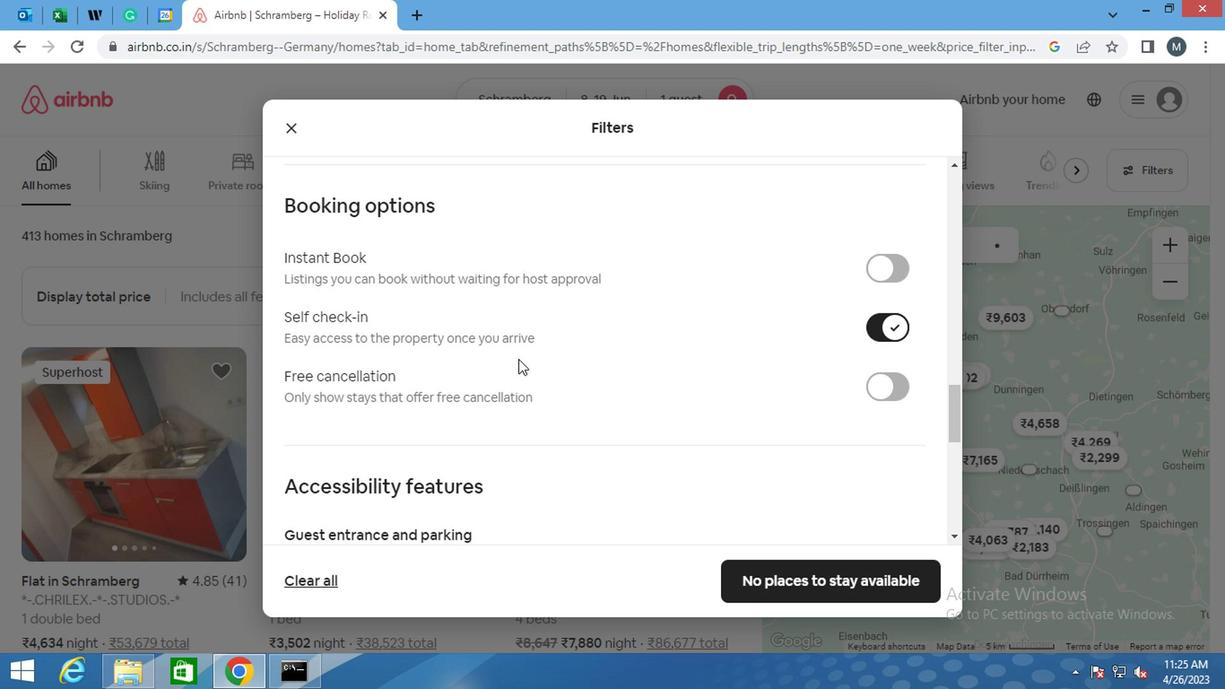 
Action: Mouse scrolled (425, 366) with delta (0, -1)
Screenshot: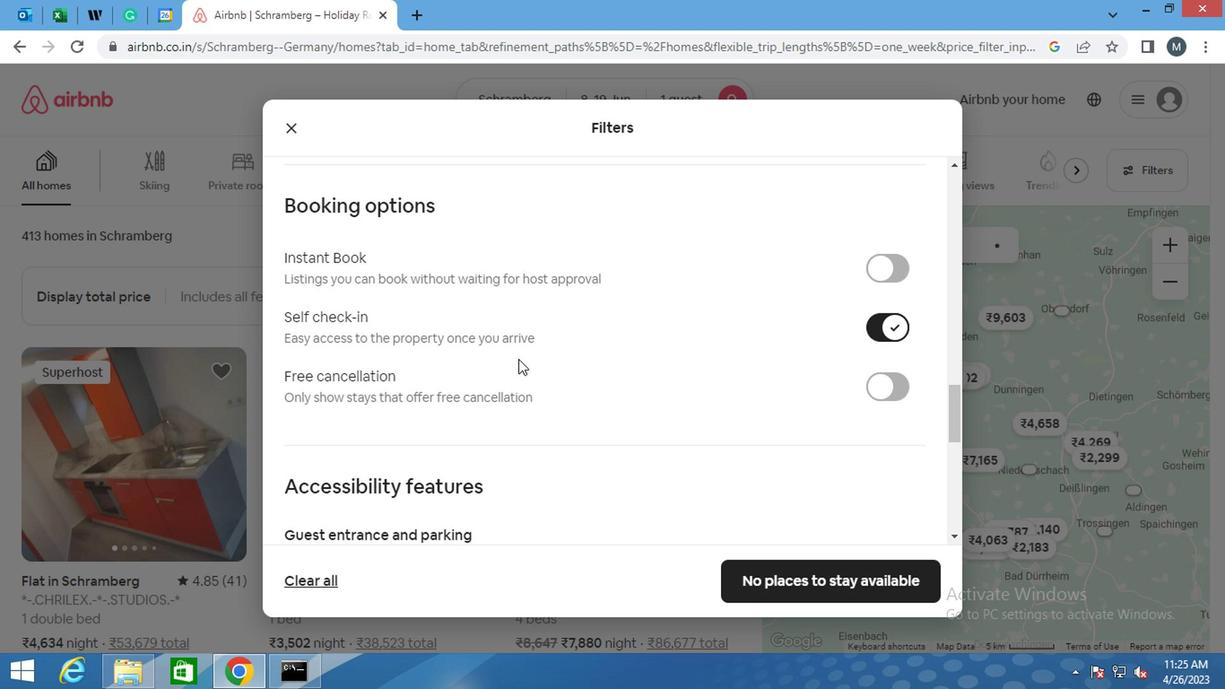 
Action: Mouse moved to (423, 367)
Screenshot: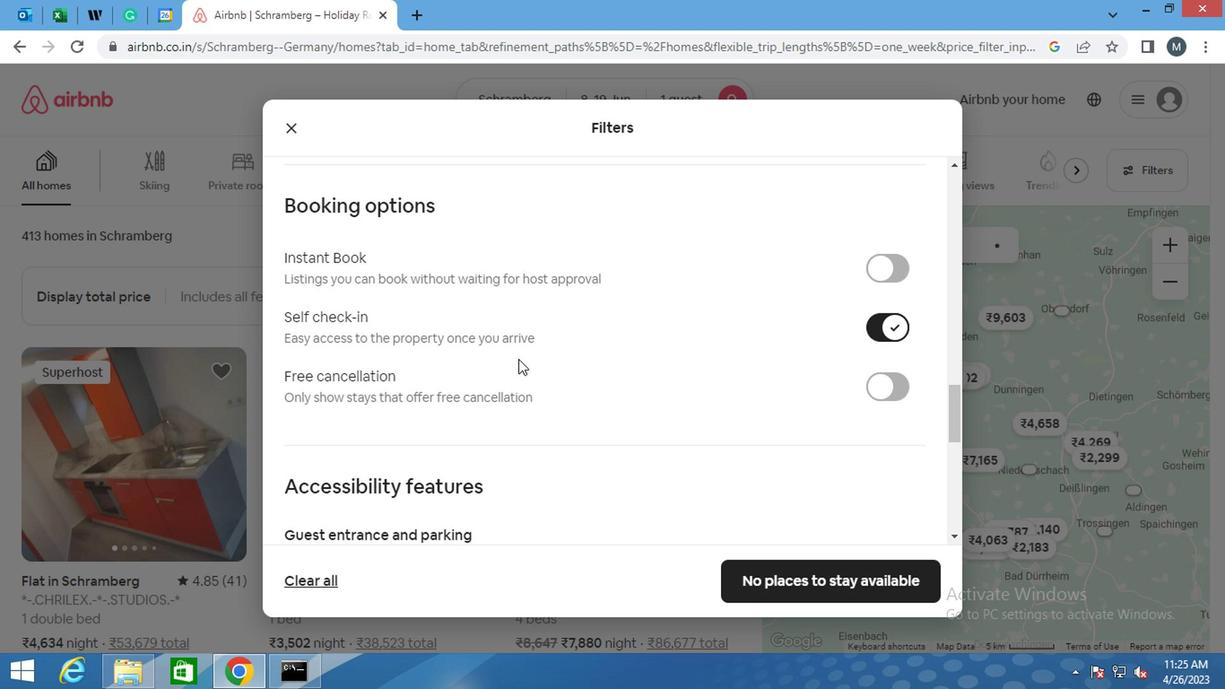 
Action: Mouse scrolled (423, 366) with delta (0, -1)
Screenshot: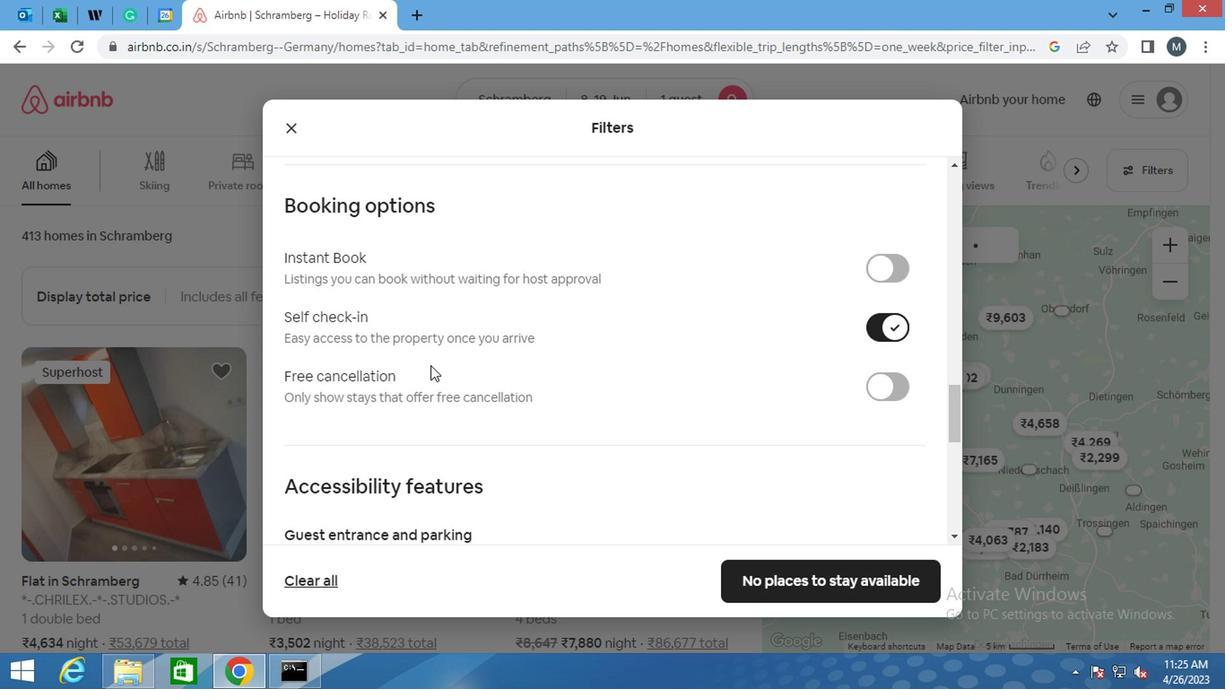 
Action: Mouse moved to (422, 368)
Screenshot: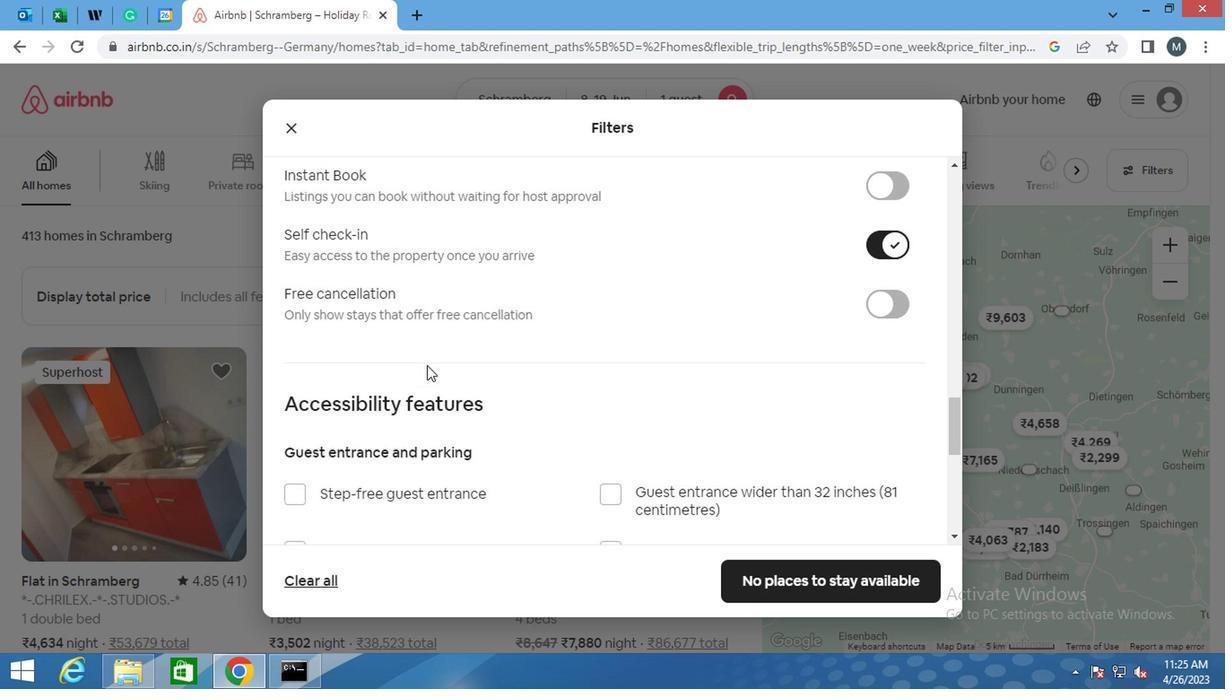 
Action: Mouse scrolled (422, 367) with delta (0, 0)
Screenshot: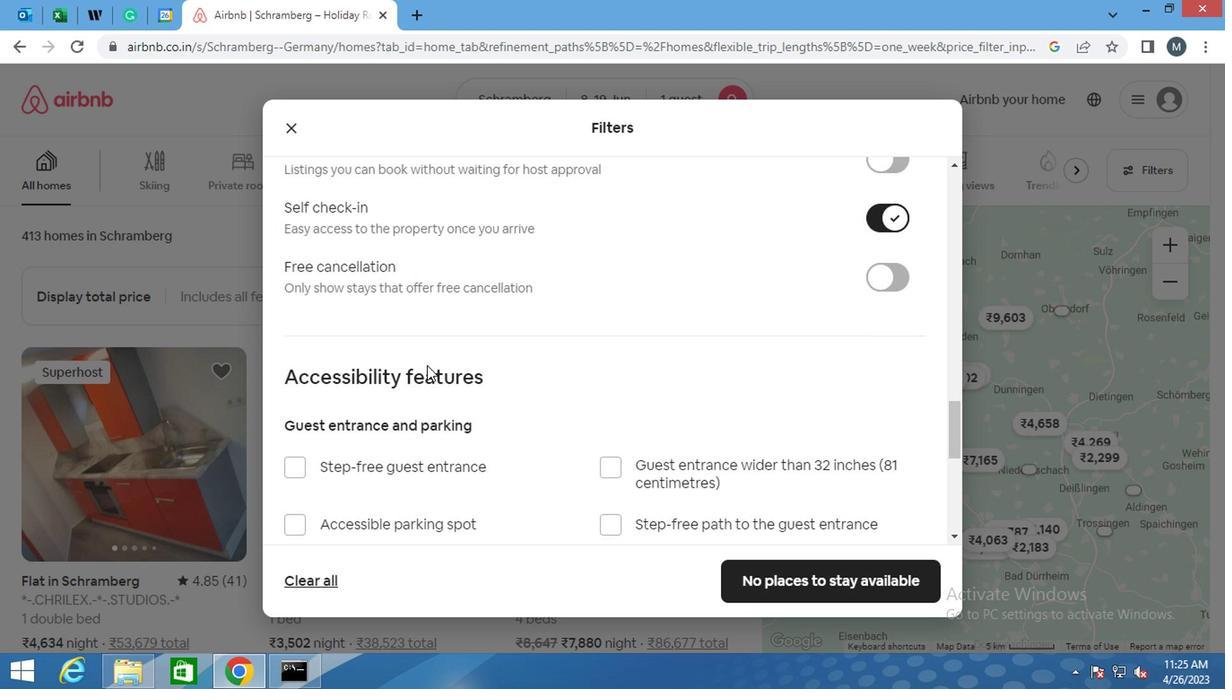 
Action: Mouse moved to (412, 374)
Screenshot: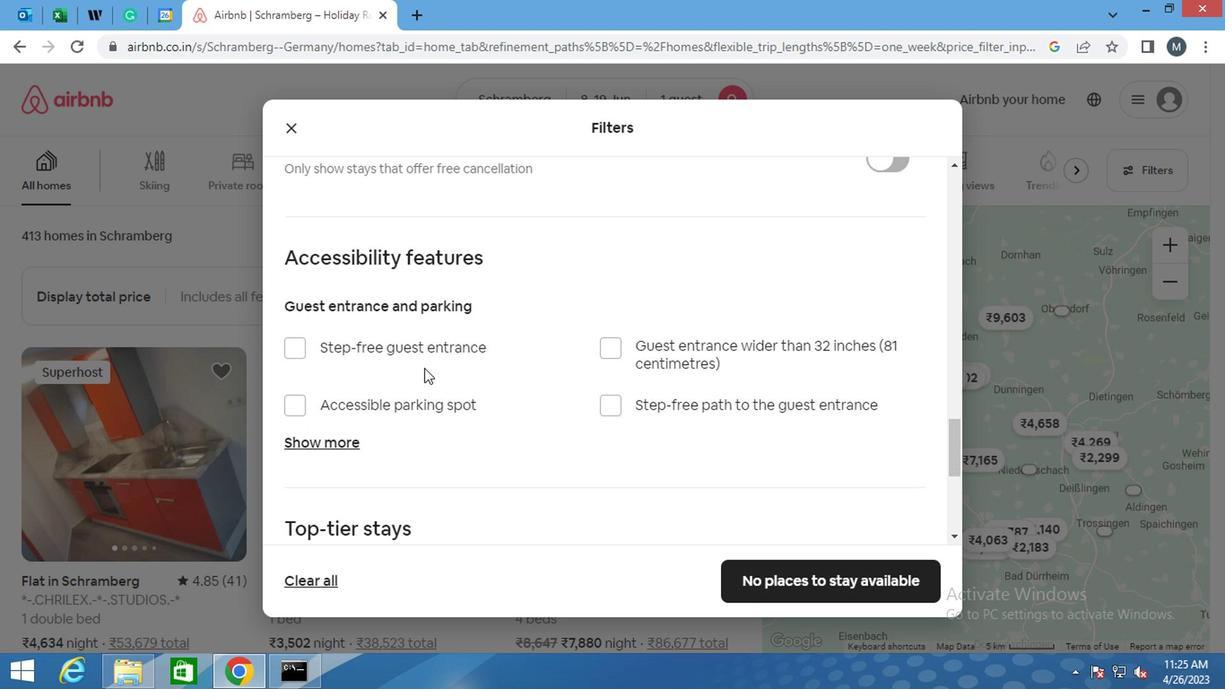 
Action: Mouse scrolled (412, 374) with delta (0, 0)
Screenshot: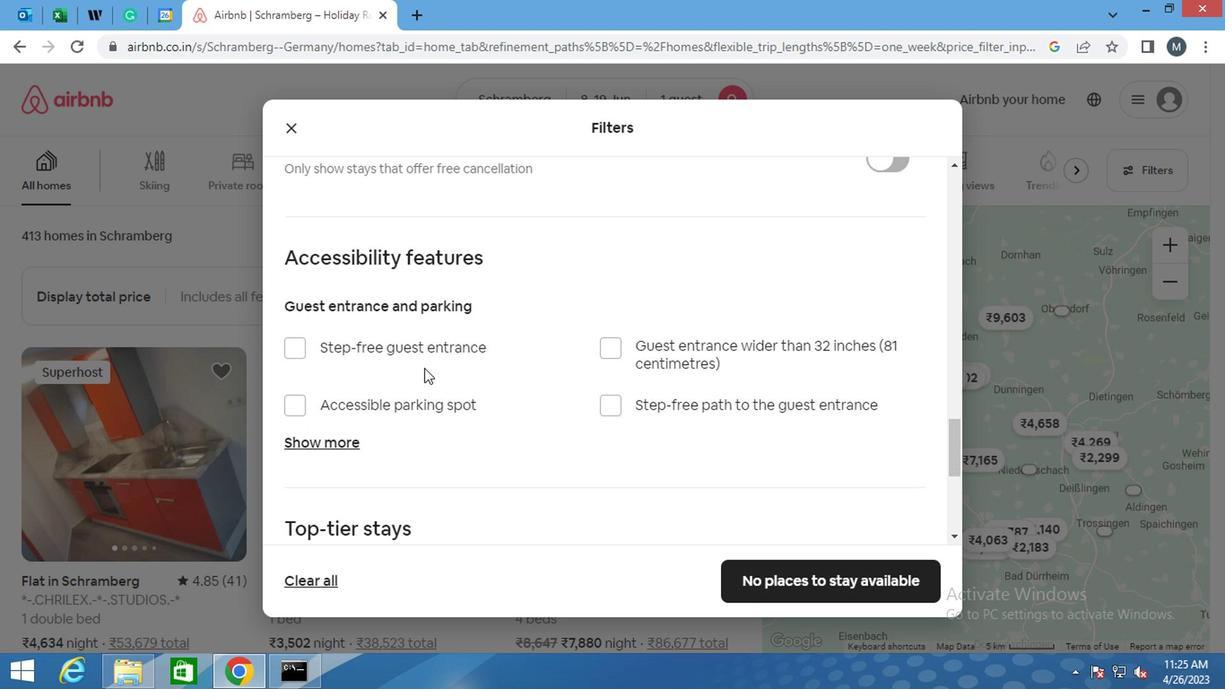
Action: Mouse moved to (398, 397)
Screenshot: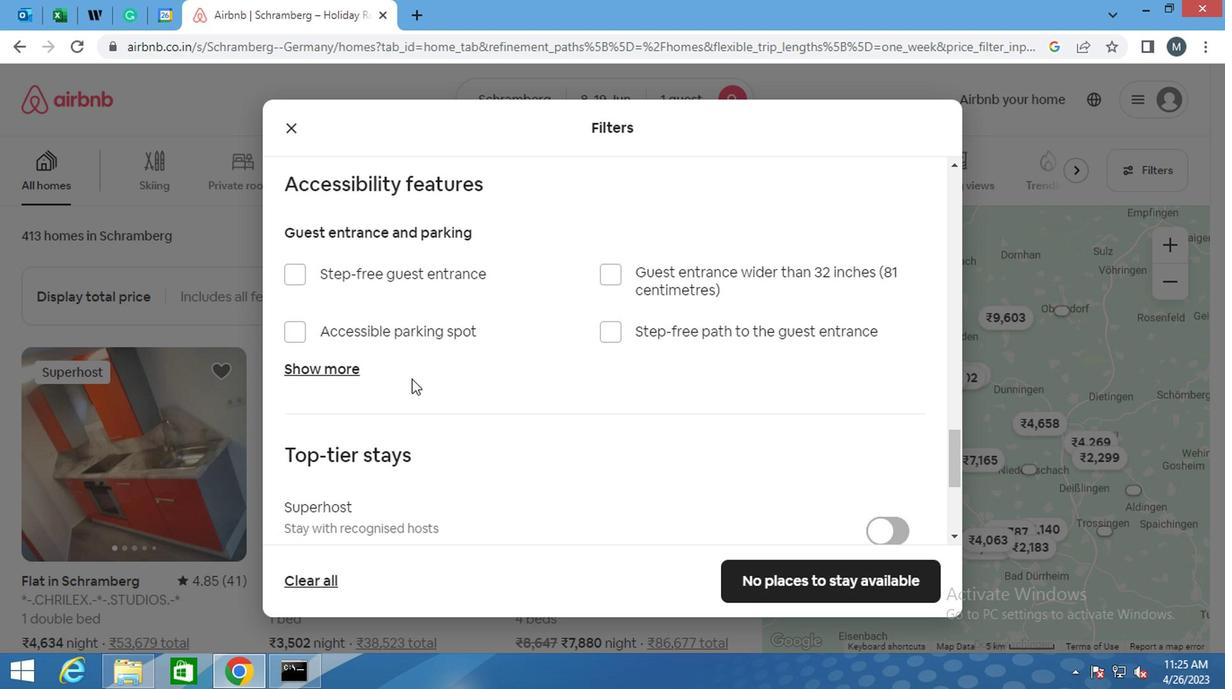 
Action: Mouse scrolled (398, 396) with delta (0, -1)
Screenshot: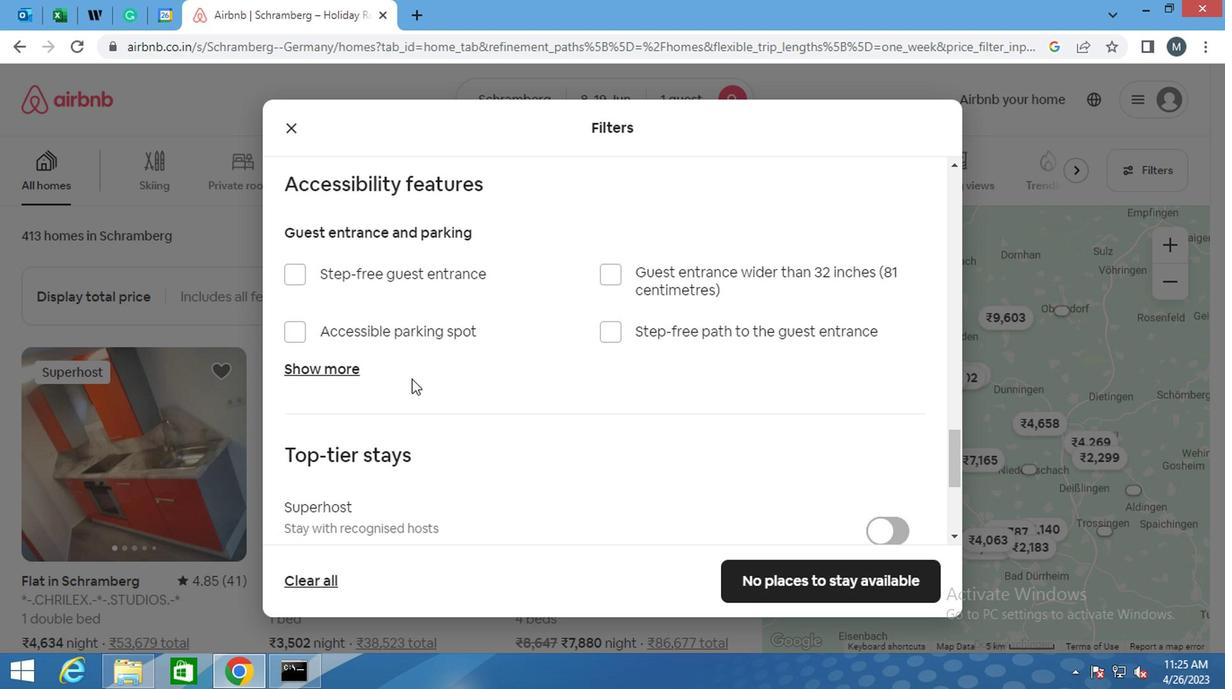 
Action: Mouse moved to (398, 402)
Screenshot: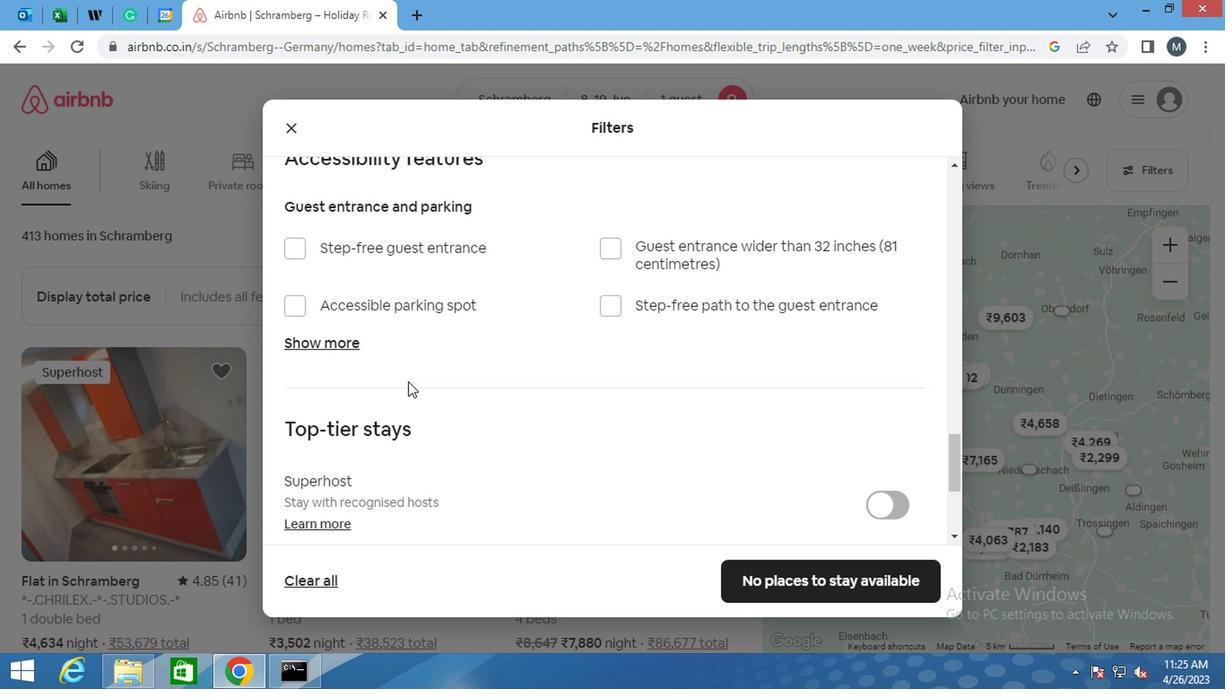 
Action: Mouse scrolled (398, 400) with delta (0, -1)
Screenshot: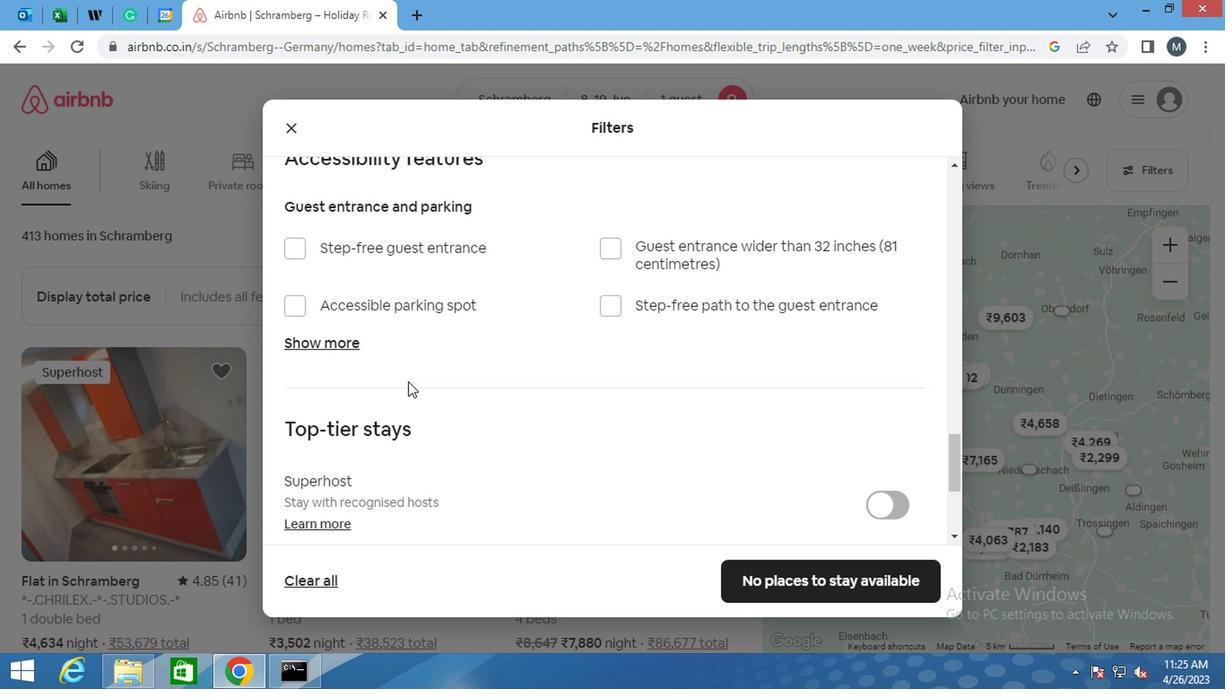 
Action: Mouse moved to (398, 403)
Screenshot: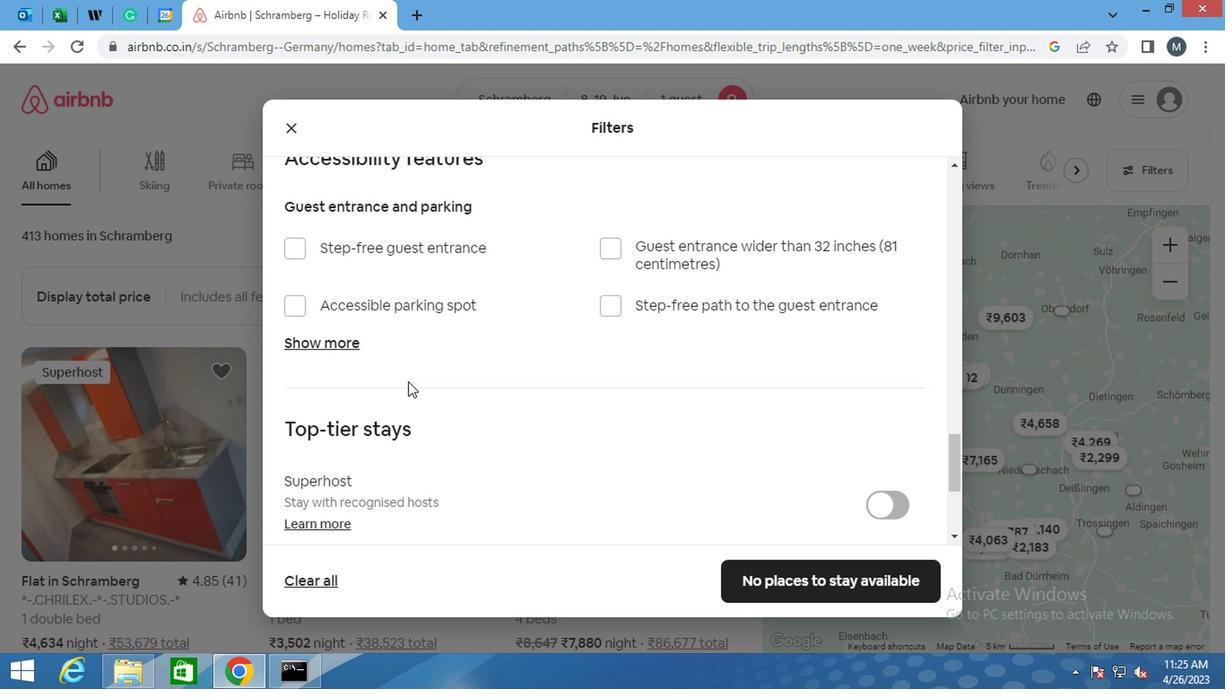 
Action: Mouse scrolled (398, 402) with delta (0, 0)
Screenshot: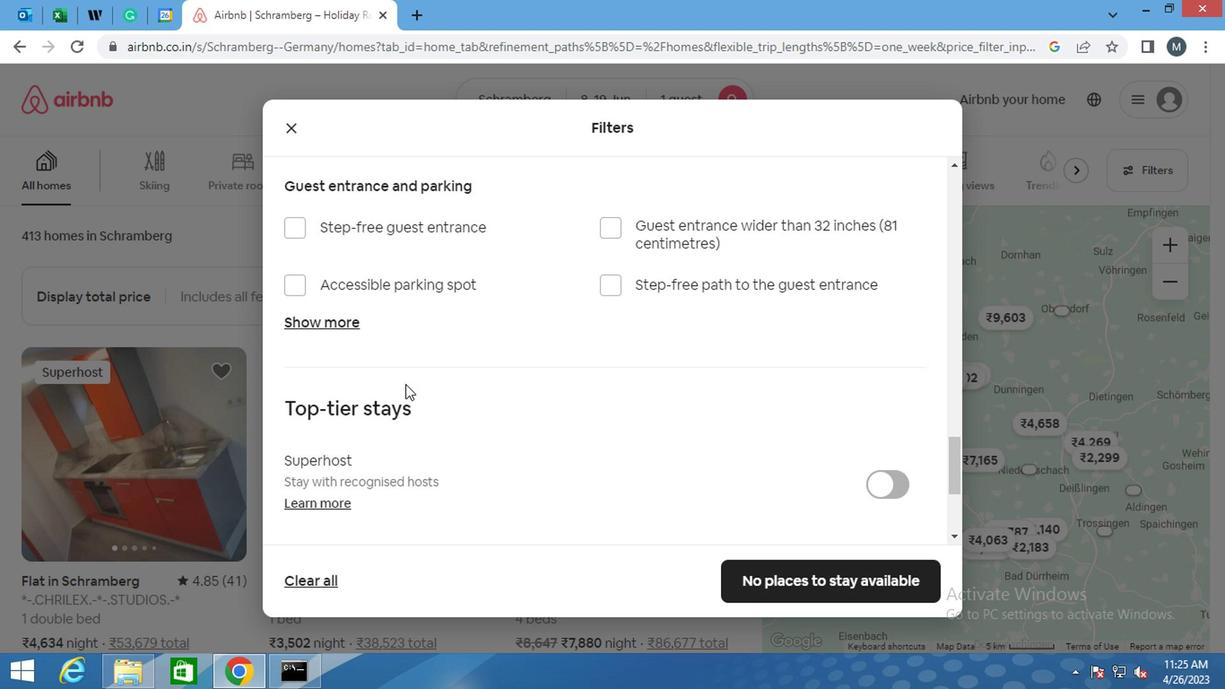 
Action: Mouse moved to (293, 416)
Screenshot: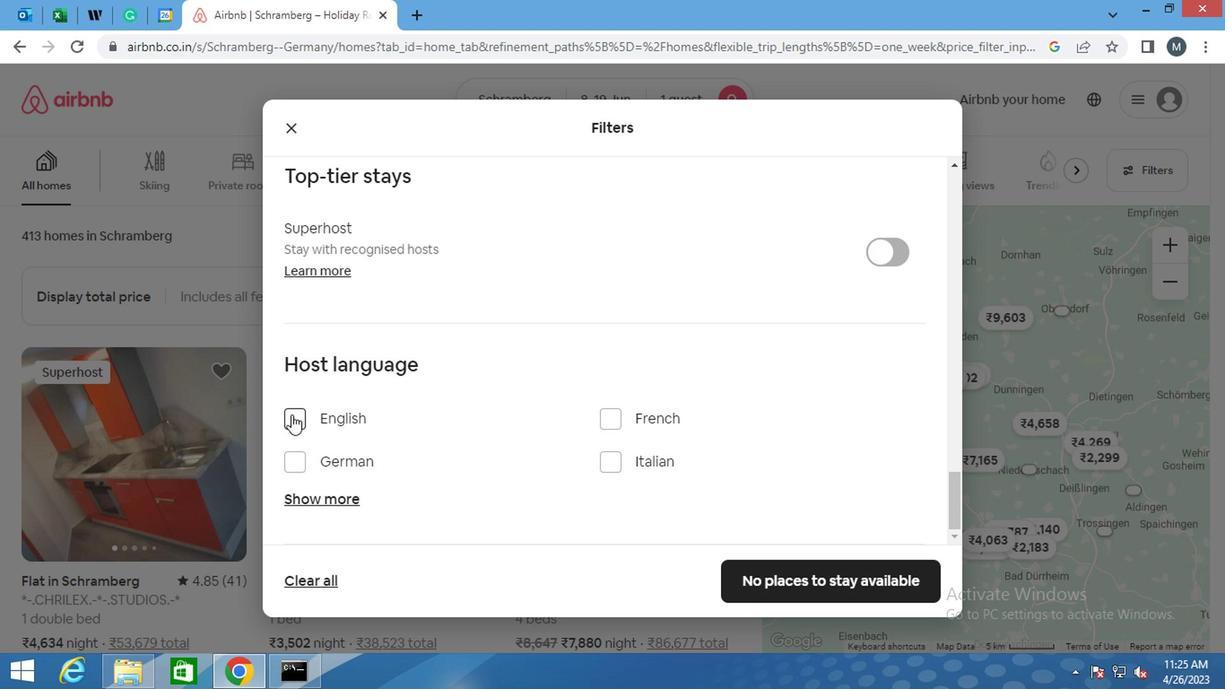 
Action: Mouse pressed left at (293, 416)
Screenshot: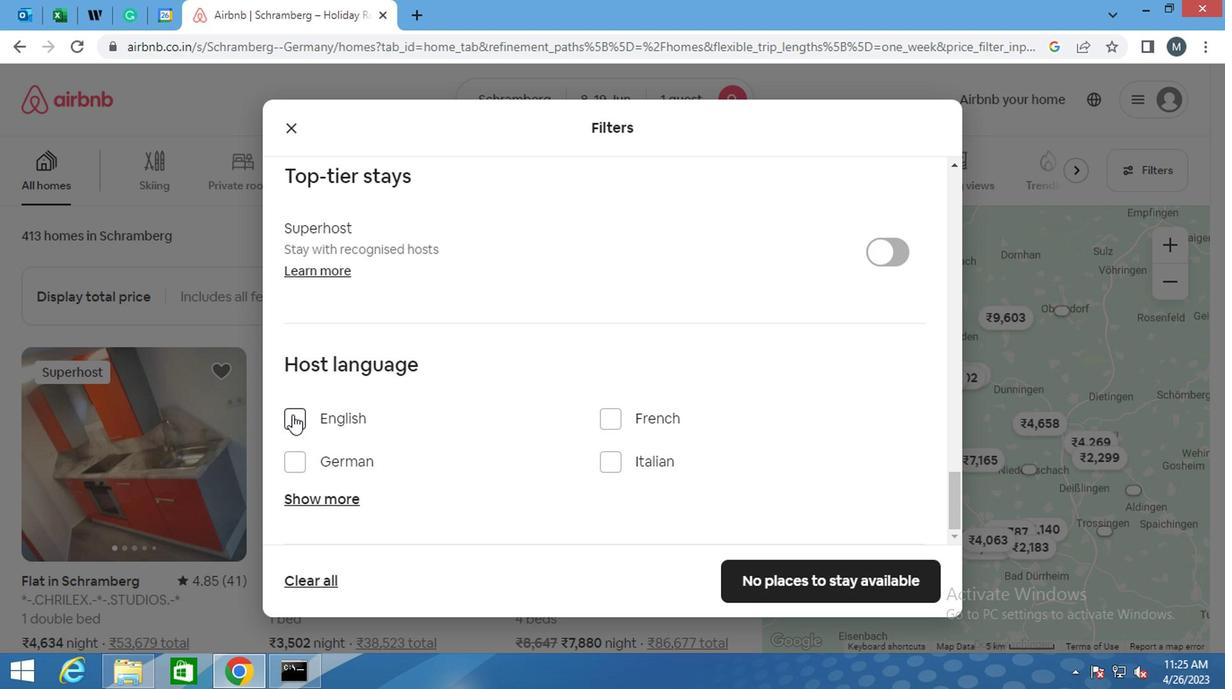 
Action: Mouse moved to (449, 433)
Screenshot: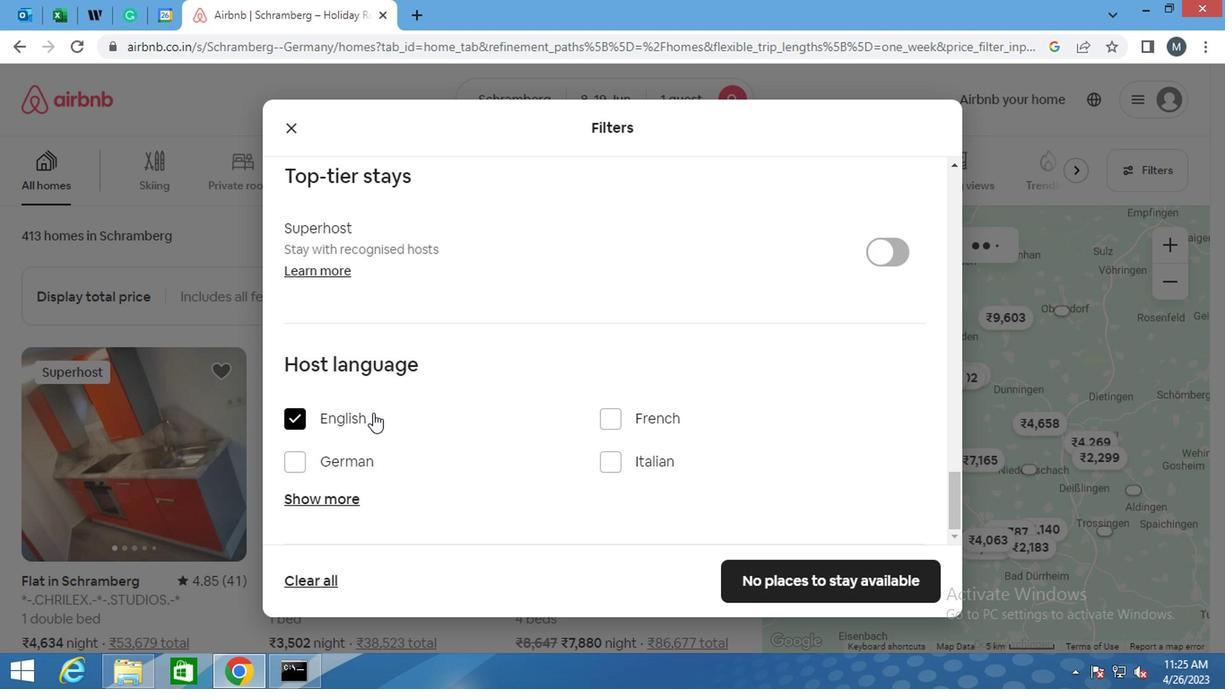 
Action: Mouse scrolled (449, 432) with delta (0, 0)
Screenshot: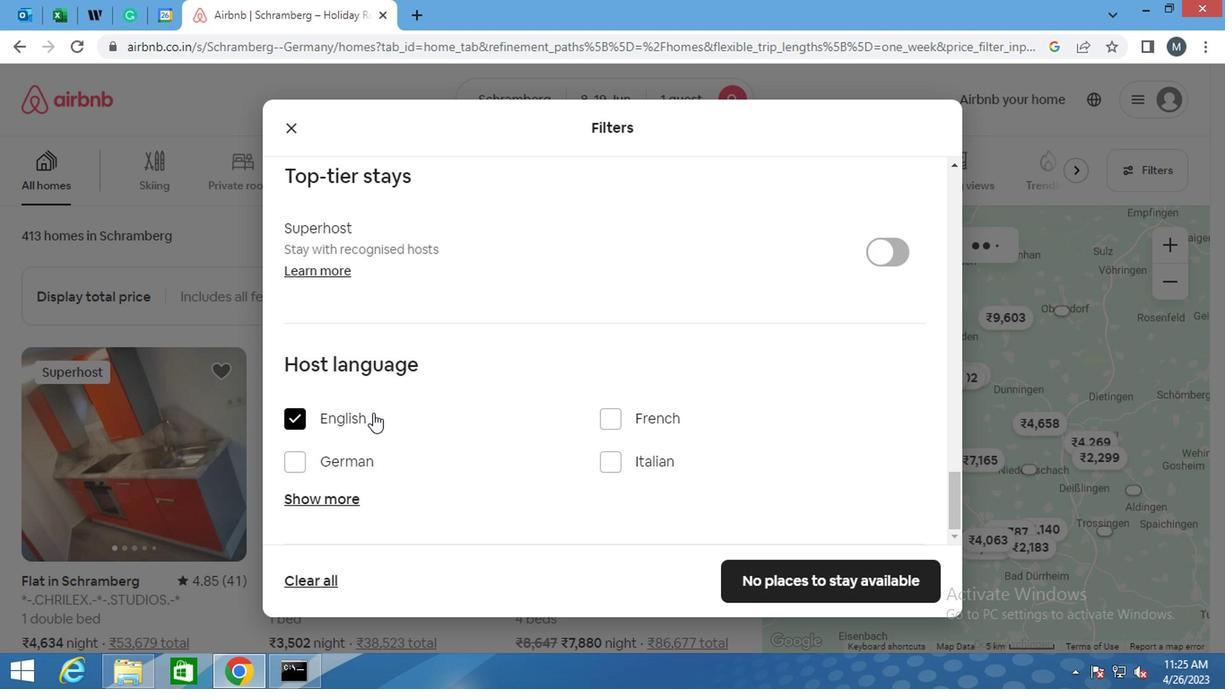 
Action: Mouse moved to (745, 573)
Screenshot: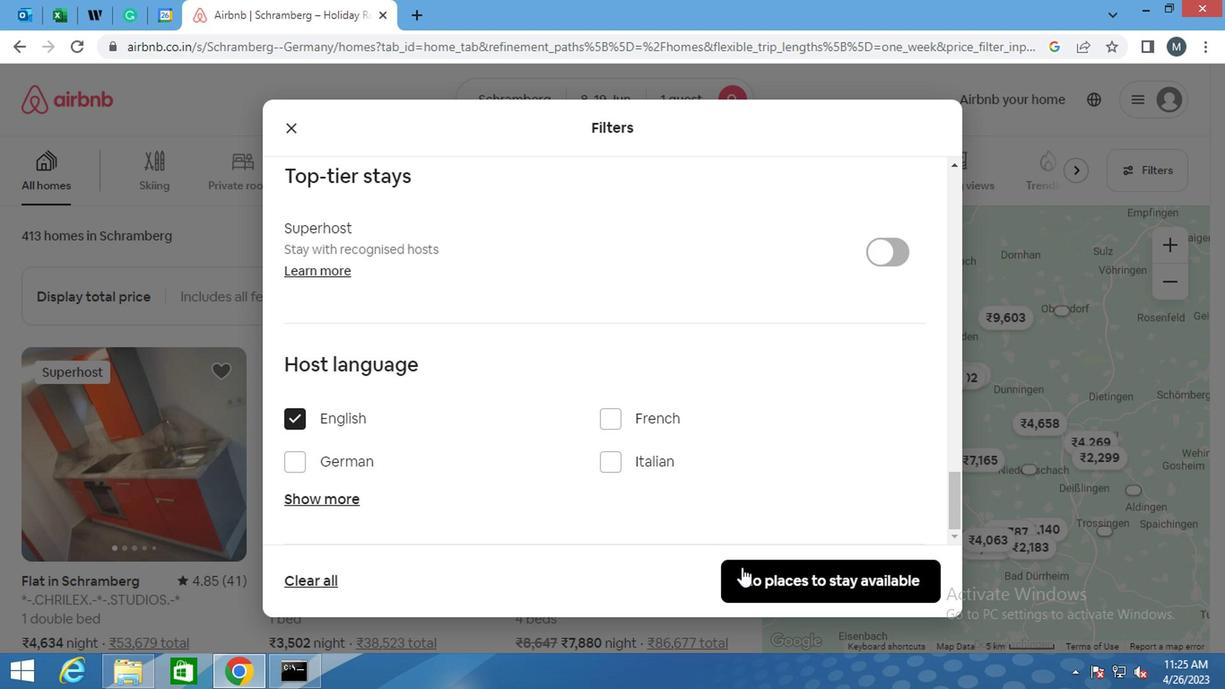 
Action: Mouse pressed left at (745, 573)
Screenshot: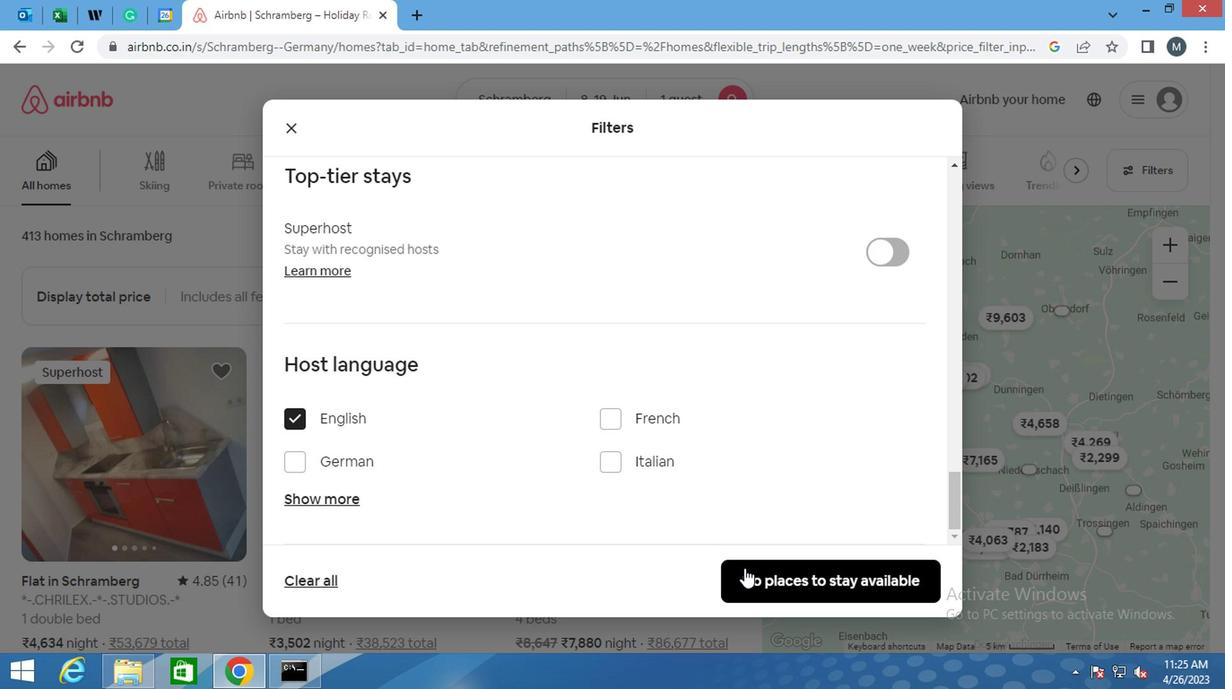 
Action: Mouse moved to (744, 573)
Screenshot: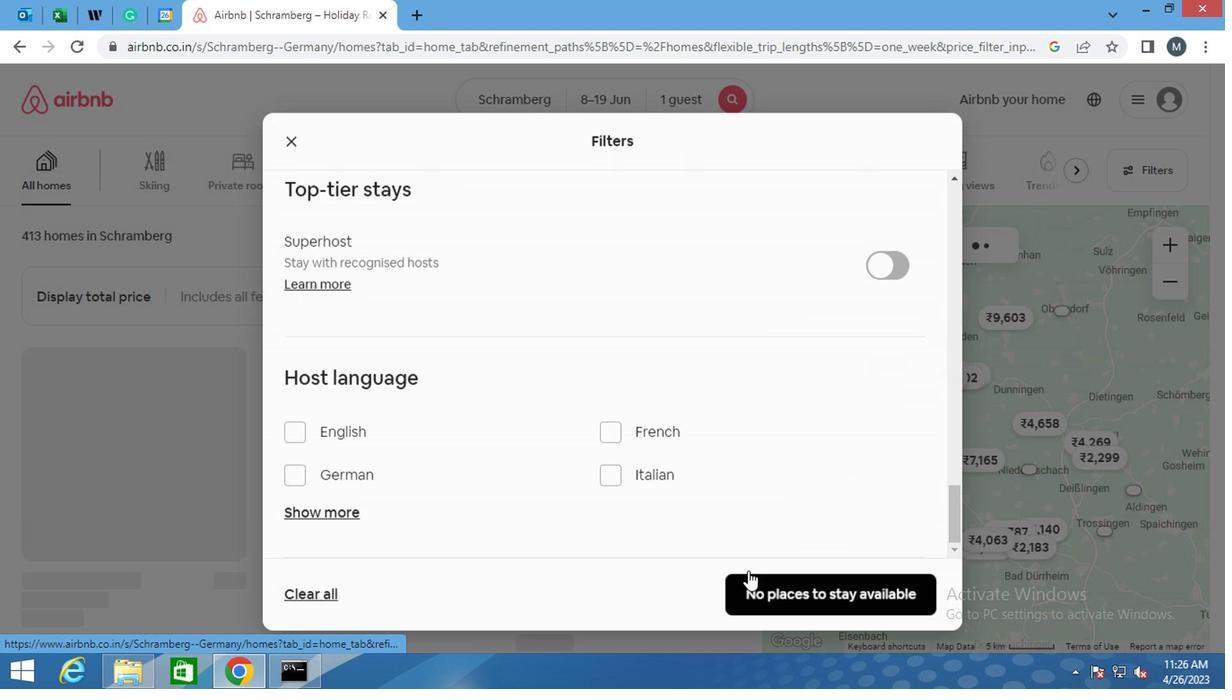 
